 Task: Select the on option in the preference including package JSON auto import.
Action: Mouse moved to (66, 550)
Screenshot: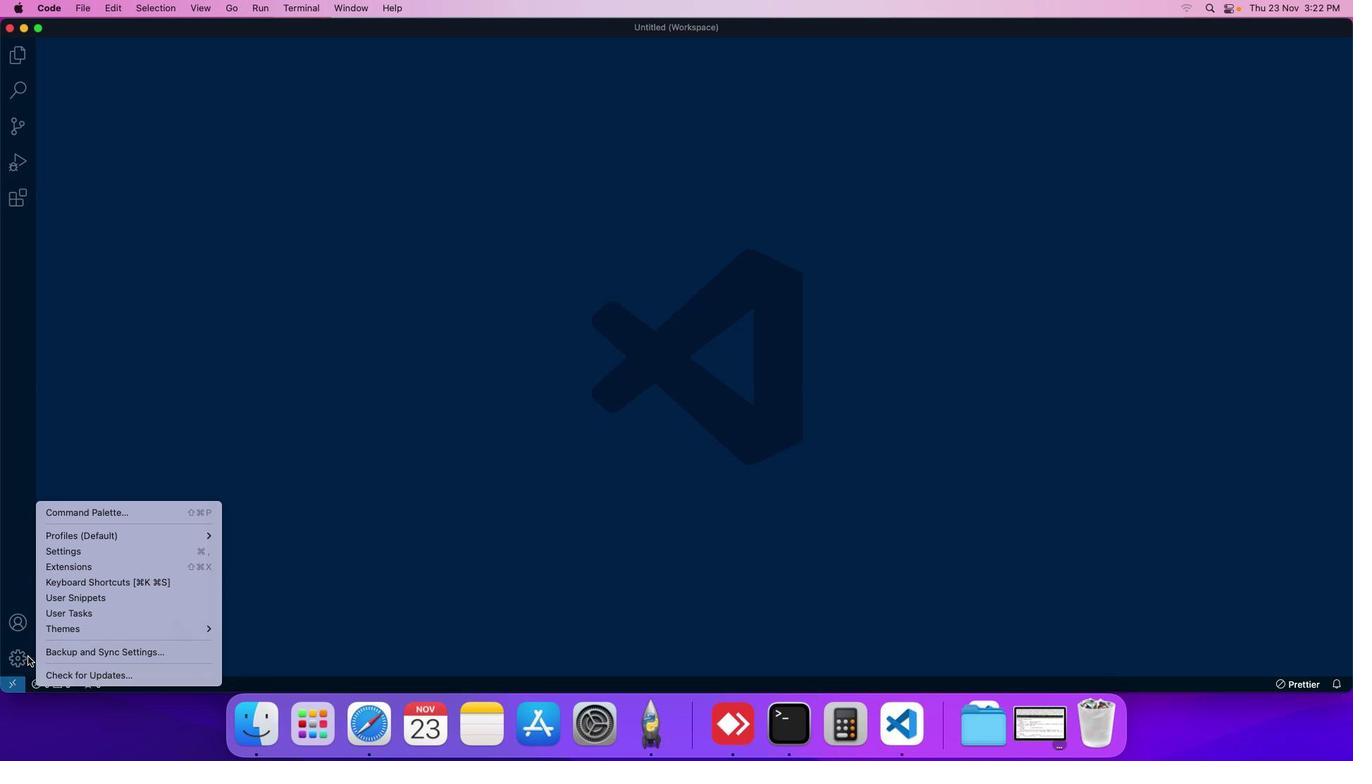 
Action: Mouse pressed left at (66, 550)
Screenshot: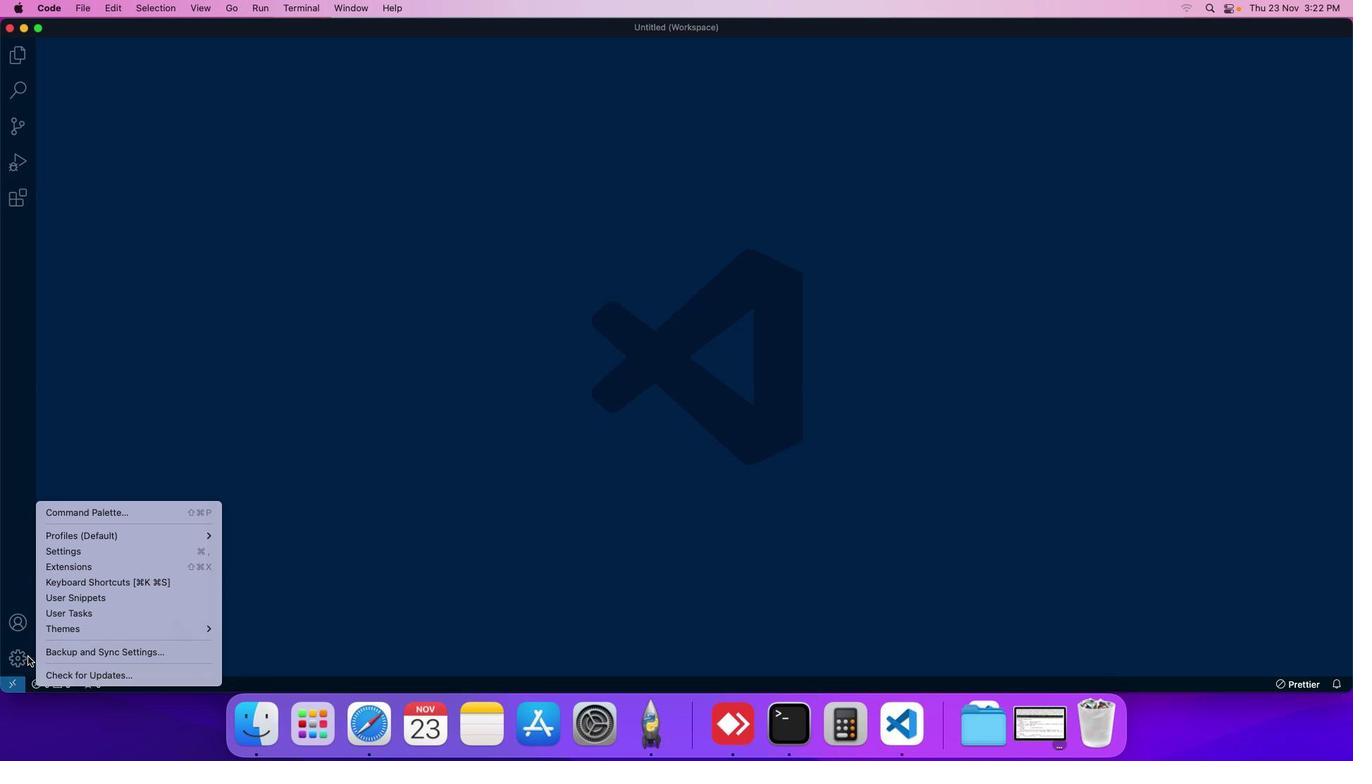 
Action: Mouse moved to (107, 480)
Screenshot: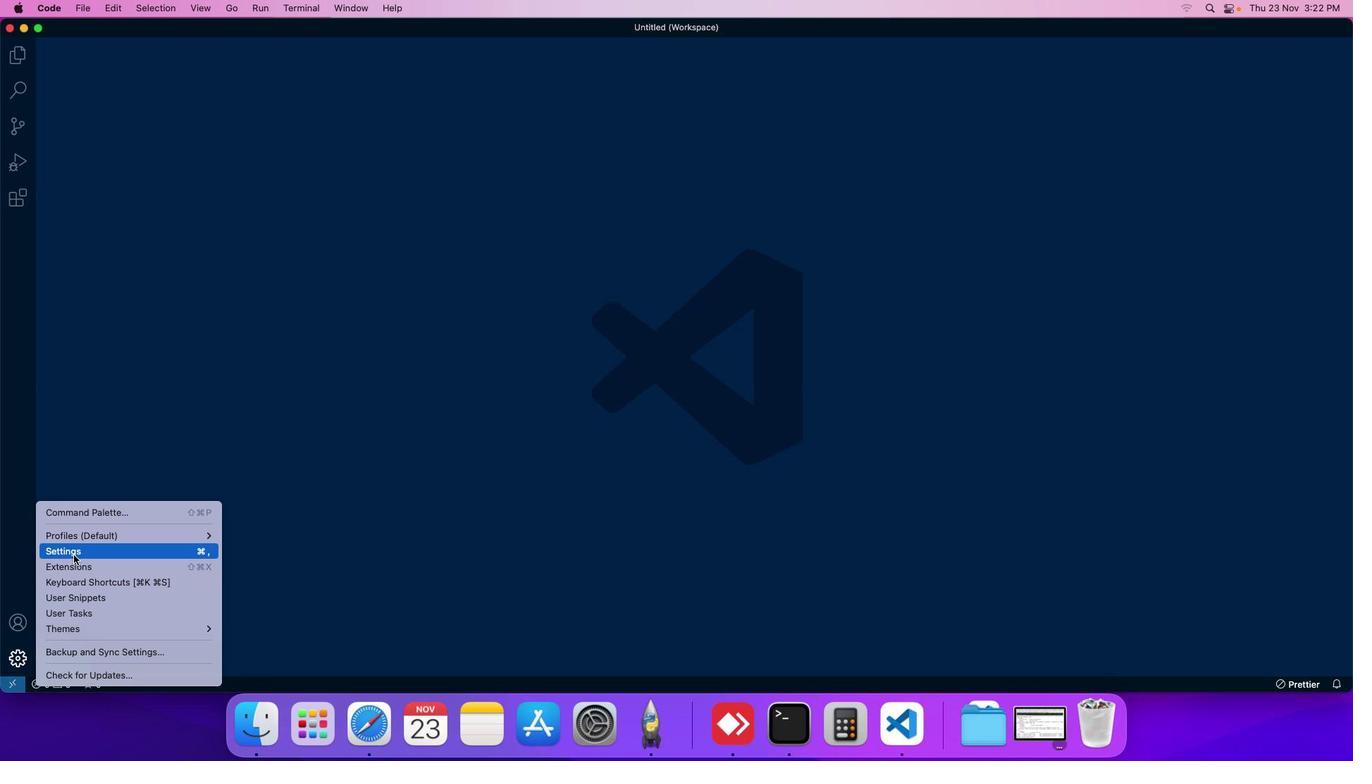 
Action: Mouse pressed left at (107, 480)
Screenshot: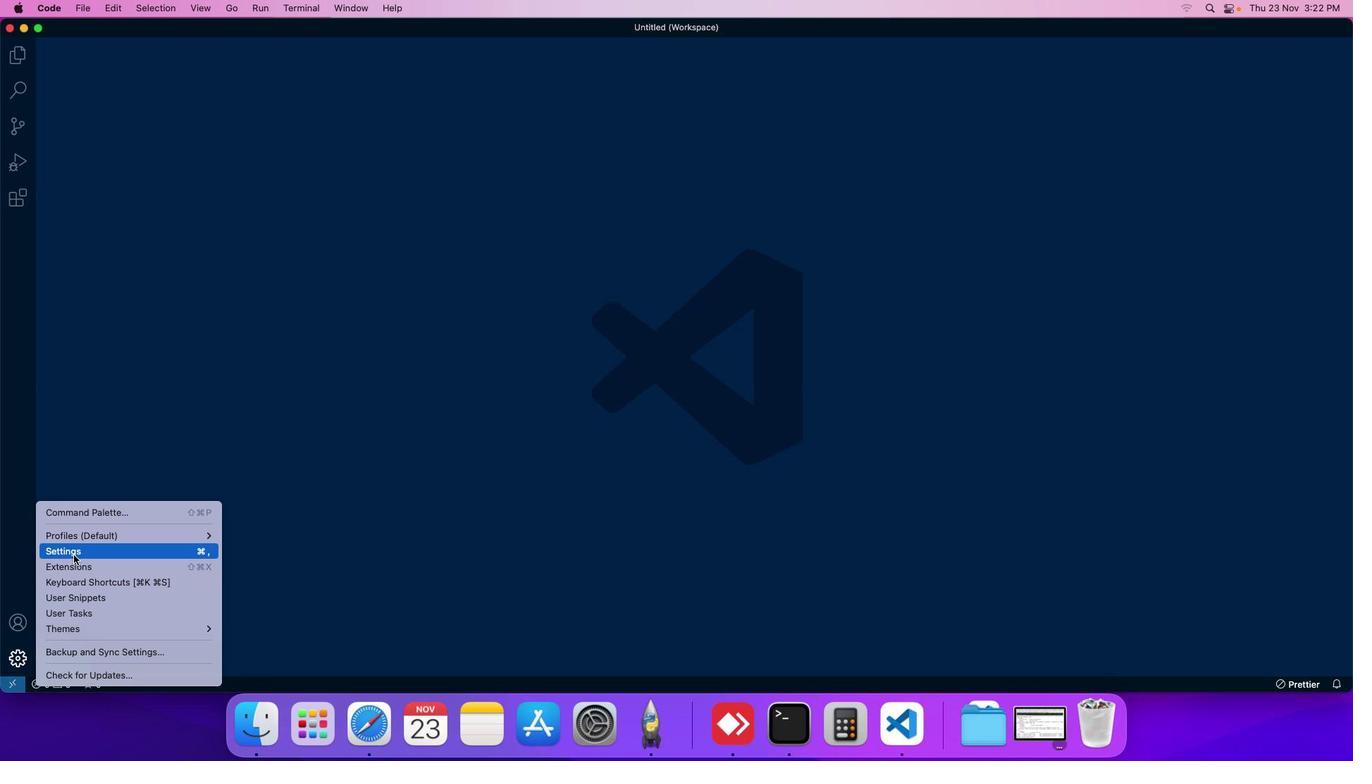 
Action: Mouse moved to (325, 177)
Screenshot: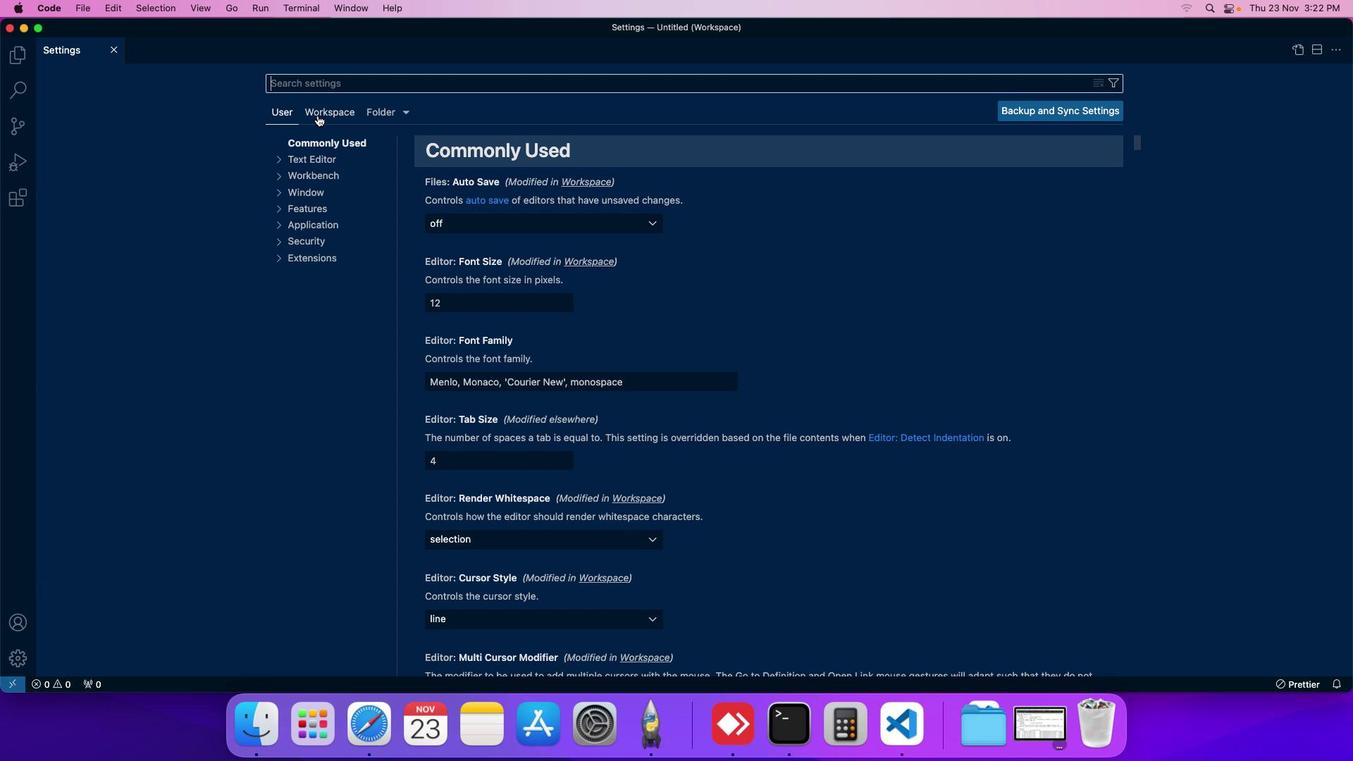 
Action: Mouse pressed left at (325, 177)
Screenshot: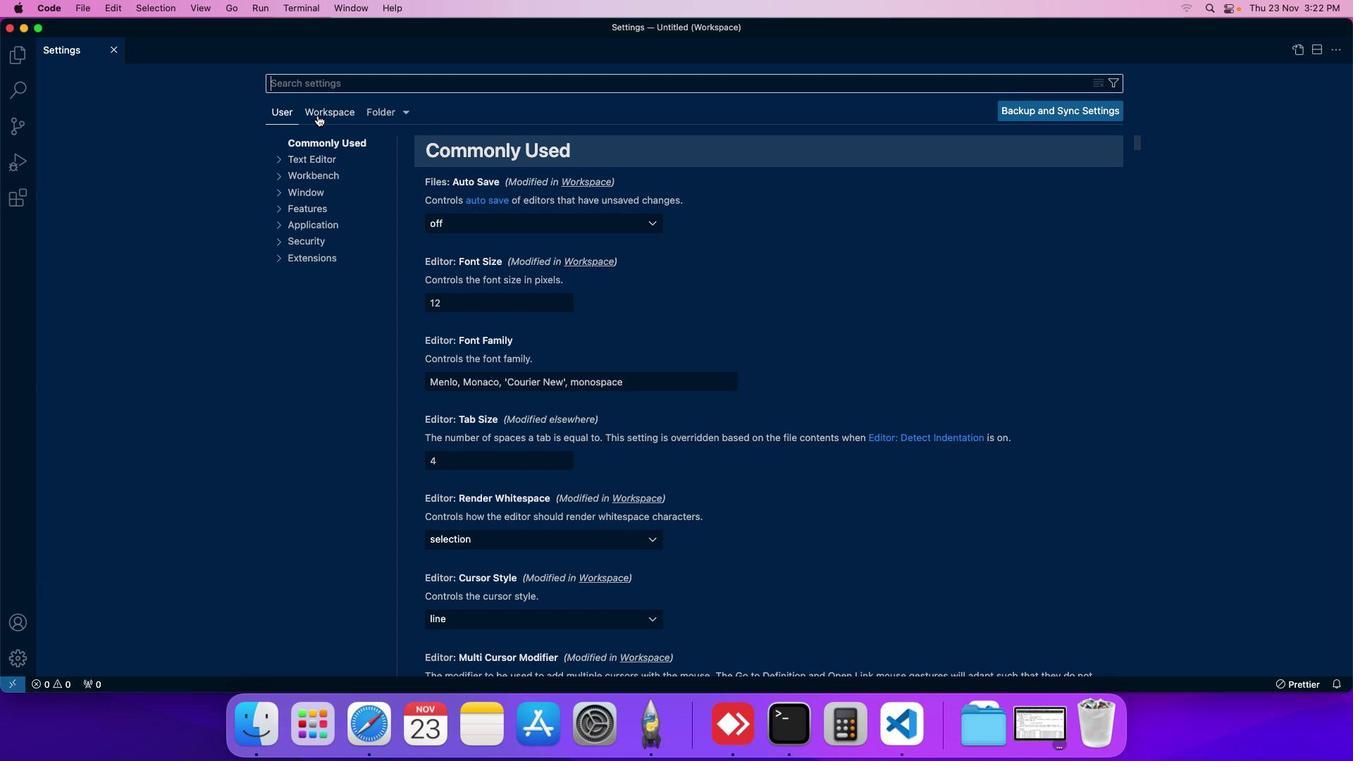 
Action: Mouse moved to (328, 262)
Screenshot: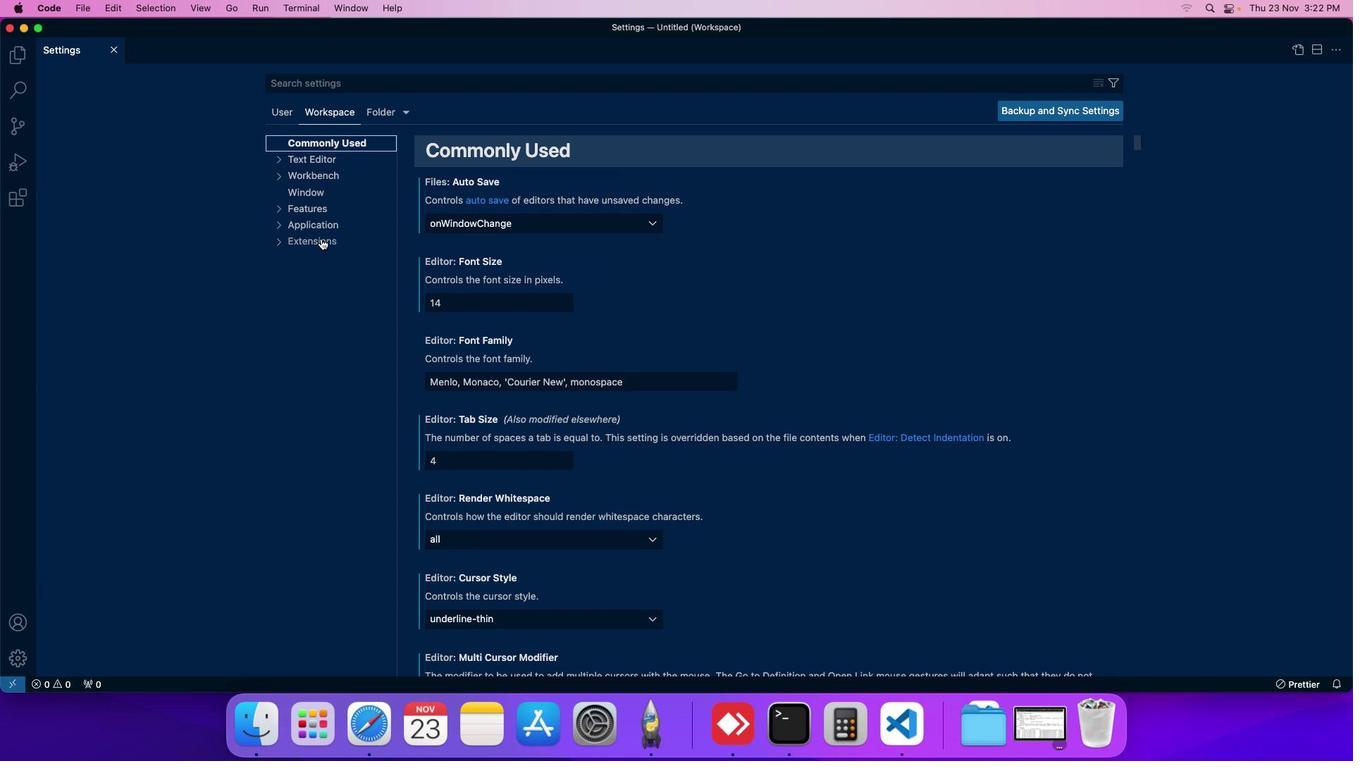 
Action: Mouse pressed left at (328, 262)
Screenshot: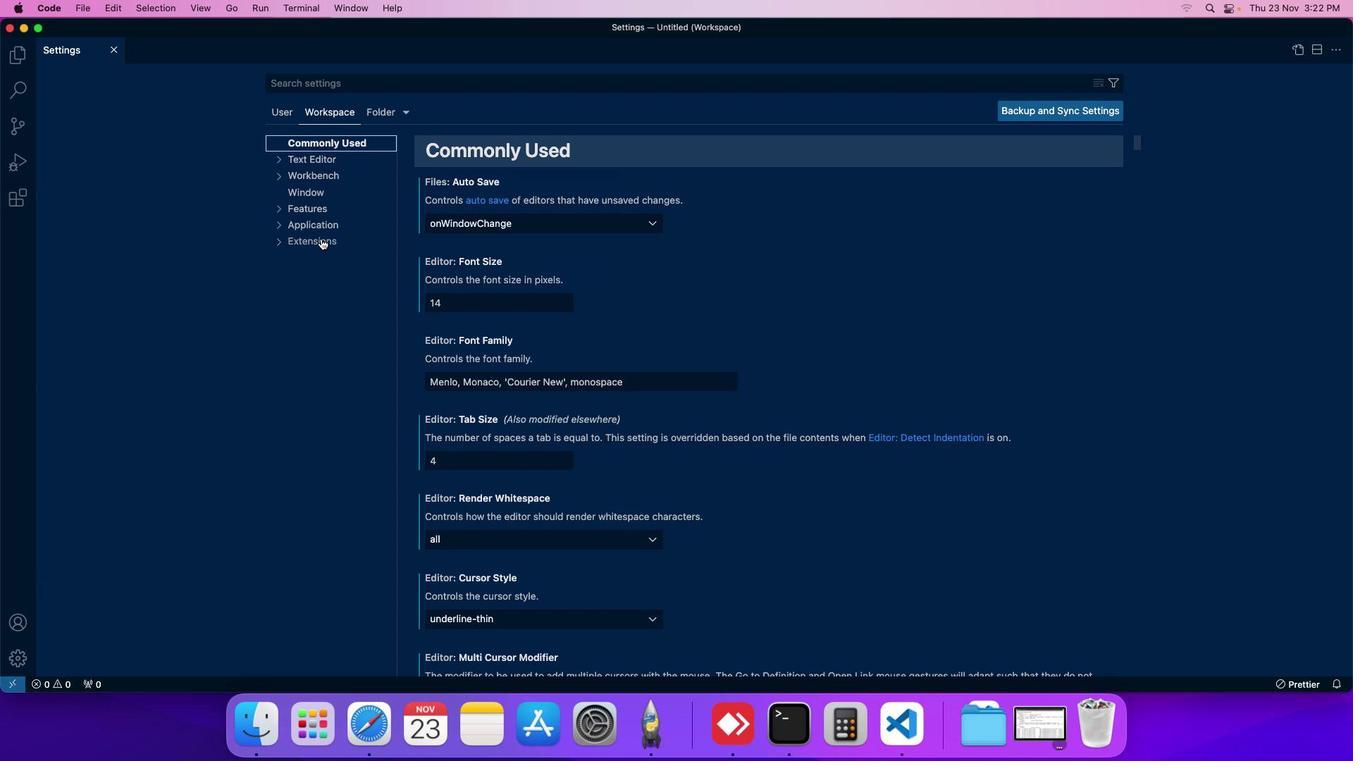 
Action: Mouse moved to (332, 513)
Screenshot: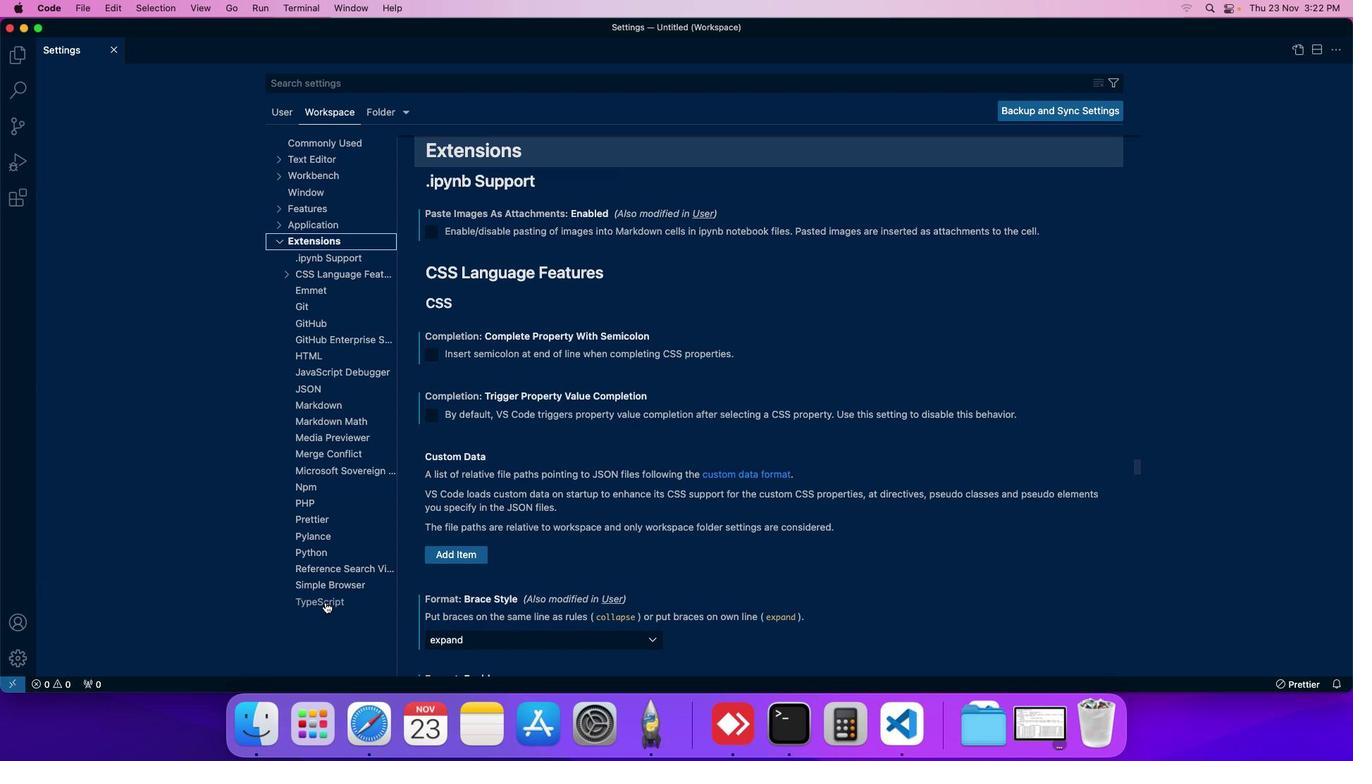 
Action: Mouse pressed left at (332, 513)
Screenshot: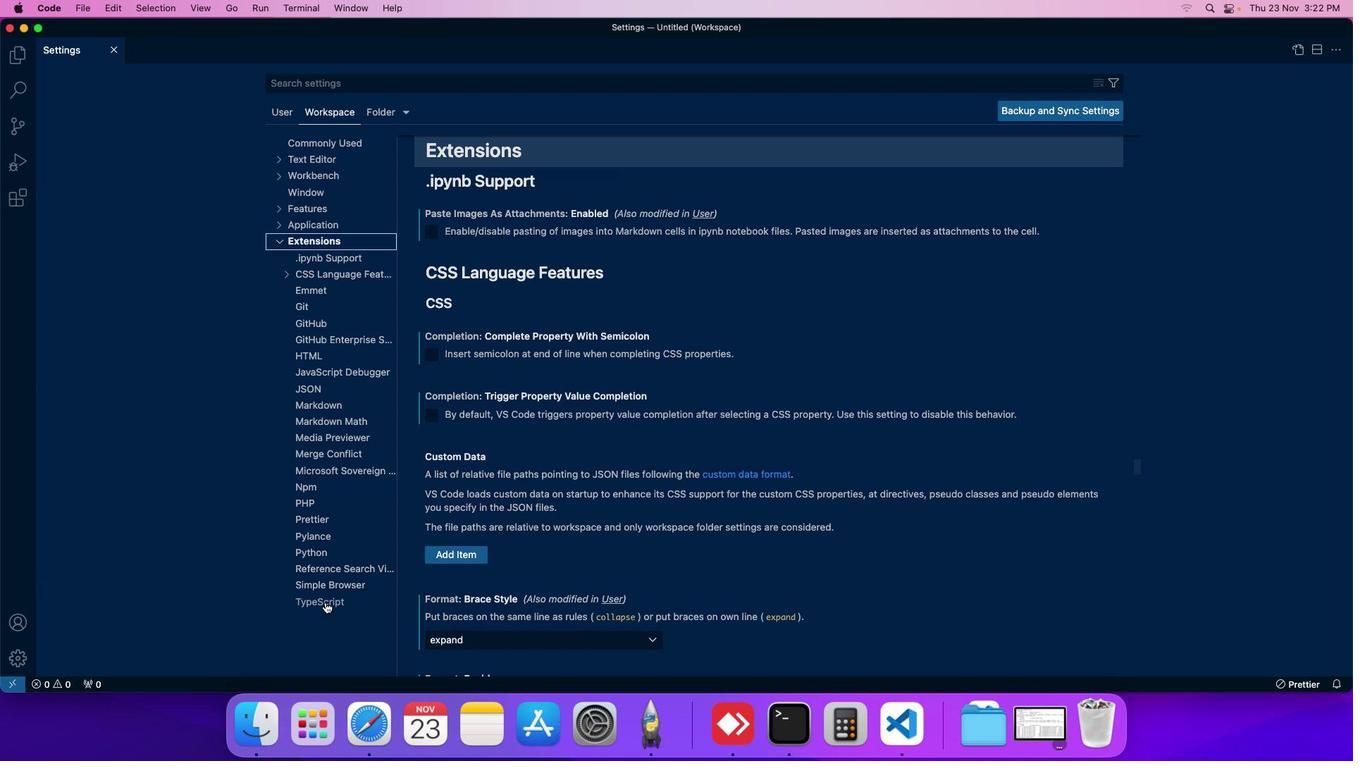 
Action: Mouse moved to (475, 262)
Screenshot: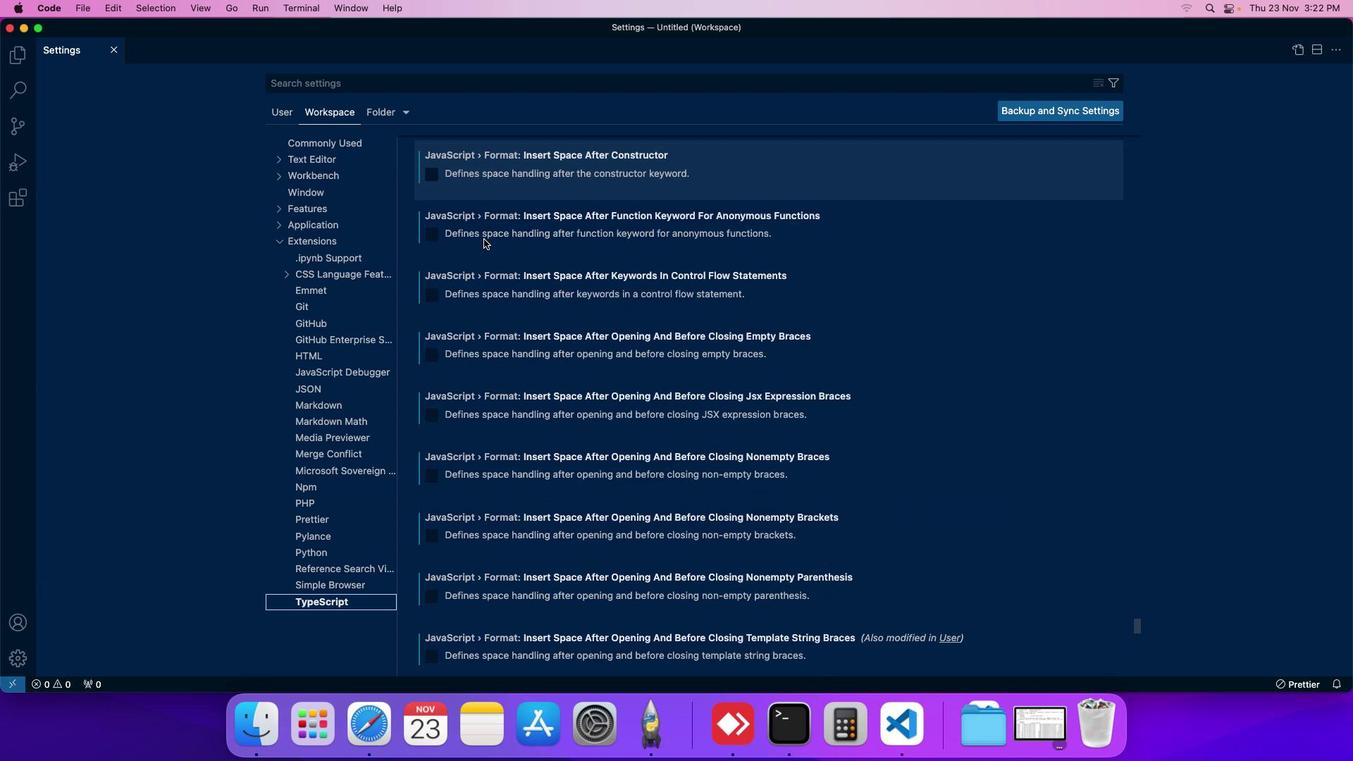 
Action: Mouse scrolled (475, 262) with delta (40, 97)
Screenshot: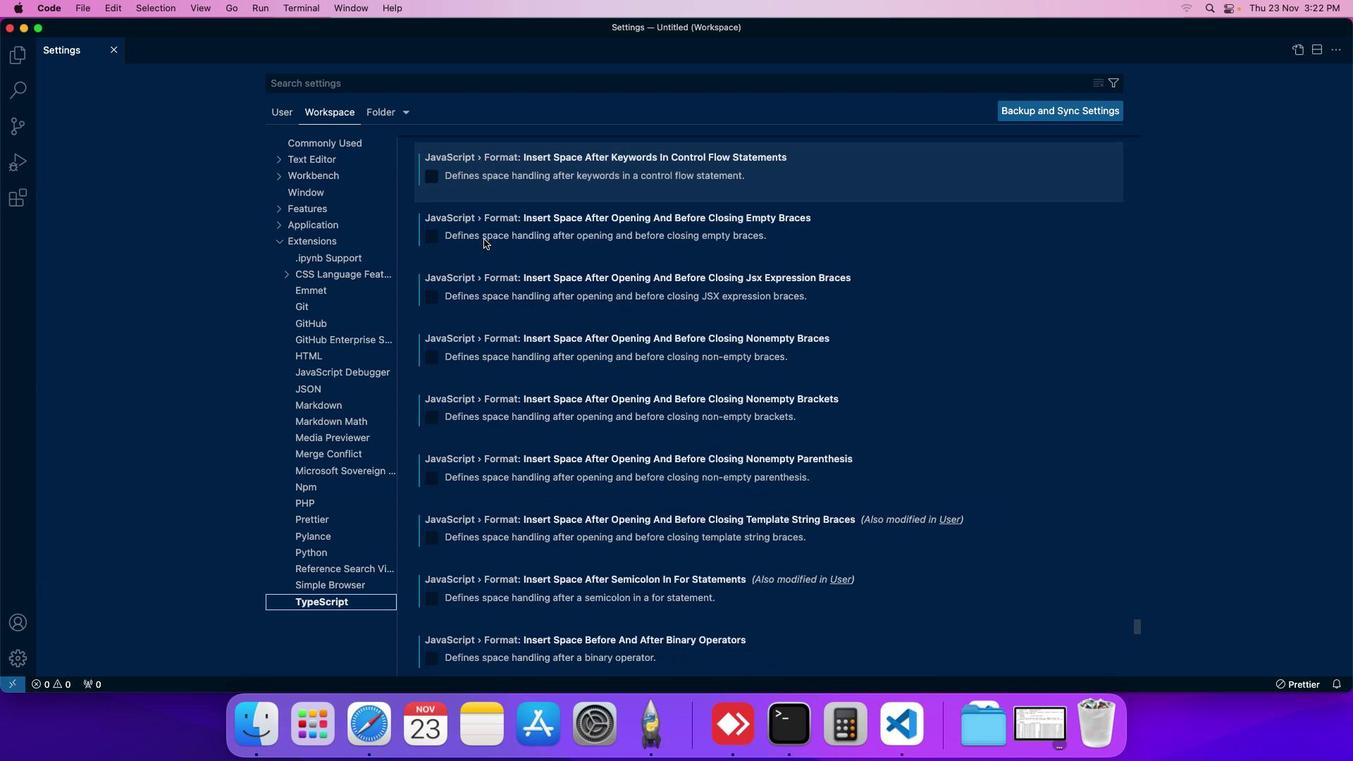 
Action: Mouse scrolled (475, 262) with delta (40, 97)
Screenshot: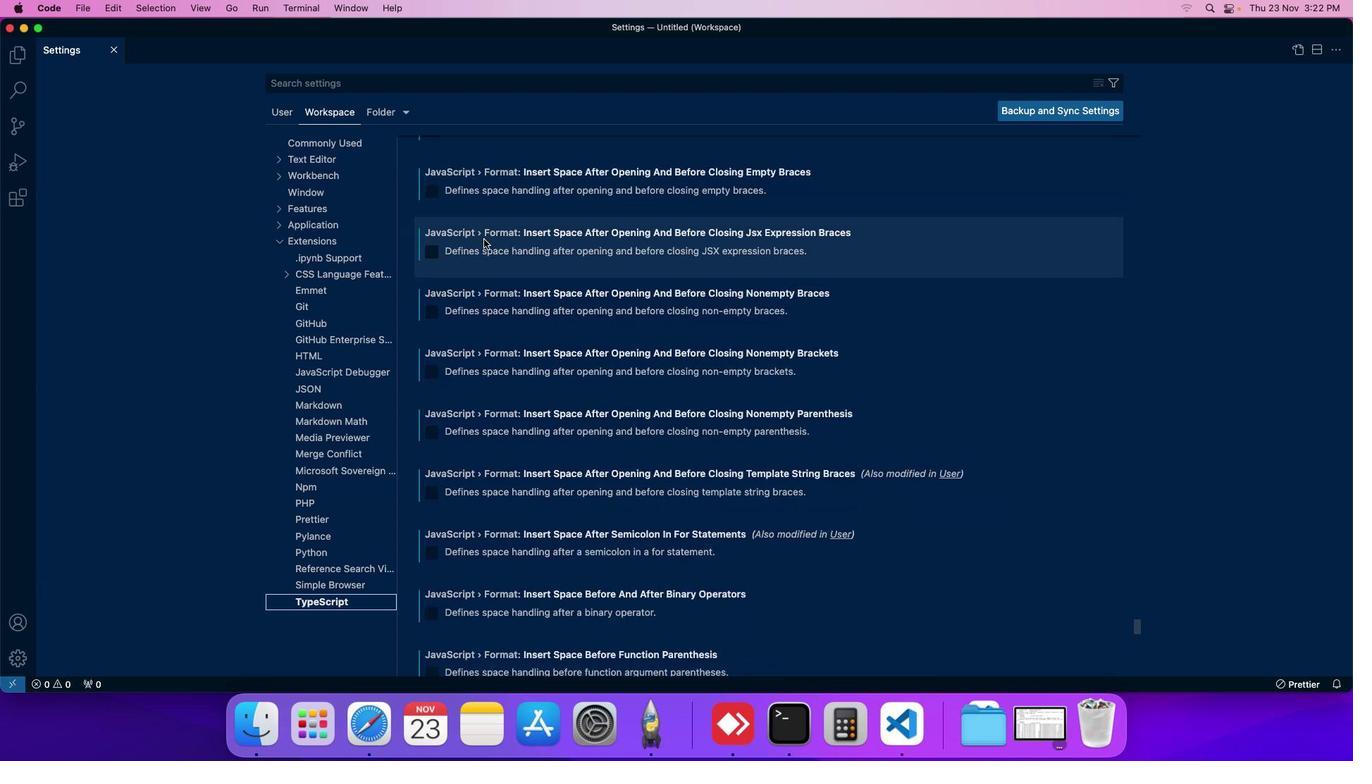
Action: Mouse moved to (475, 262)
Screenshot: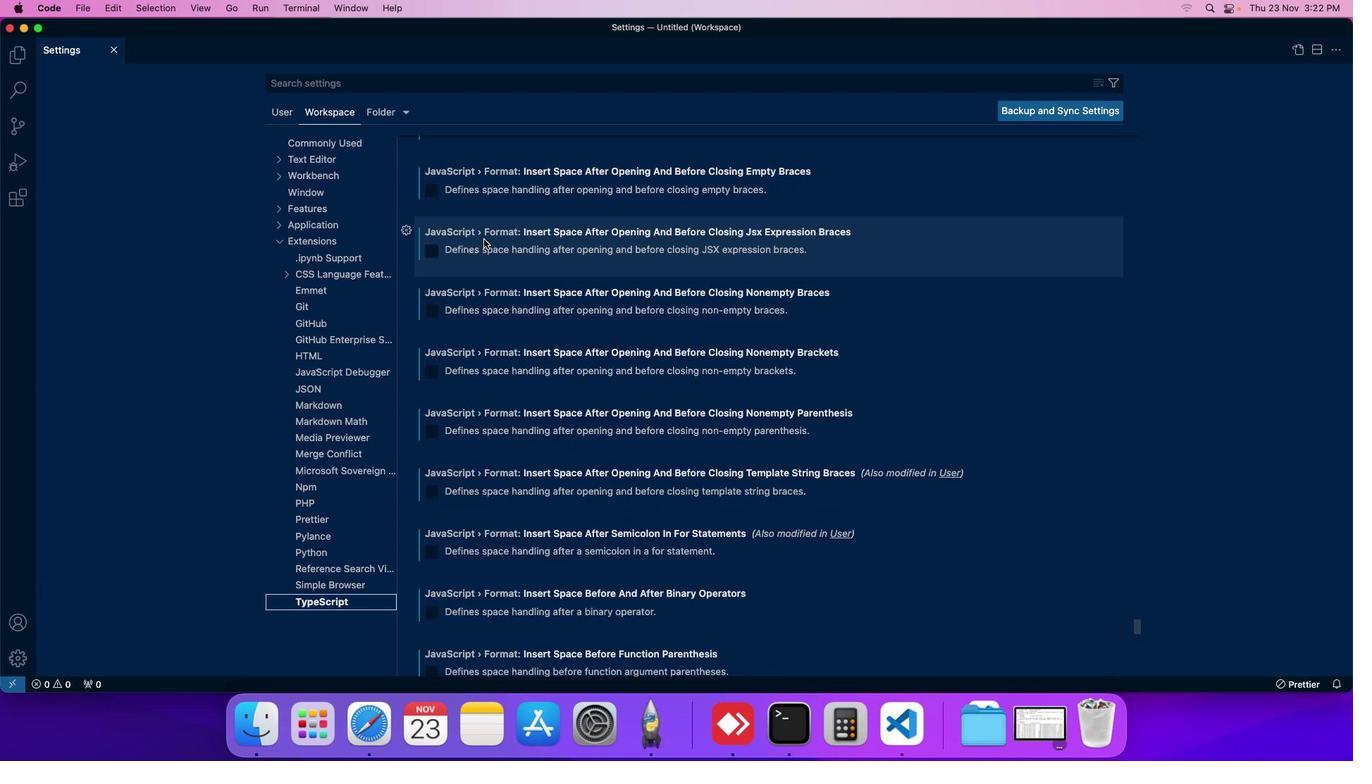 
Action: Mouse scrolled (475, 262) with delta (40, 97)
Screenshot: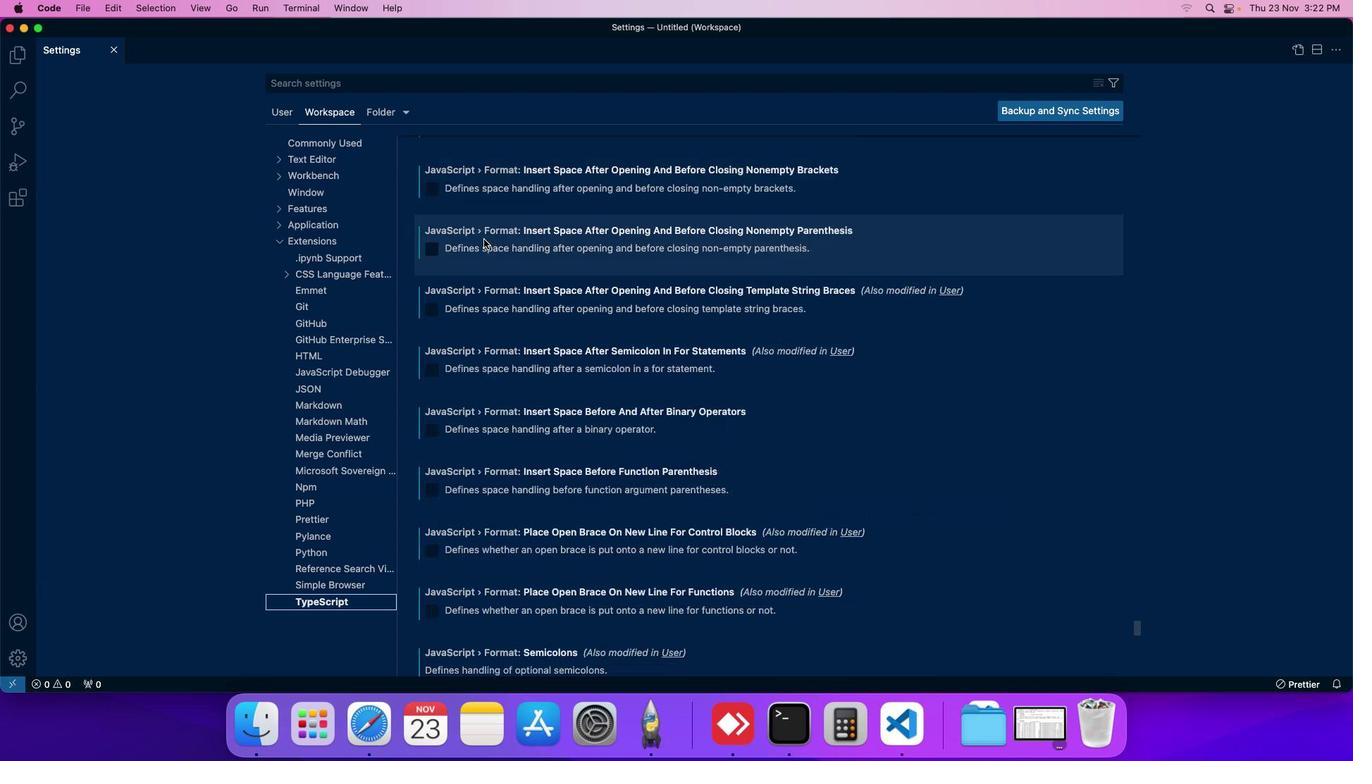 
Action: Mouse scrolled (475, 262) with delta (40, 97)
Screenshot: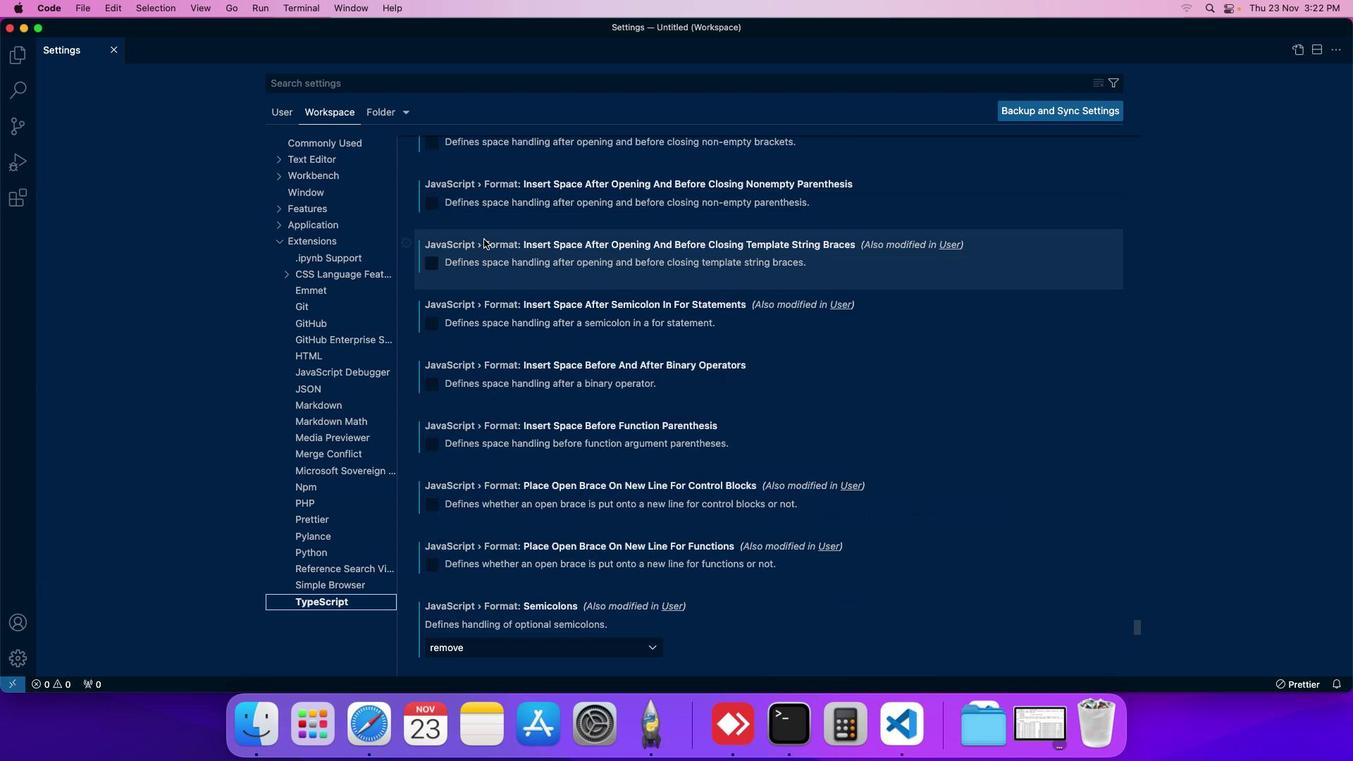 
Action: Mouse scrolled (475, 262) with delta (40, 97)
Screenshot: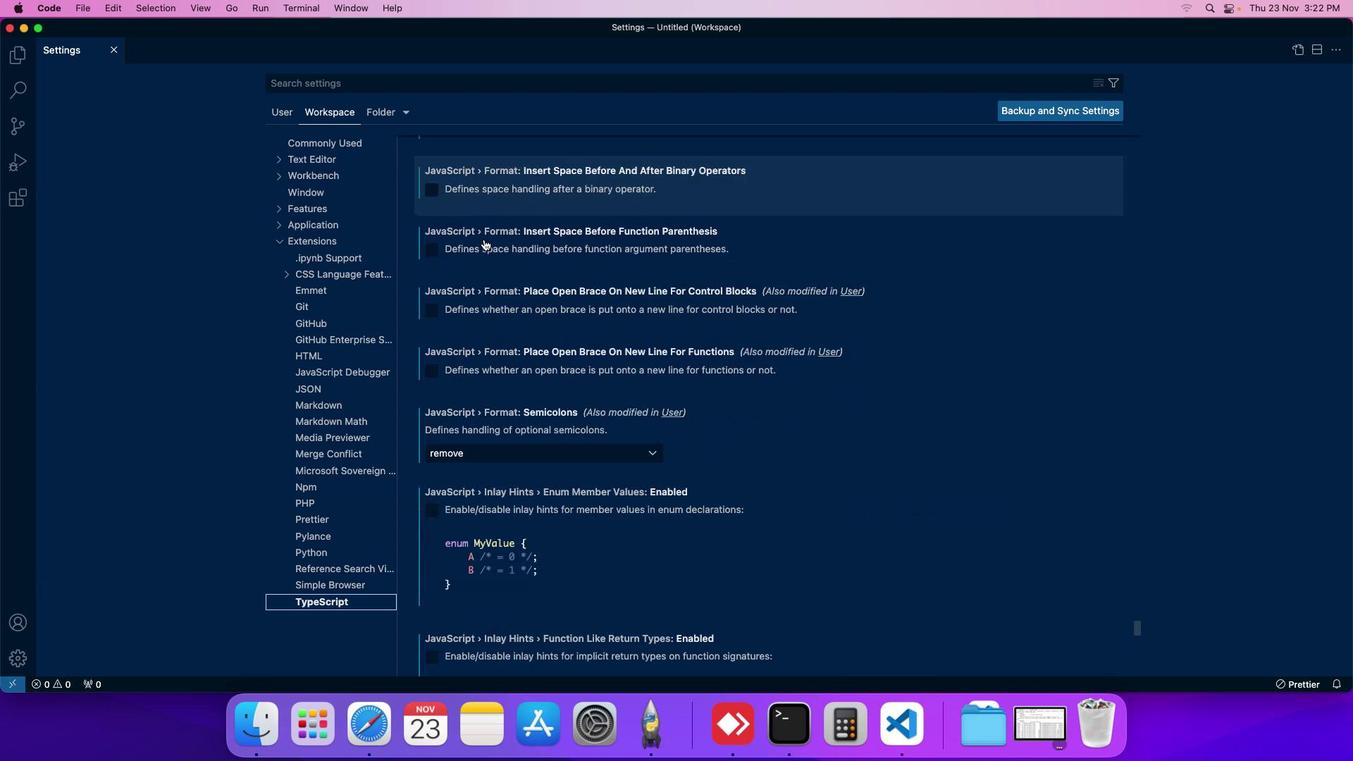 
Action: Mouse scrolled (475, 262) with delta (40, 97)
Screenshot: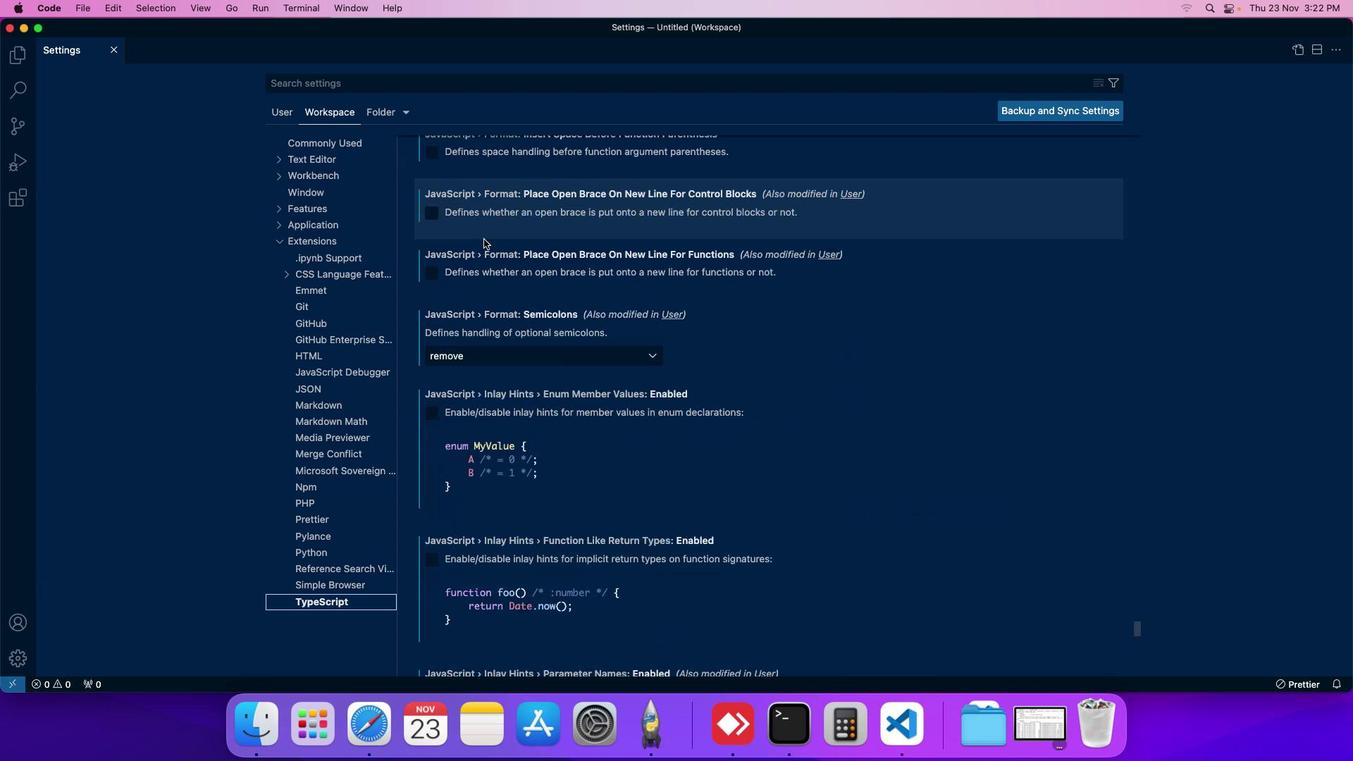 
Action: Mouse scrolled (475, 262) with delta (40, 97)
Screenshot: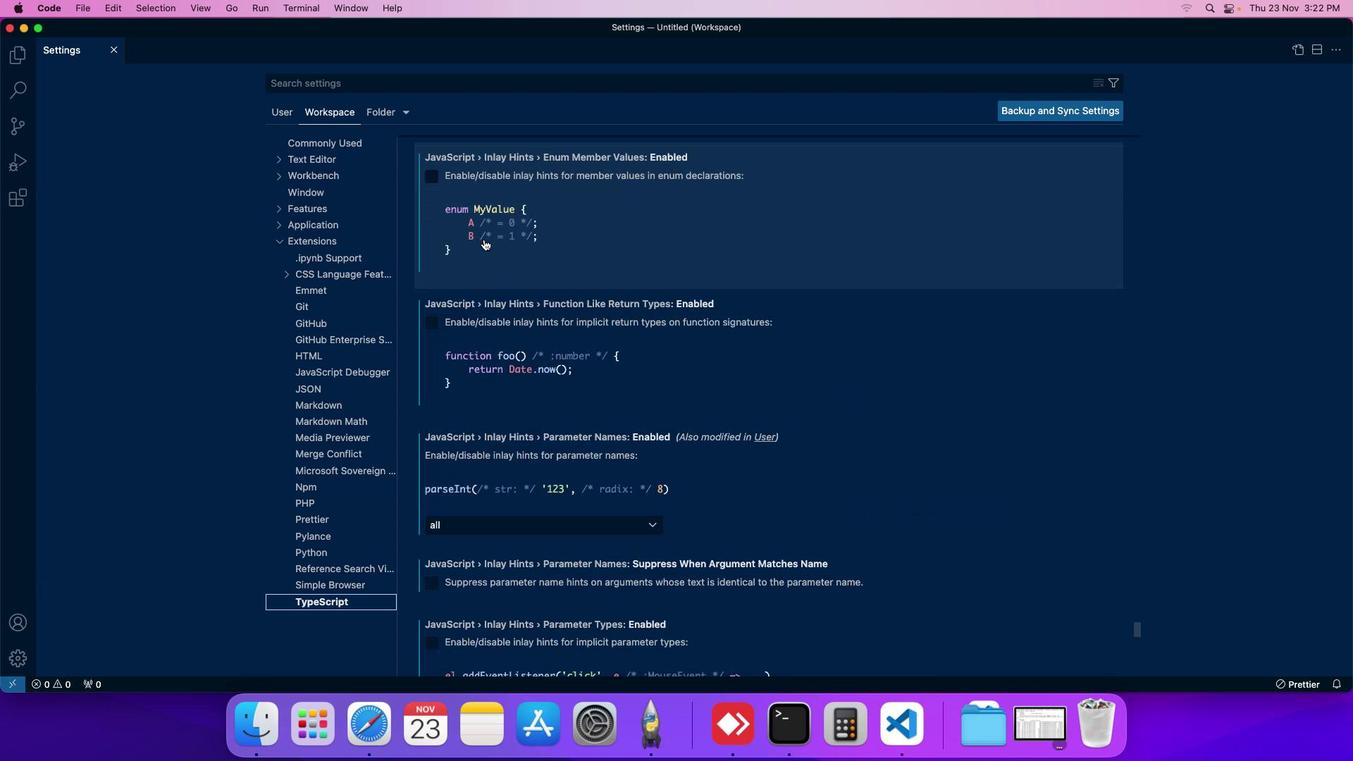 
Action: Mouse scrolled (475, 262) with delta (40, 97)
Screenshot: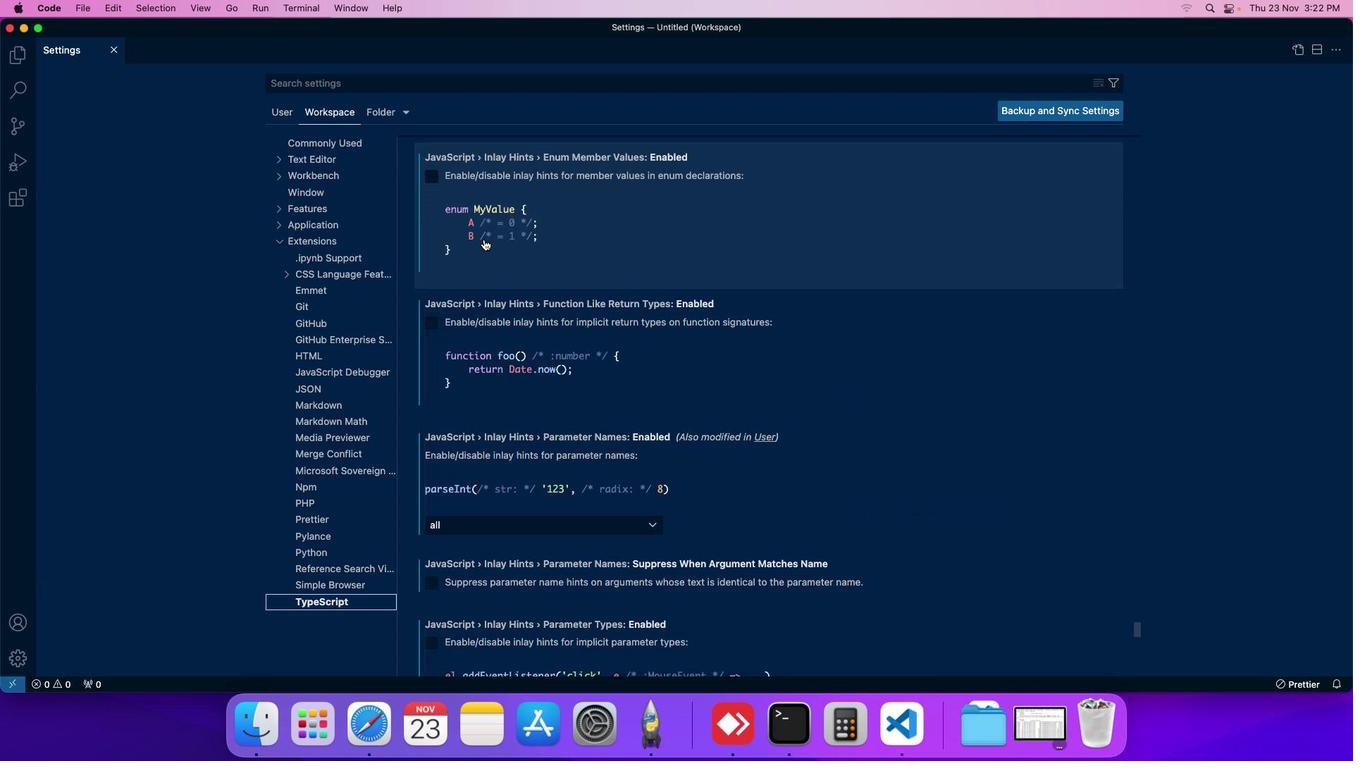 
Action: Mouse scrolled (475, 262) with delta (40, 97)
Screenshot: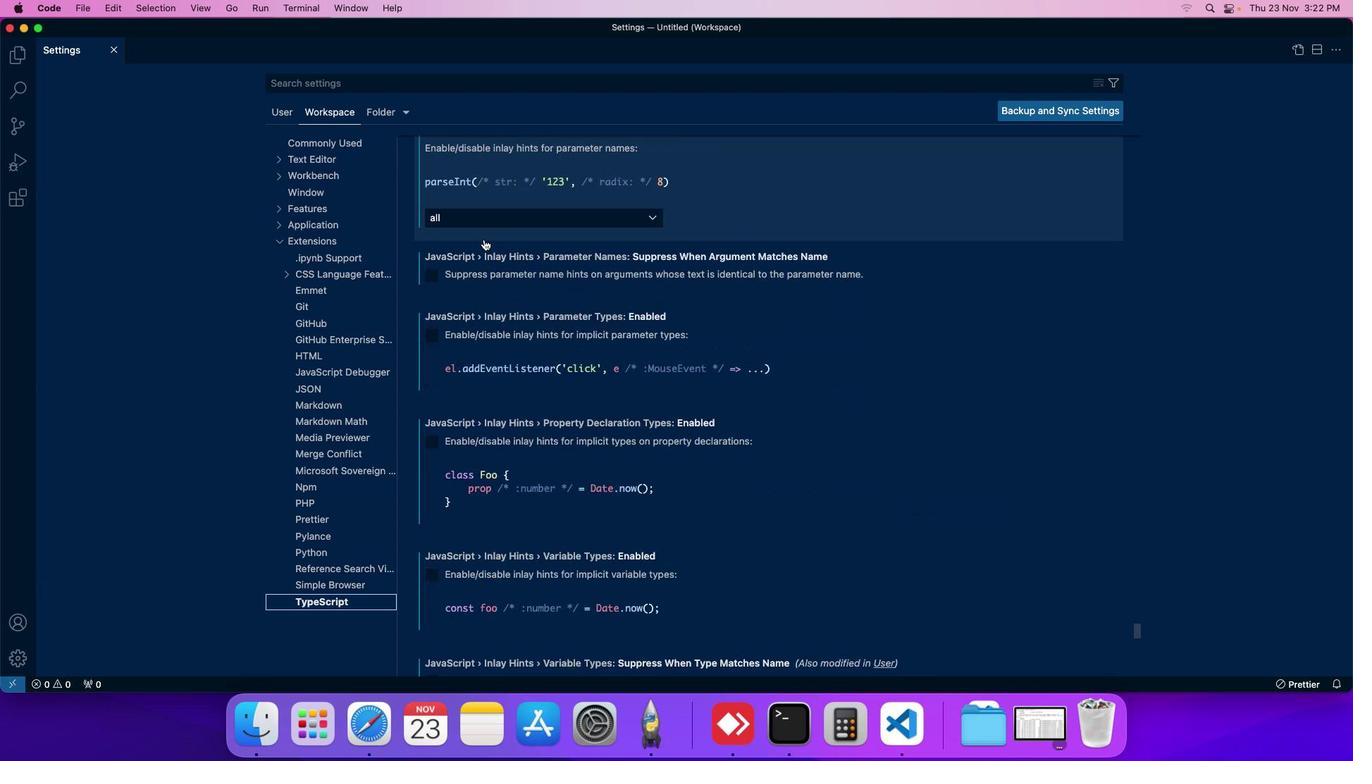 
Action: Mouse scrolled (475, 262) with delta (40, 97)
Screenshot: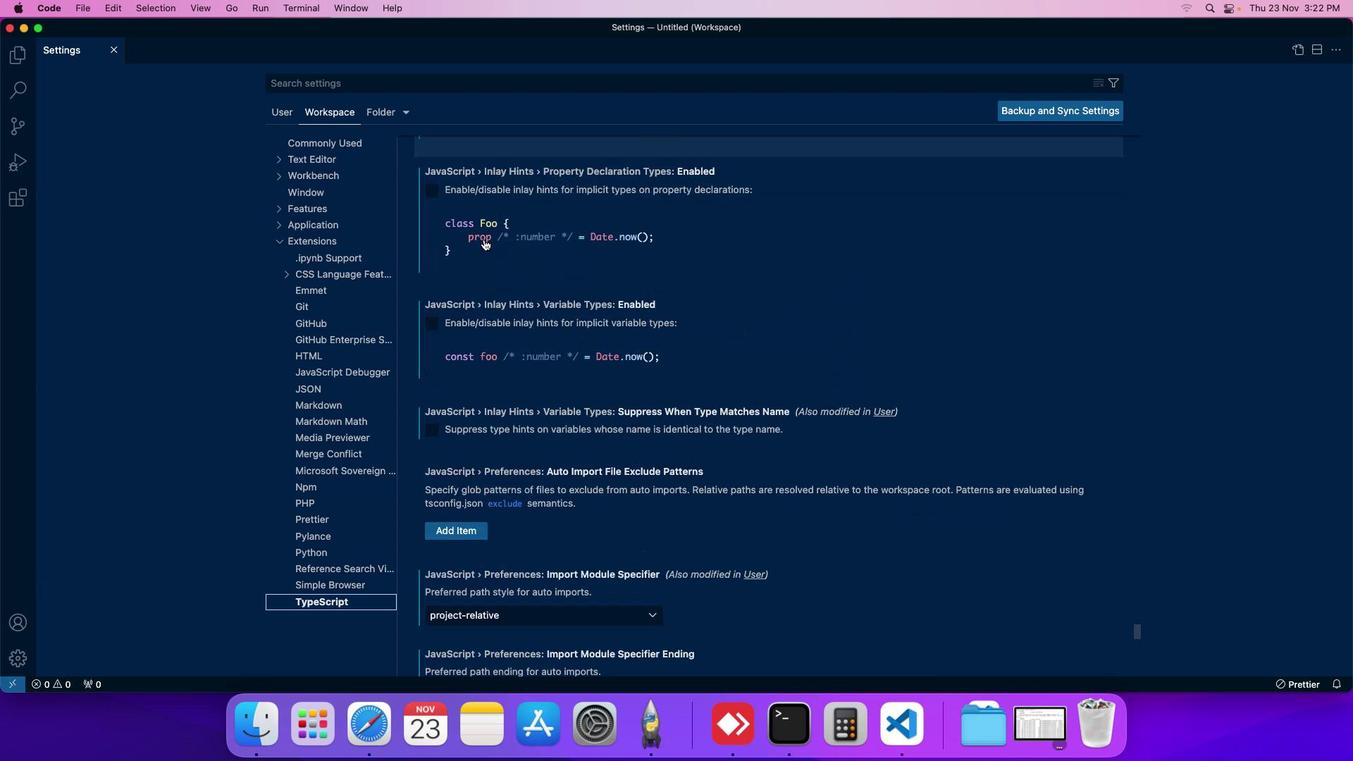 
Action: Mouse scrolled (475, 262) with delta (40, 96)
Screenshot: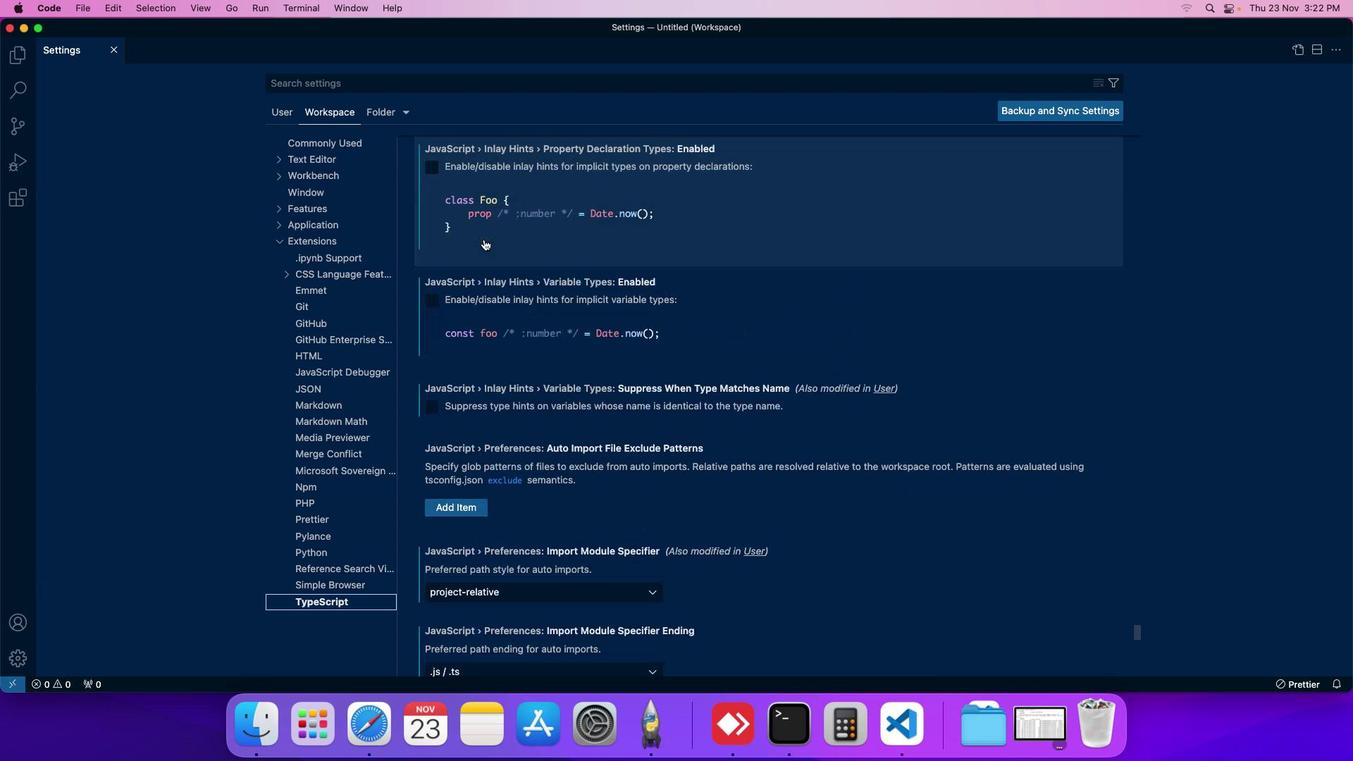 
Action: Mouse scrolled (475, 262) with delta (40, 97)
Screenshot: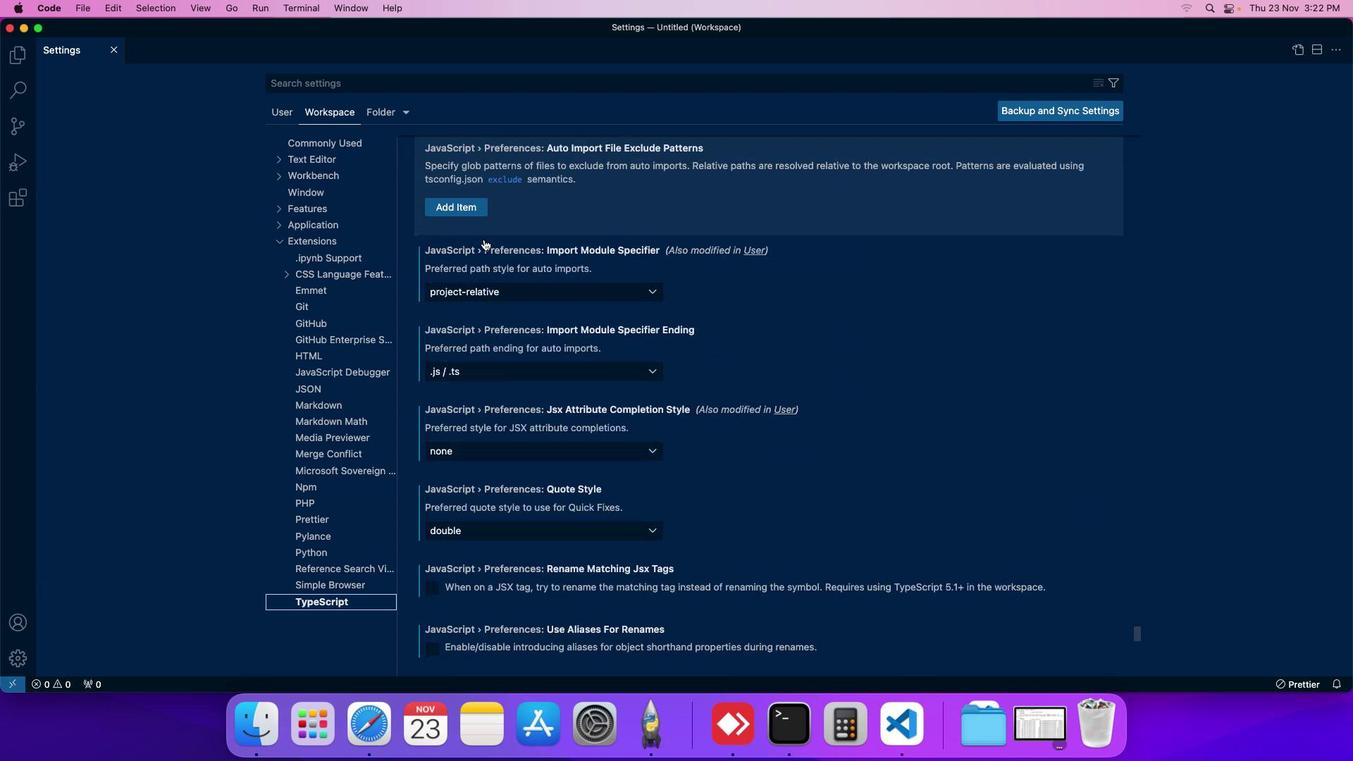 
Action: Mouse scrolled (475, 262) with delta (40, 97)
Screenshot: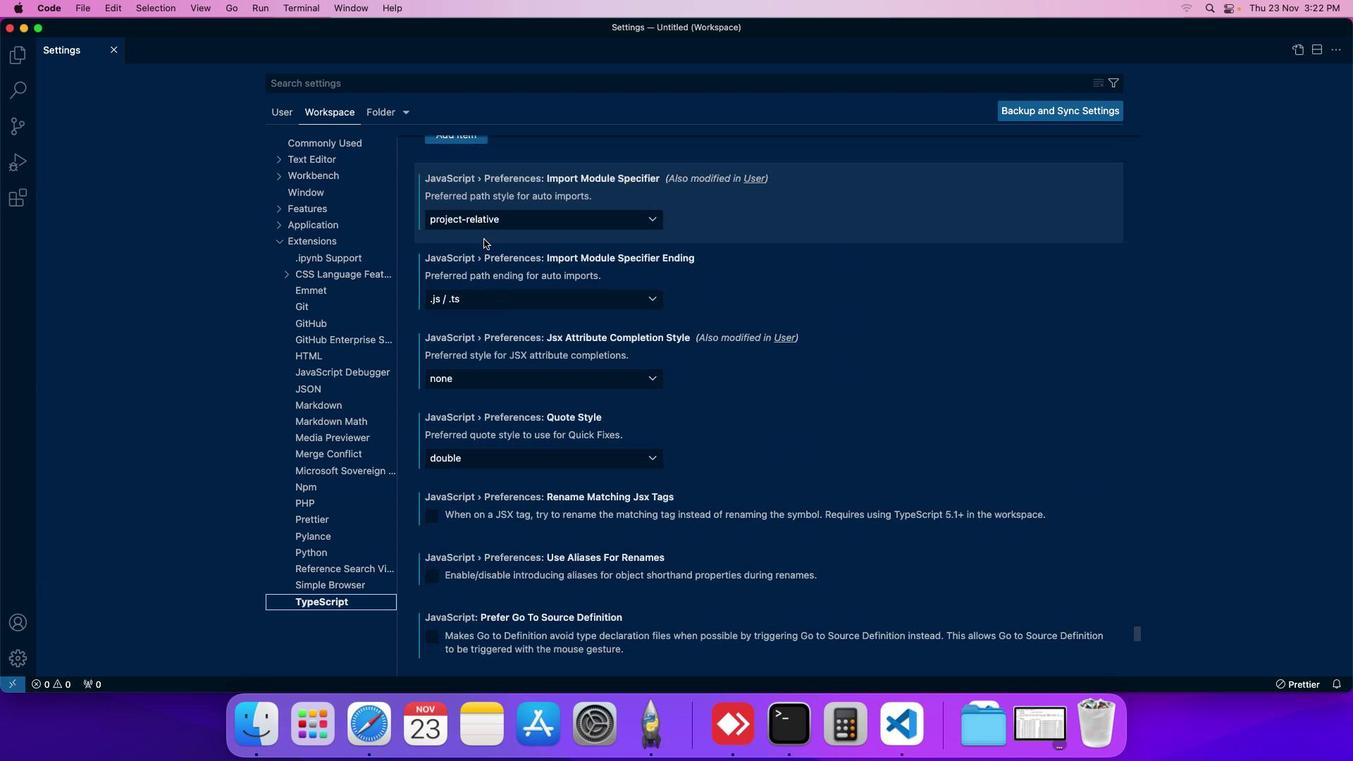 
Action: Mouse scrolled (475, 262) with delta (40, 97)
Screenshot: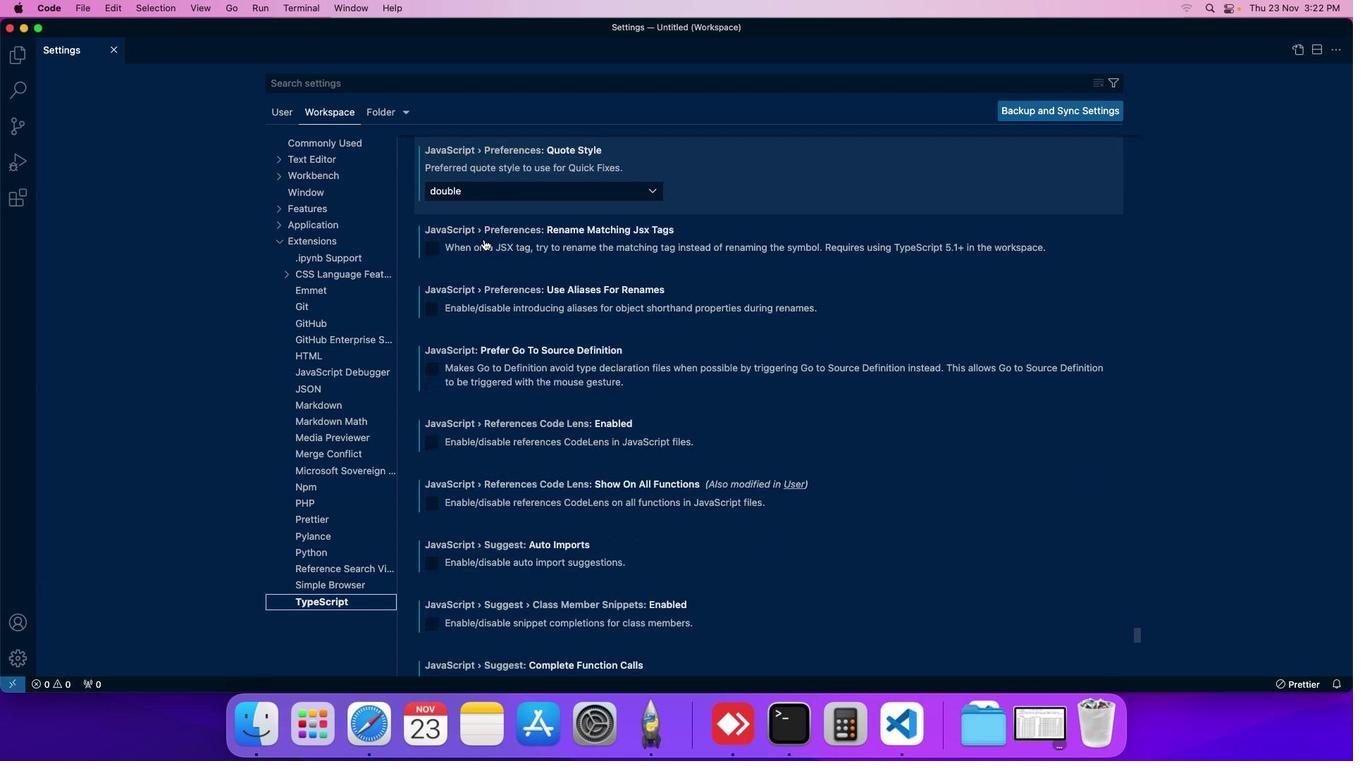 
Action: Mouse scrolled (475, 262) with delta (40, 97)
Screenshot: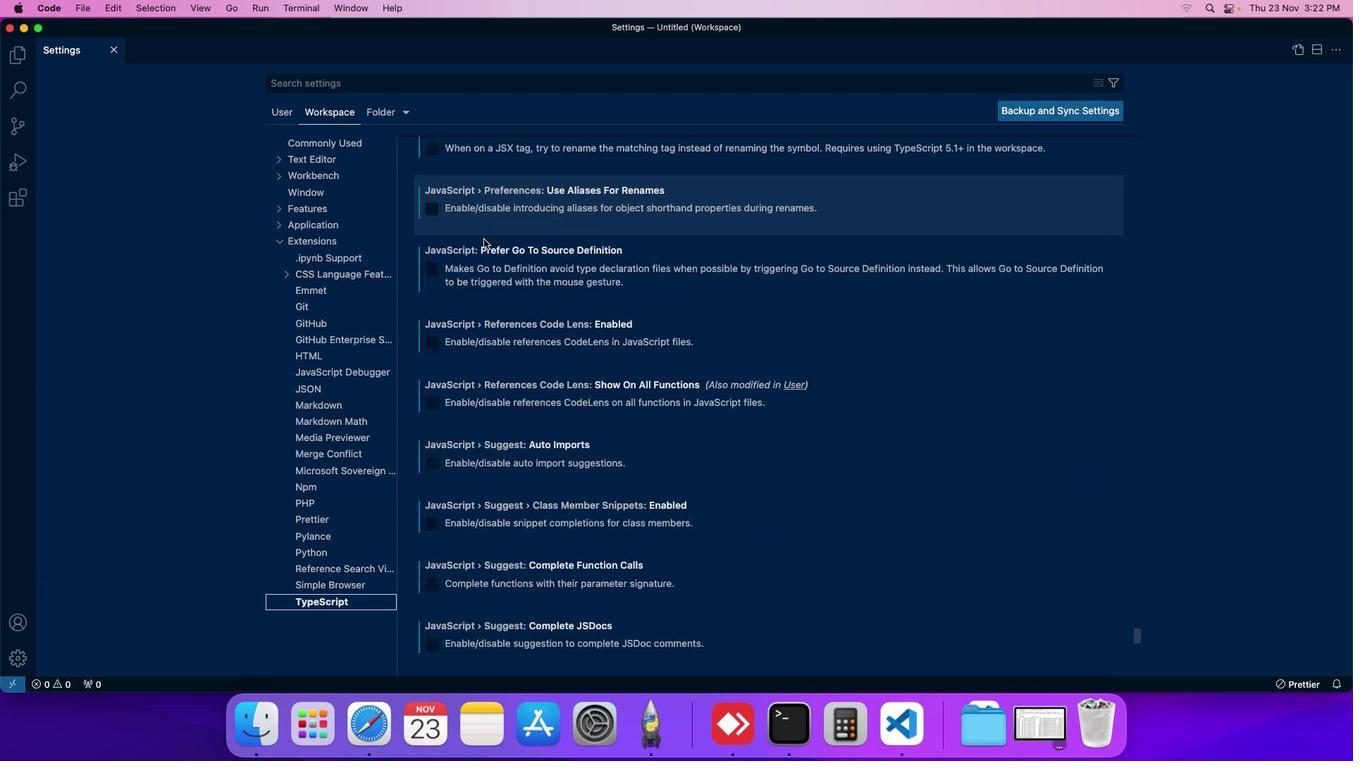 
Action: Mouse scrolled (475, 262) with delta (40, 97)
Screenshot: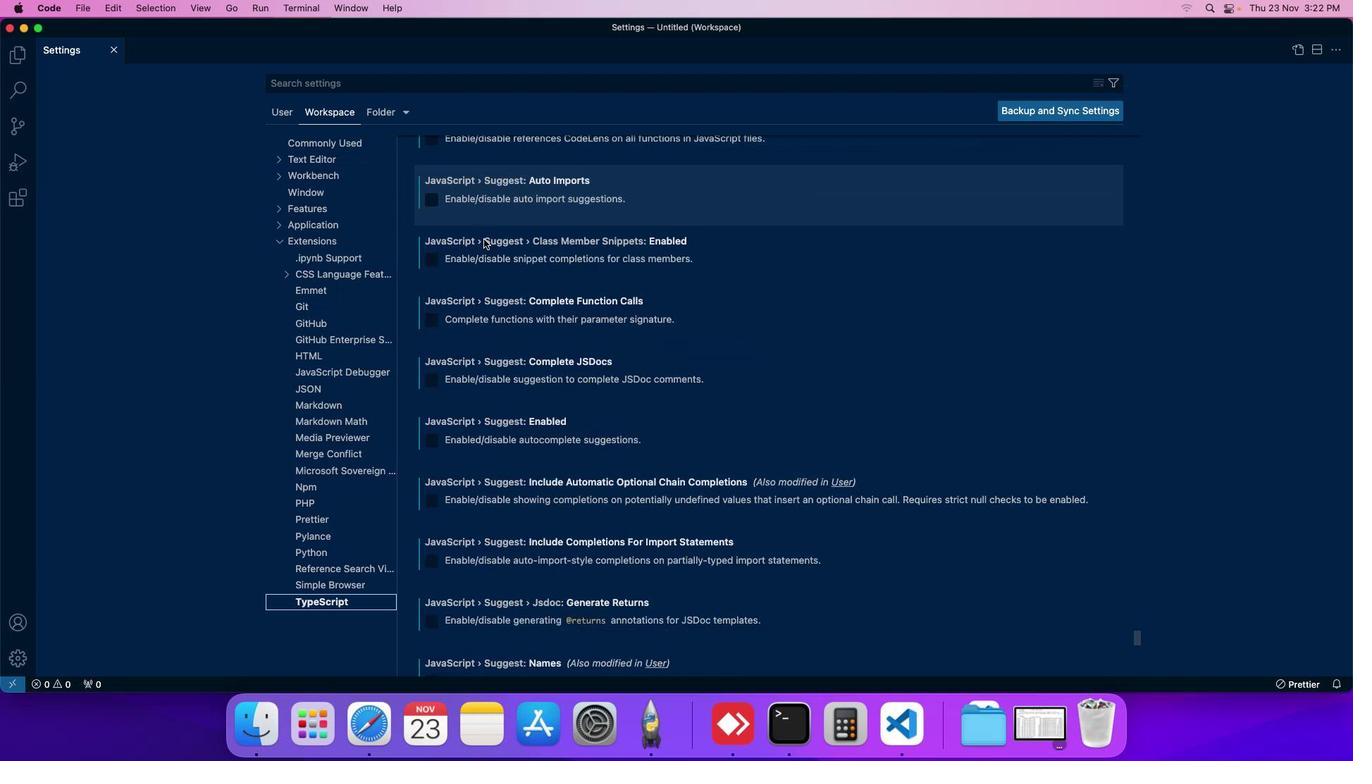 
Action: Mouse scrolled (475, 262) with delta (40, 97)
Screenshot: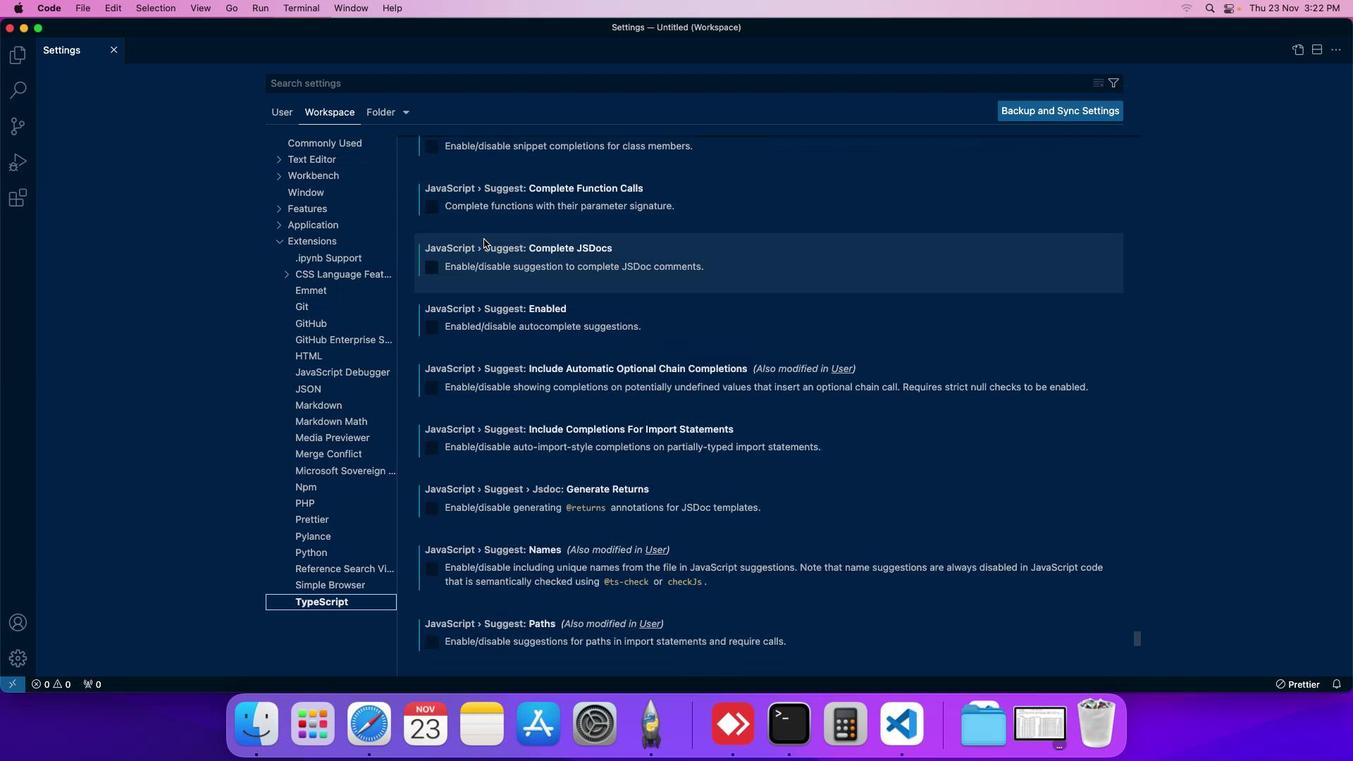 
Action: Mouse scrolled (475, 262) with delta (40, 97)
Screenshot: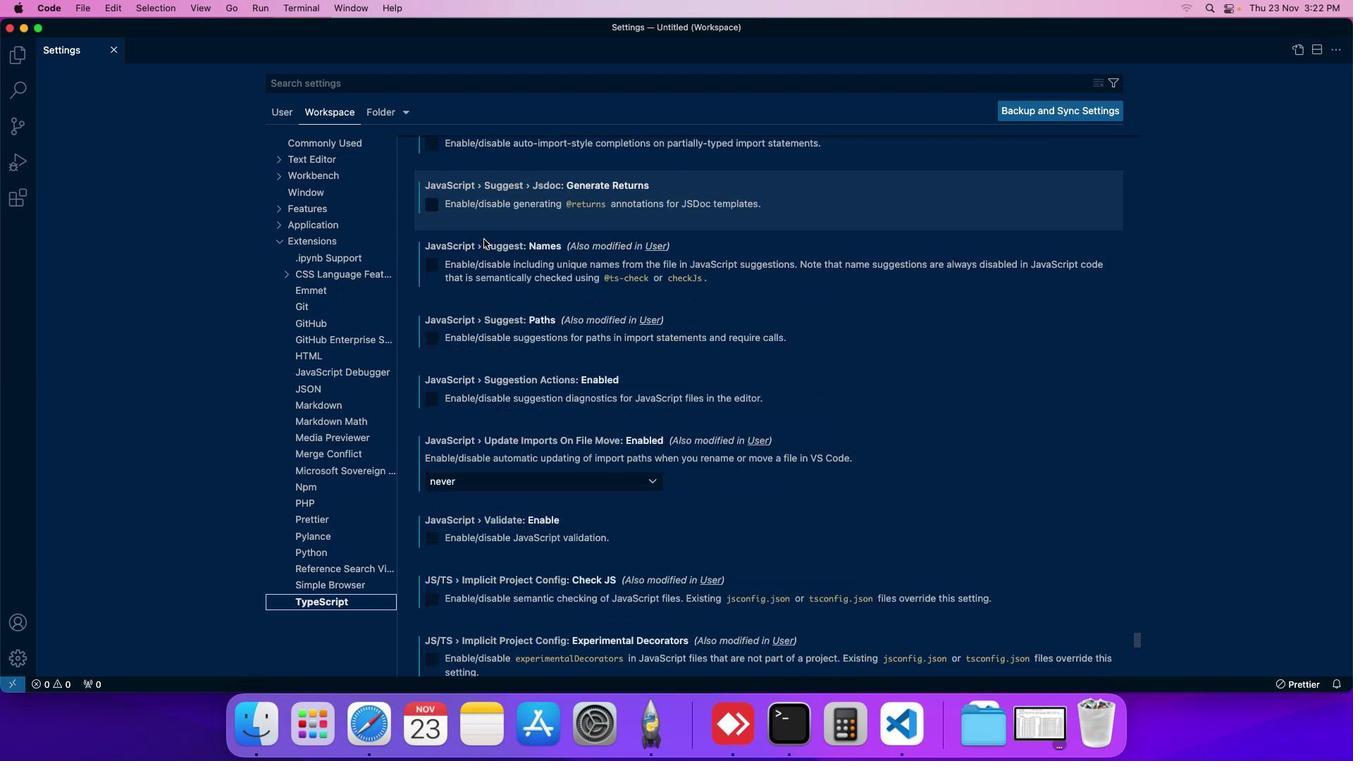
Action: Mouse scrolled (475, 262) with delta (40, 97)
Screenshot: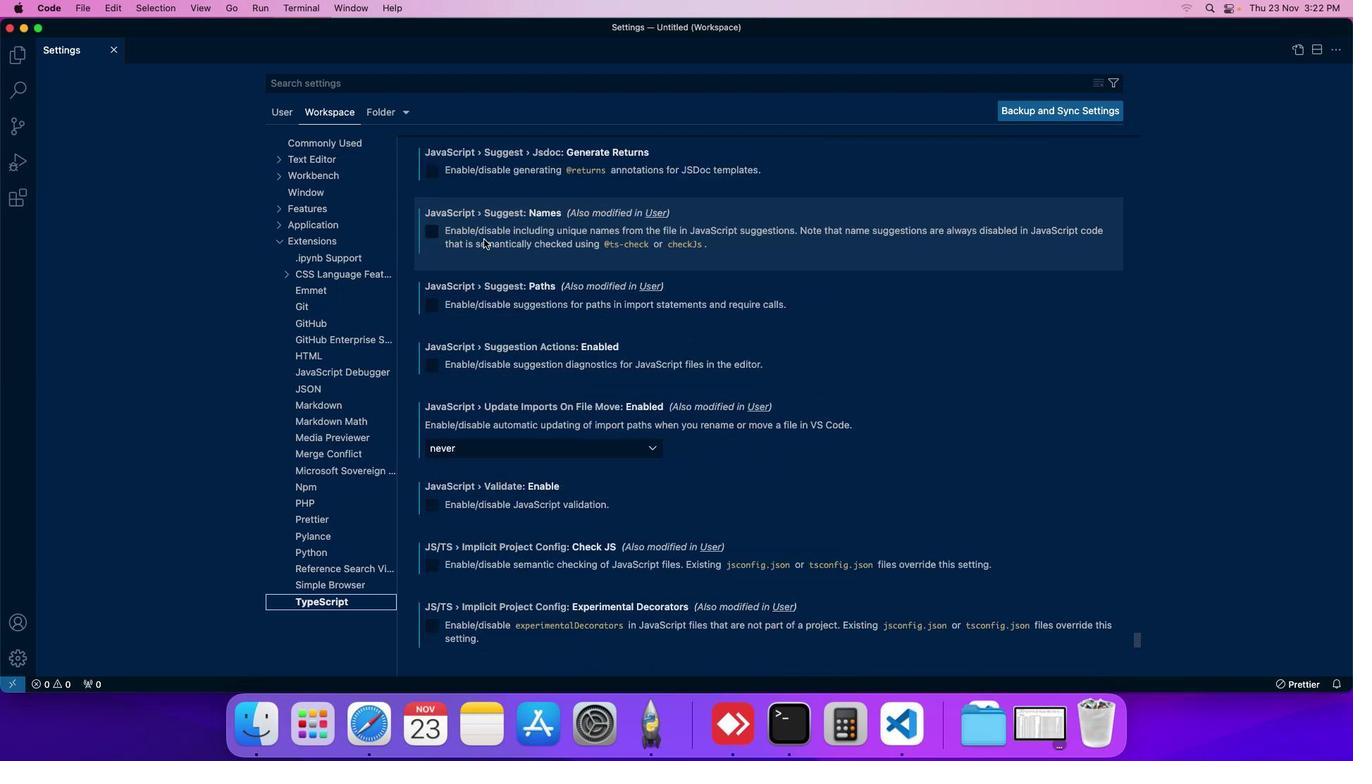 
Action: Mouse moved to (475, 276)
Screenshot: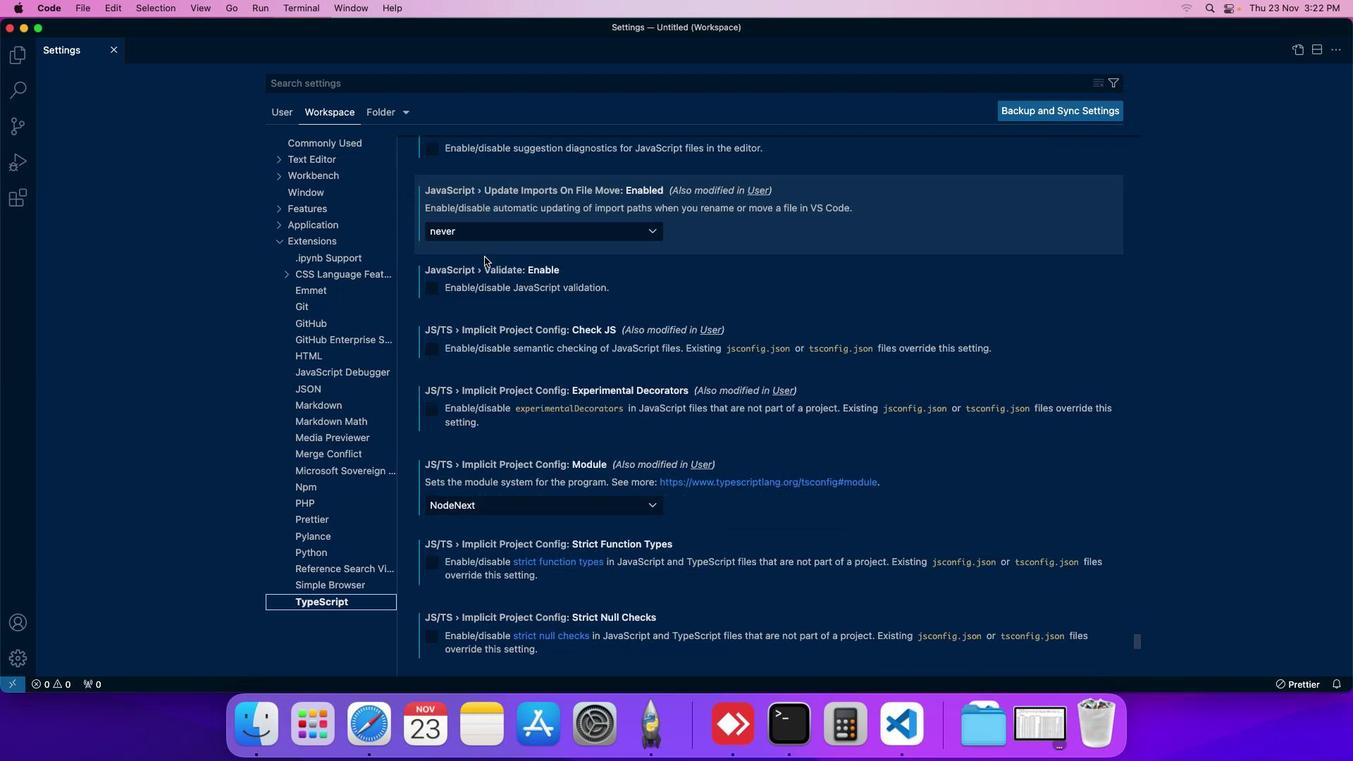 
Action: Mouse scrolled (475, 276) with delta (40, 97)
Screenshot: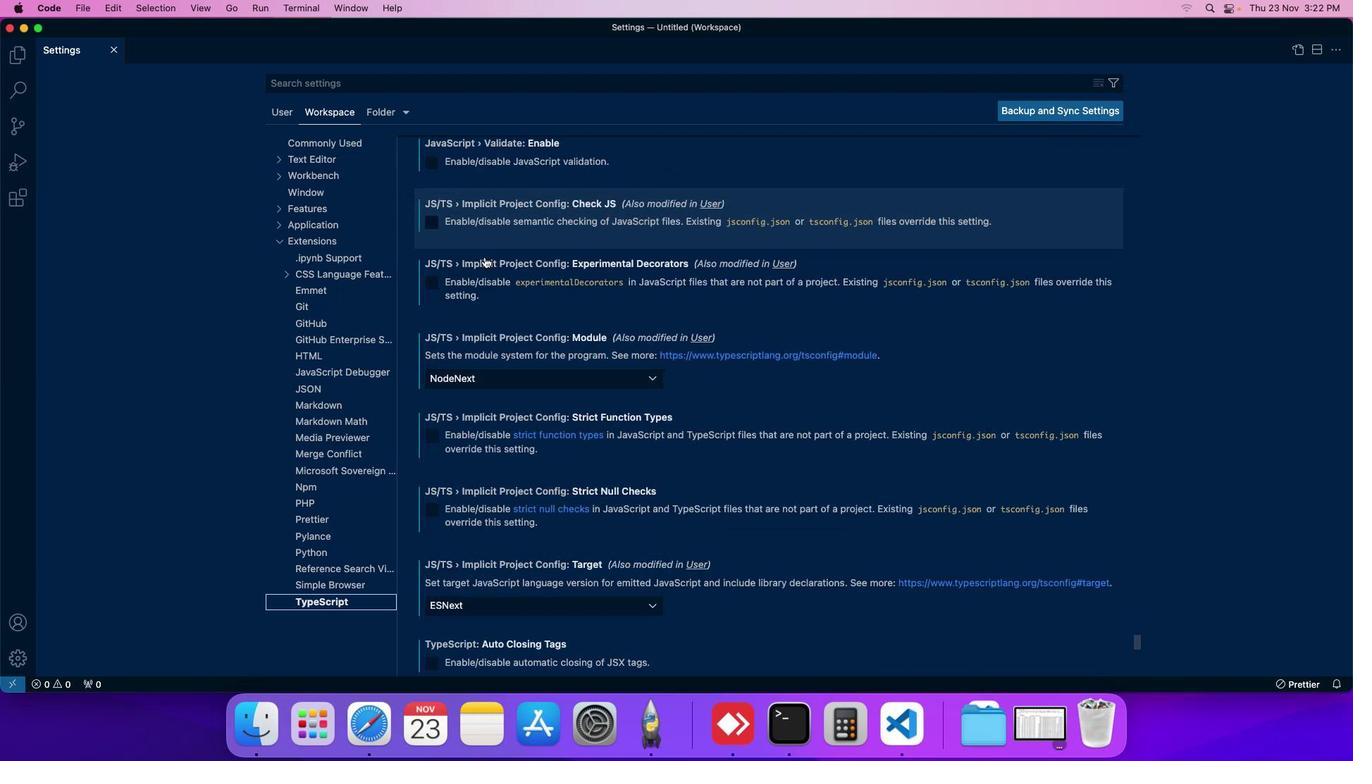 
Action: Mouse moved to (475, 275)
Screenshot: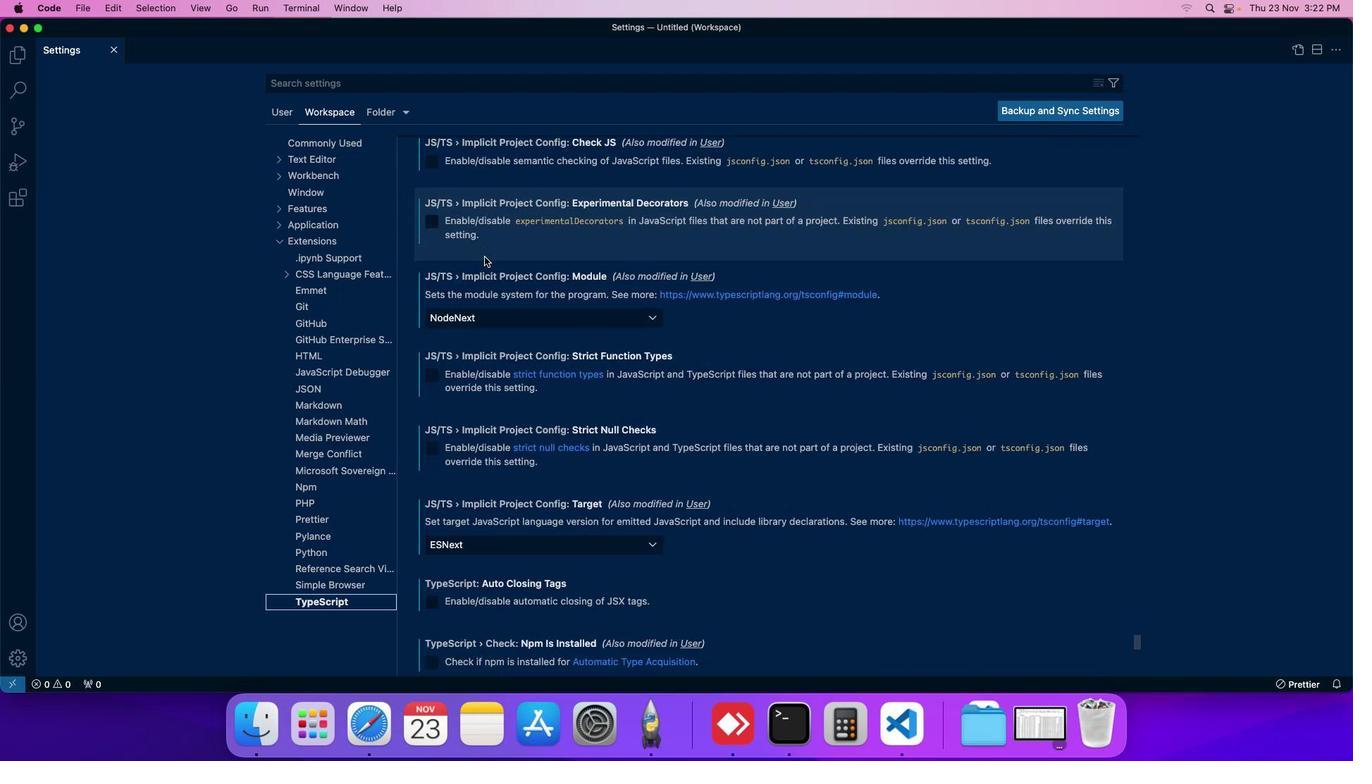 
Action: Mouse scrolled (475, 275) with delta (40, 97)
Screenshot: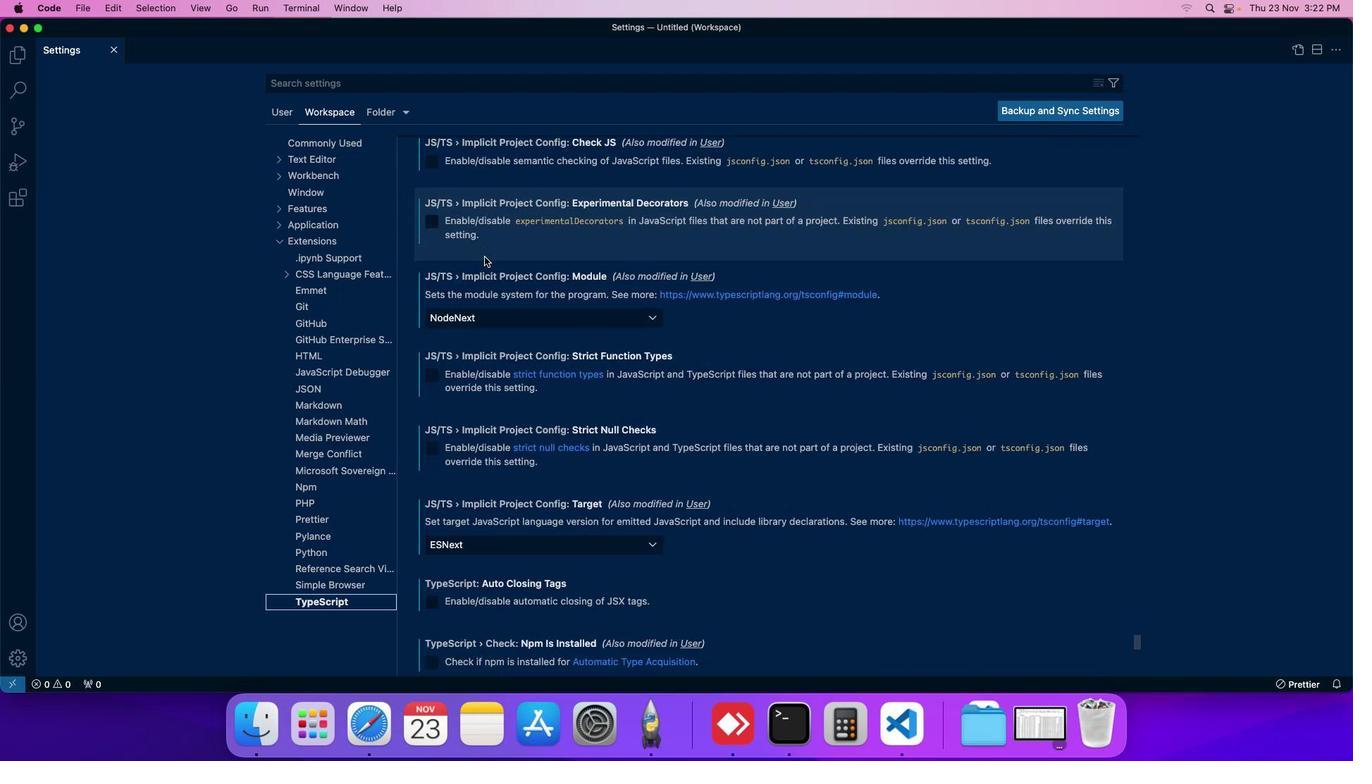 
Action: Mouse moved to (476, 275)
Screenshot: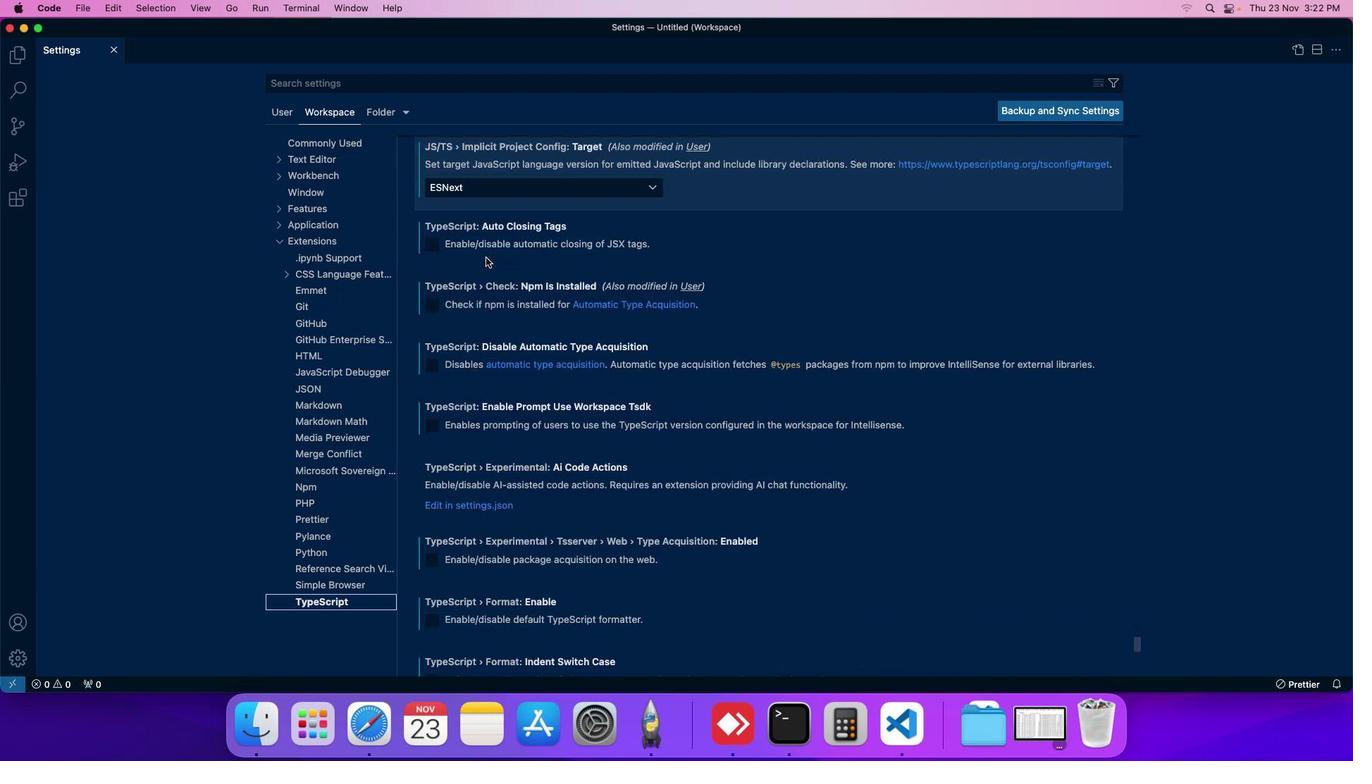 
Action: Mouse scrolled (476, 275) with delta (40, 97)
Screenshot: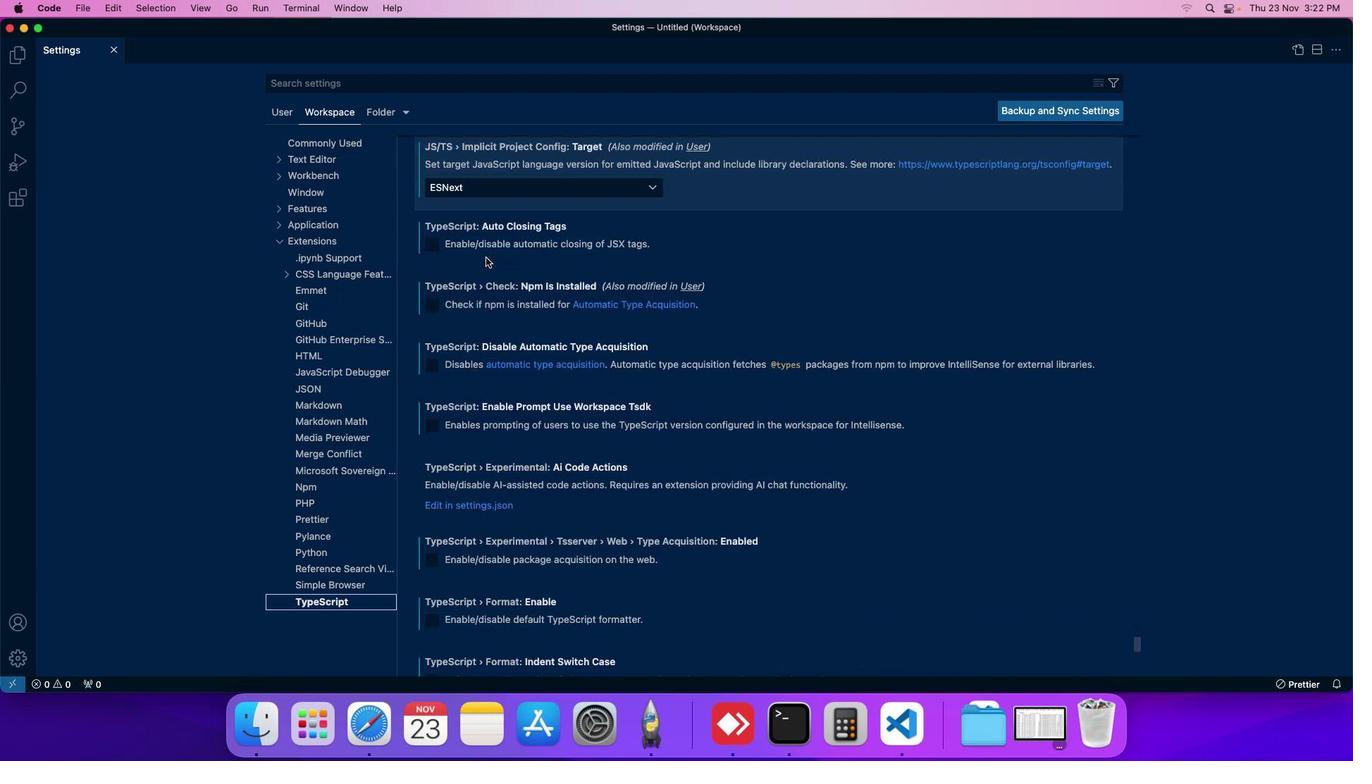
Action: Mouse scrolled (476, 275) with delta (40, 97)
Screenshot: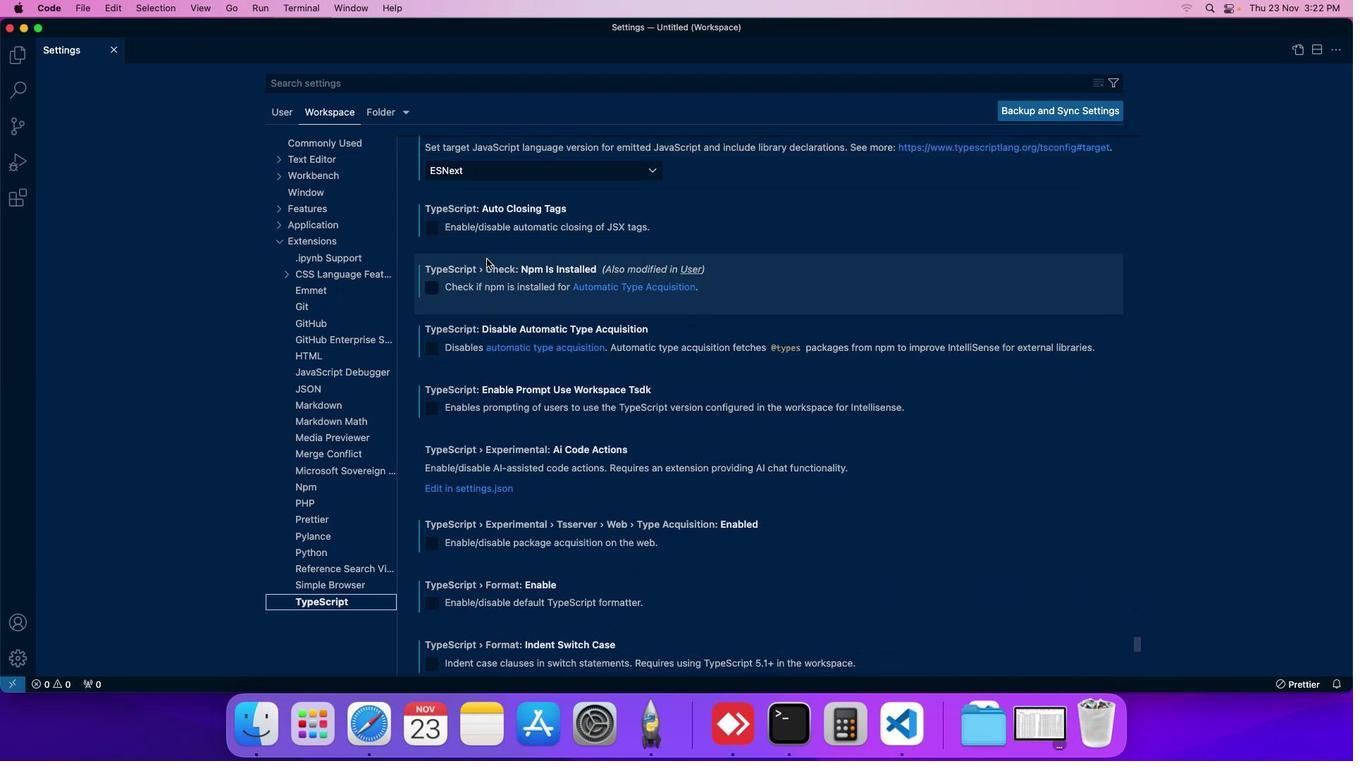 
Action: Mouse moved to (479, 286)
Screenshot: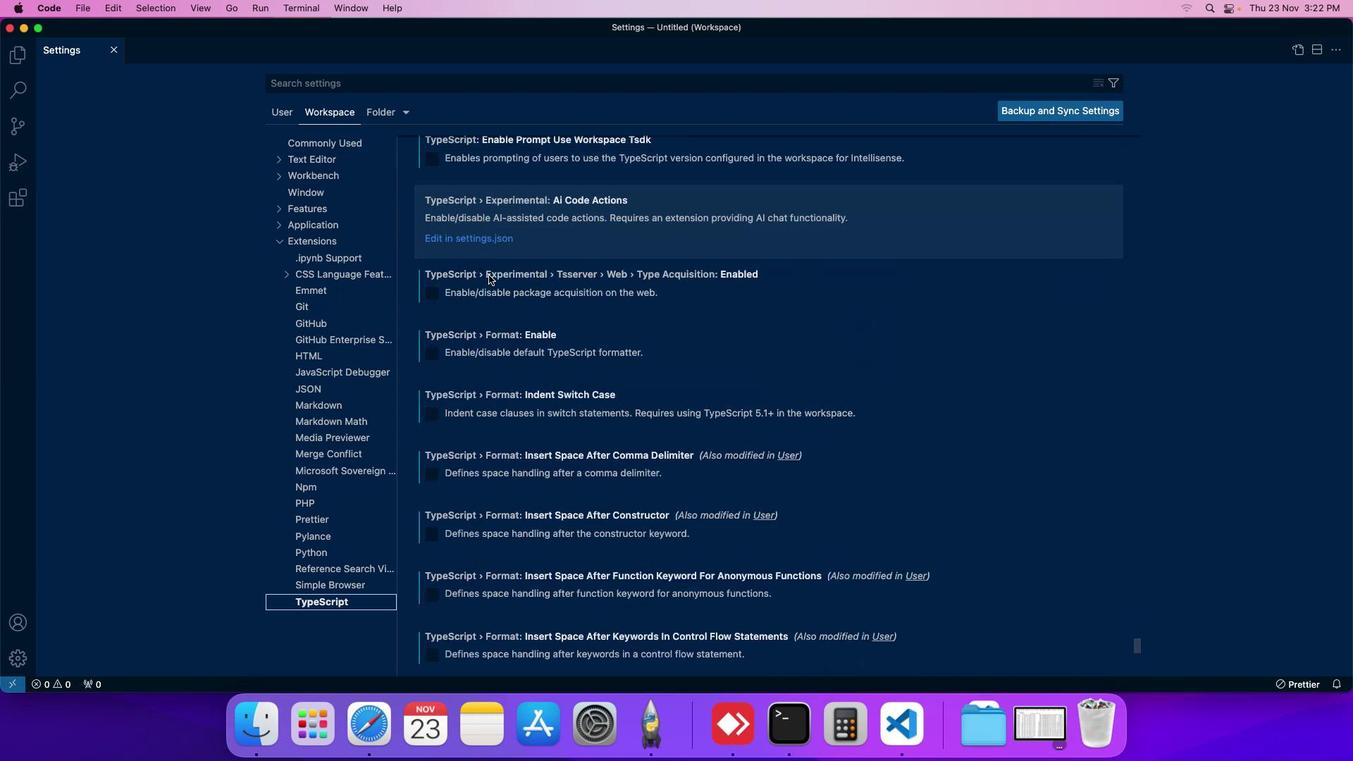 
Action: Mouse scrolled (479, 286) with delta (40, 97)
Screenshot: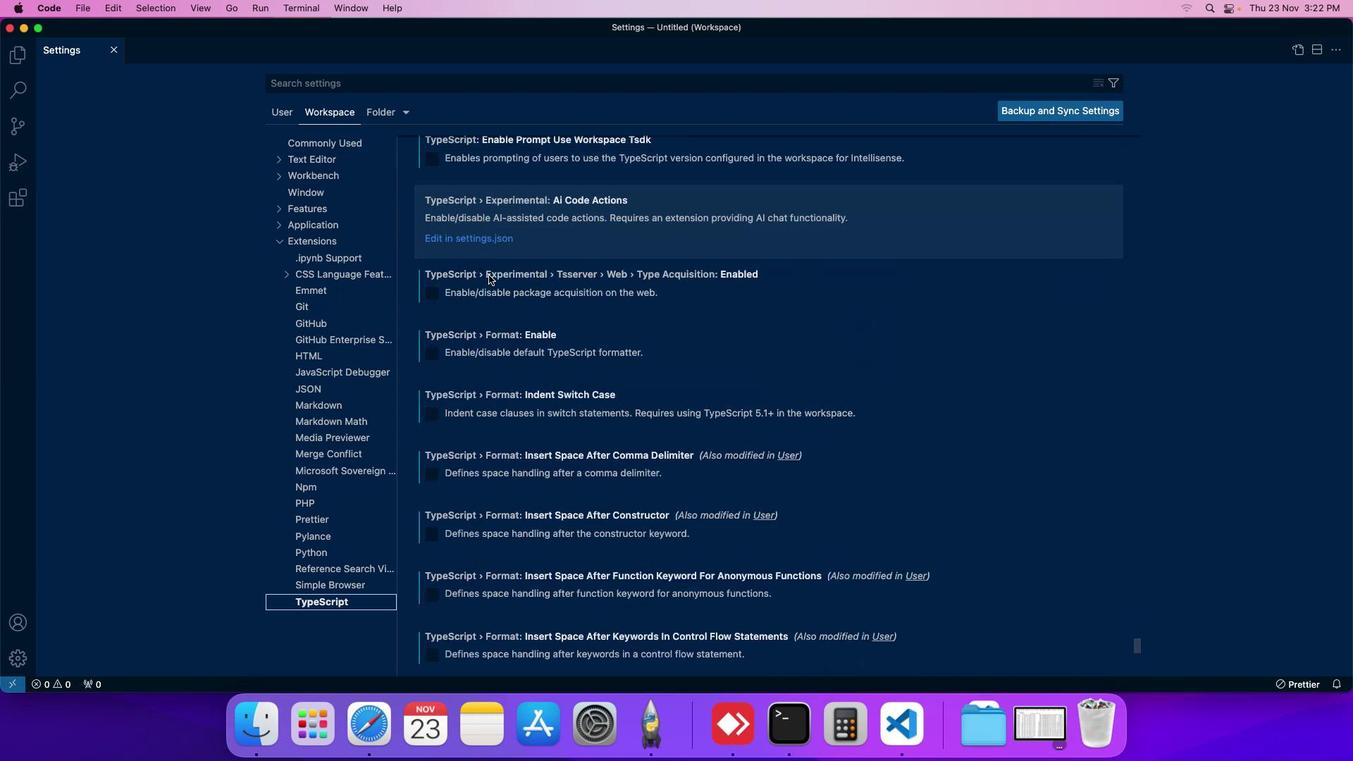 
Action: Mouse moved to (479, 287)
Screenshot: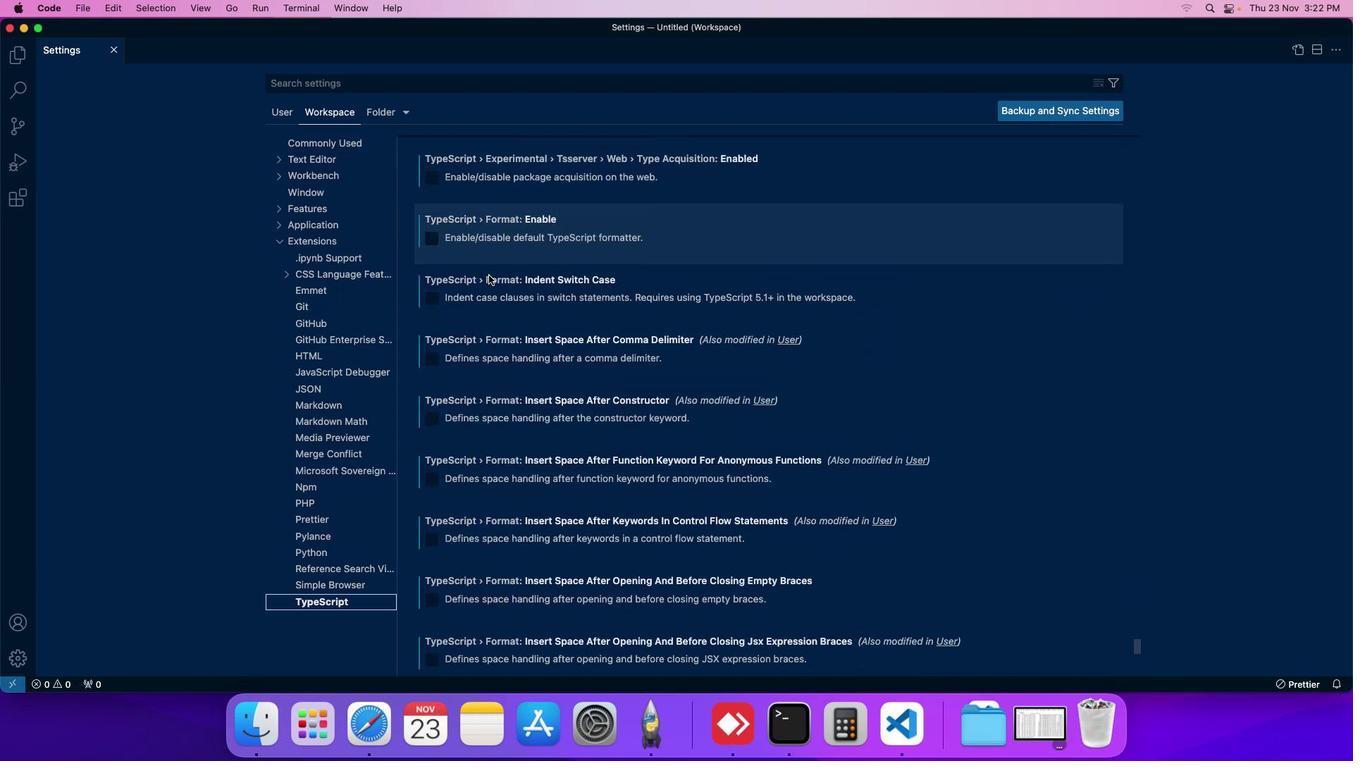 
Action: Mouse scrolled (479, 287) with delta (40, 97)
Screenshot: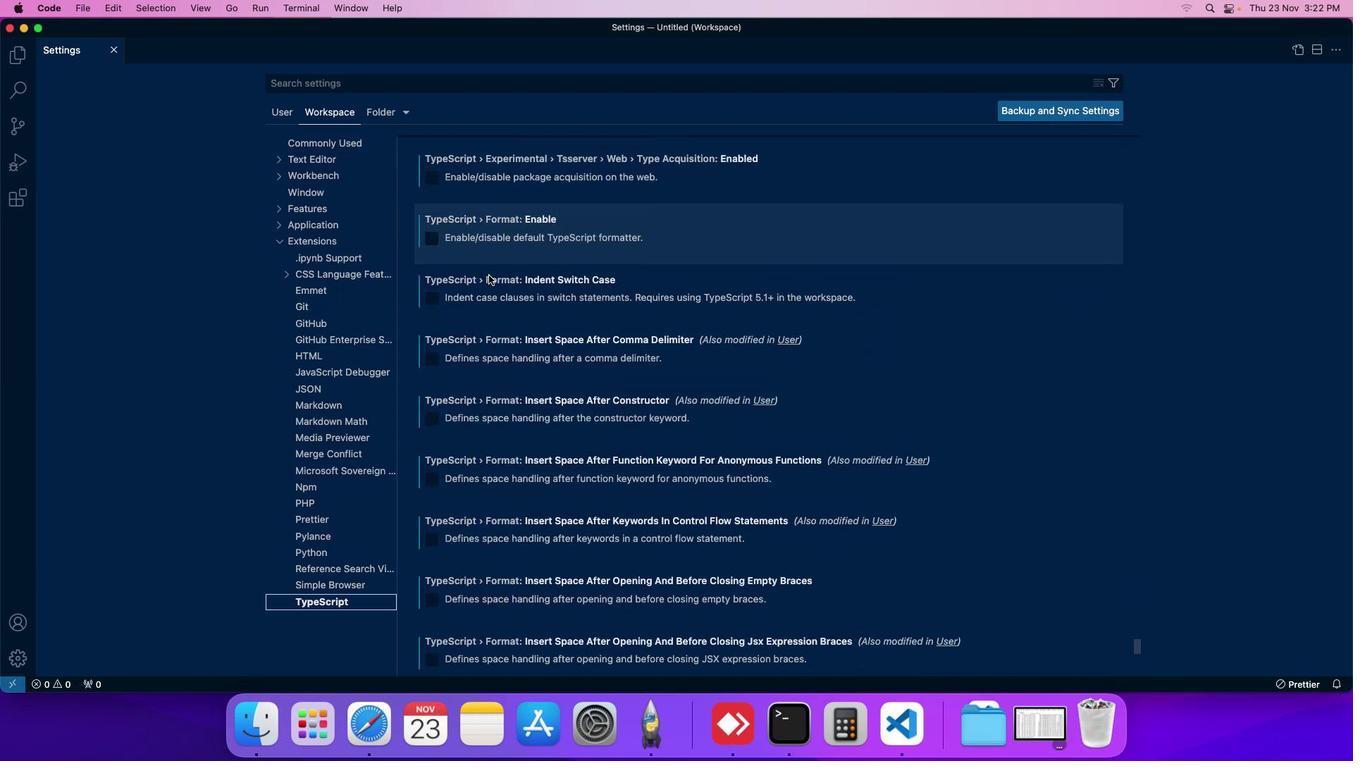 
Action: Mouse moved to (479, 289)
Screenshot: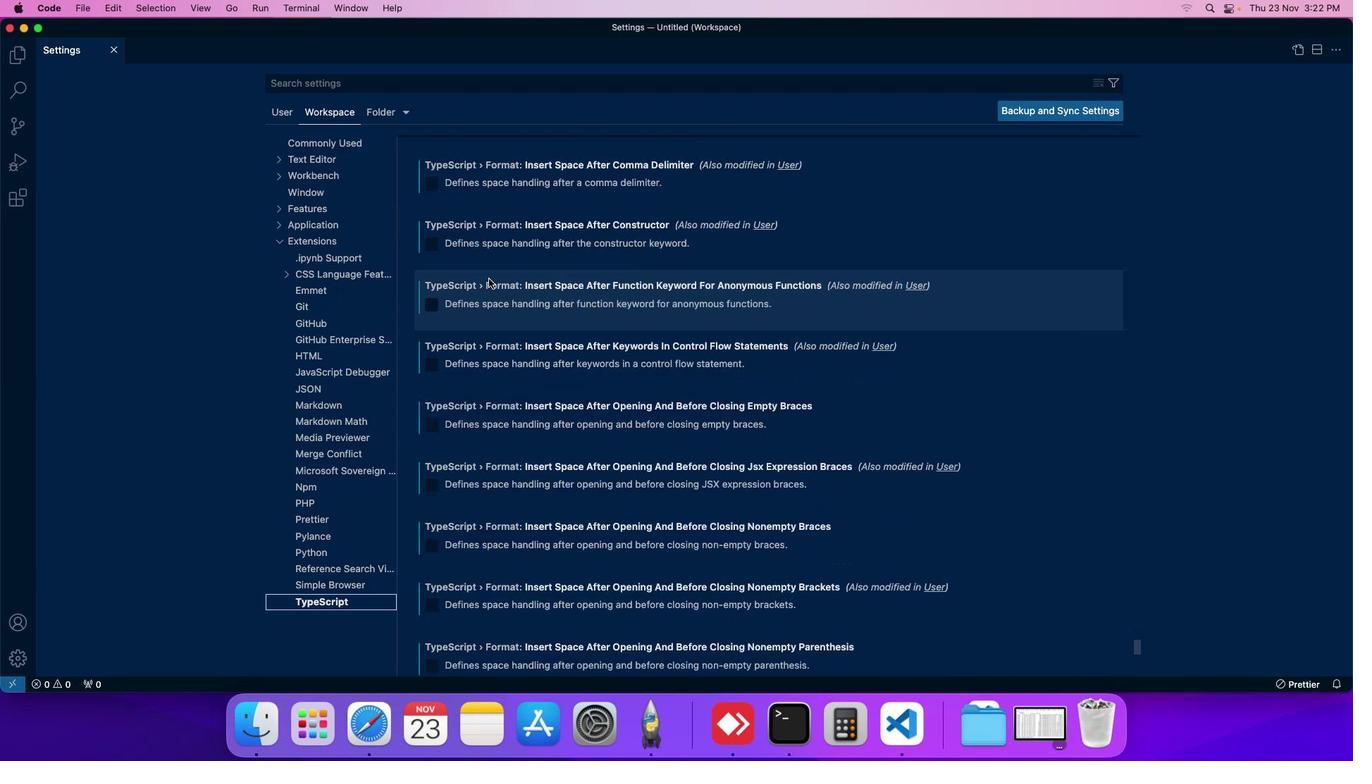 
Action: Mouse scrolled (479, 289) with delta (40, 97)
Screenshot: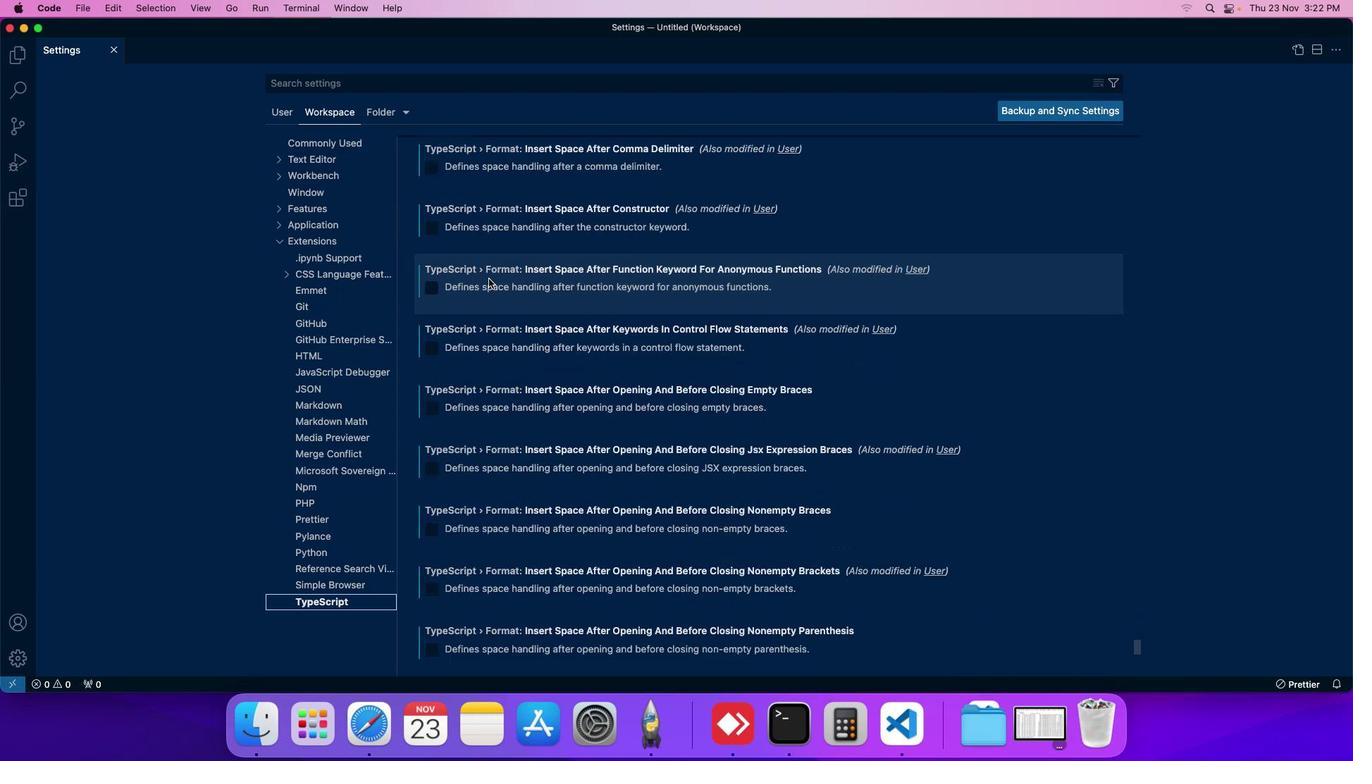 
Action: Mouse moved to (479, 289)
Screenshot: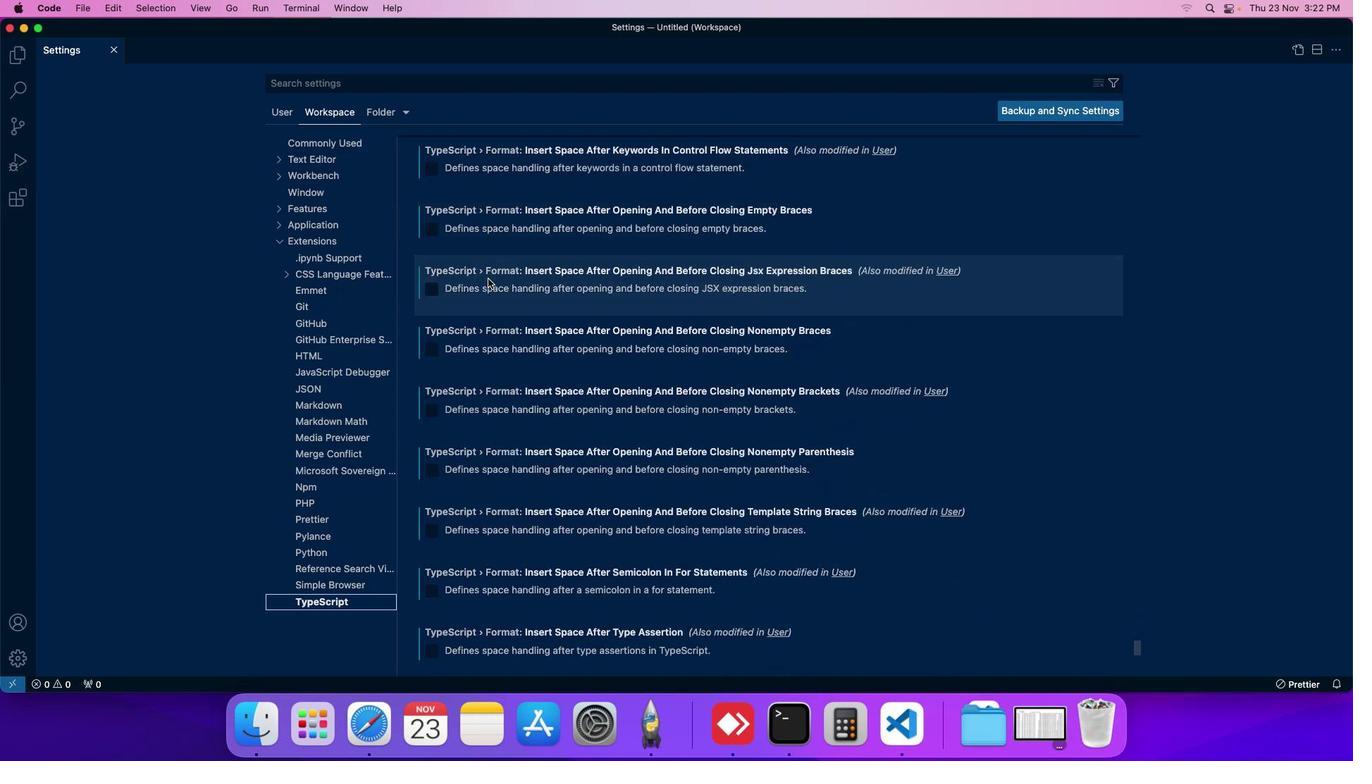 
Action: Mouse scrolled (479, 289) with delta (40, 97)
Screenshot: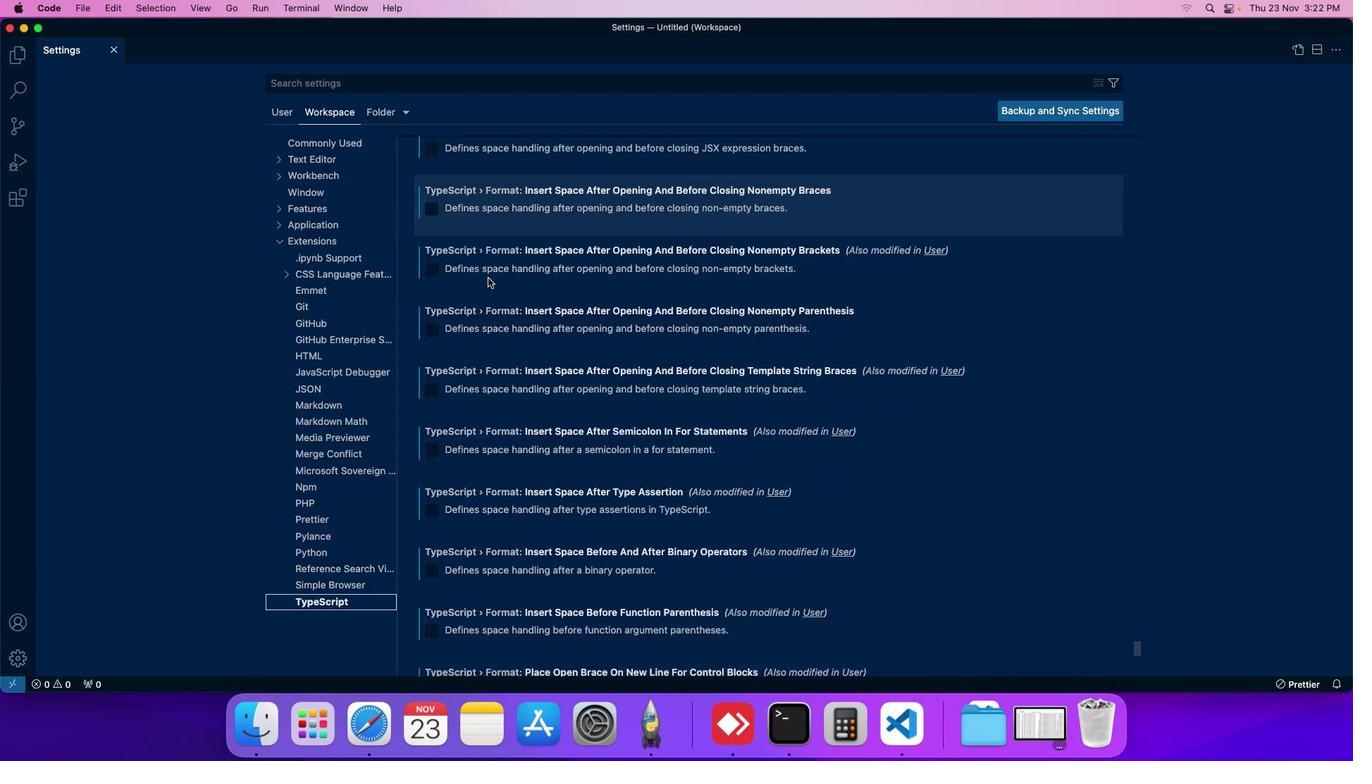 
Action: Mouse moved to (479, 289)
Screenshot: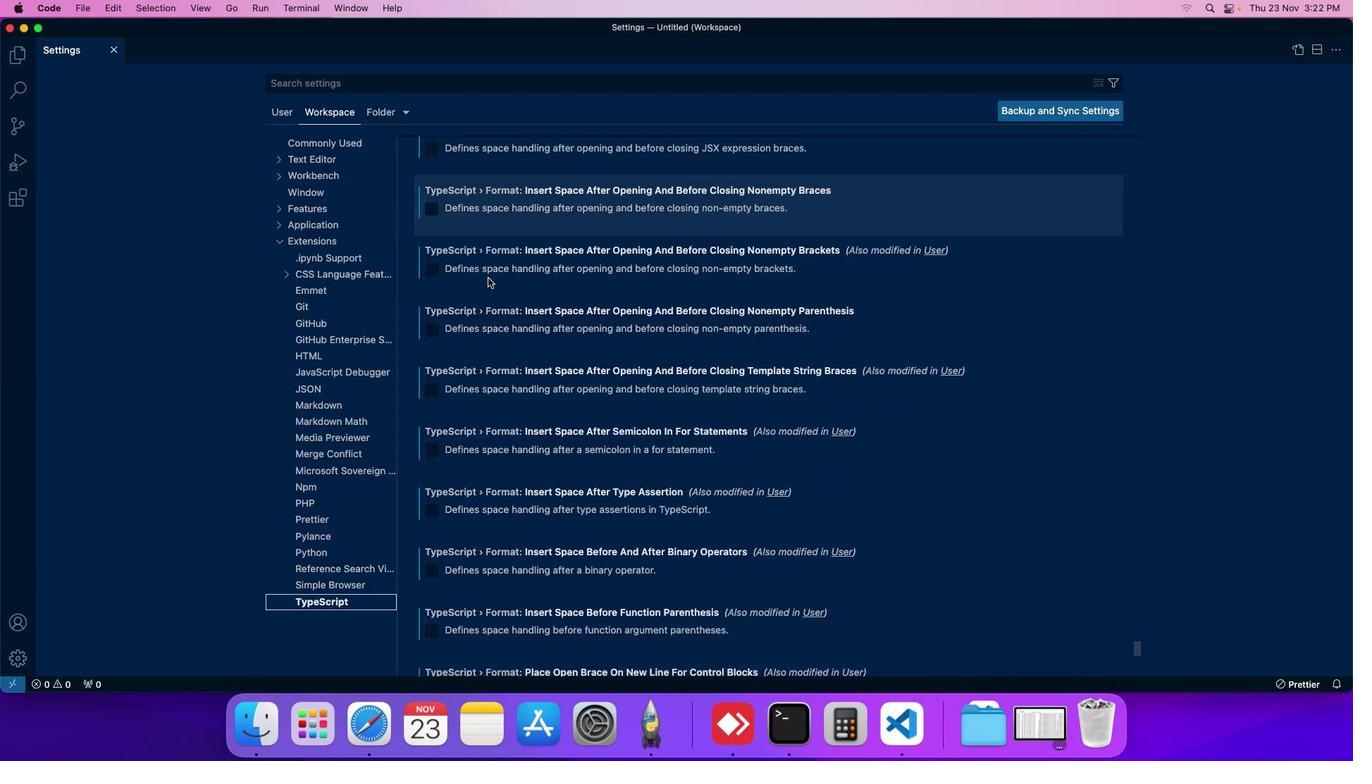 
Action: Mouse scrolled (479, 289) with delta (40, 97)
Screenshot: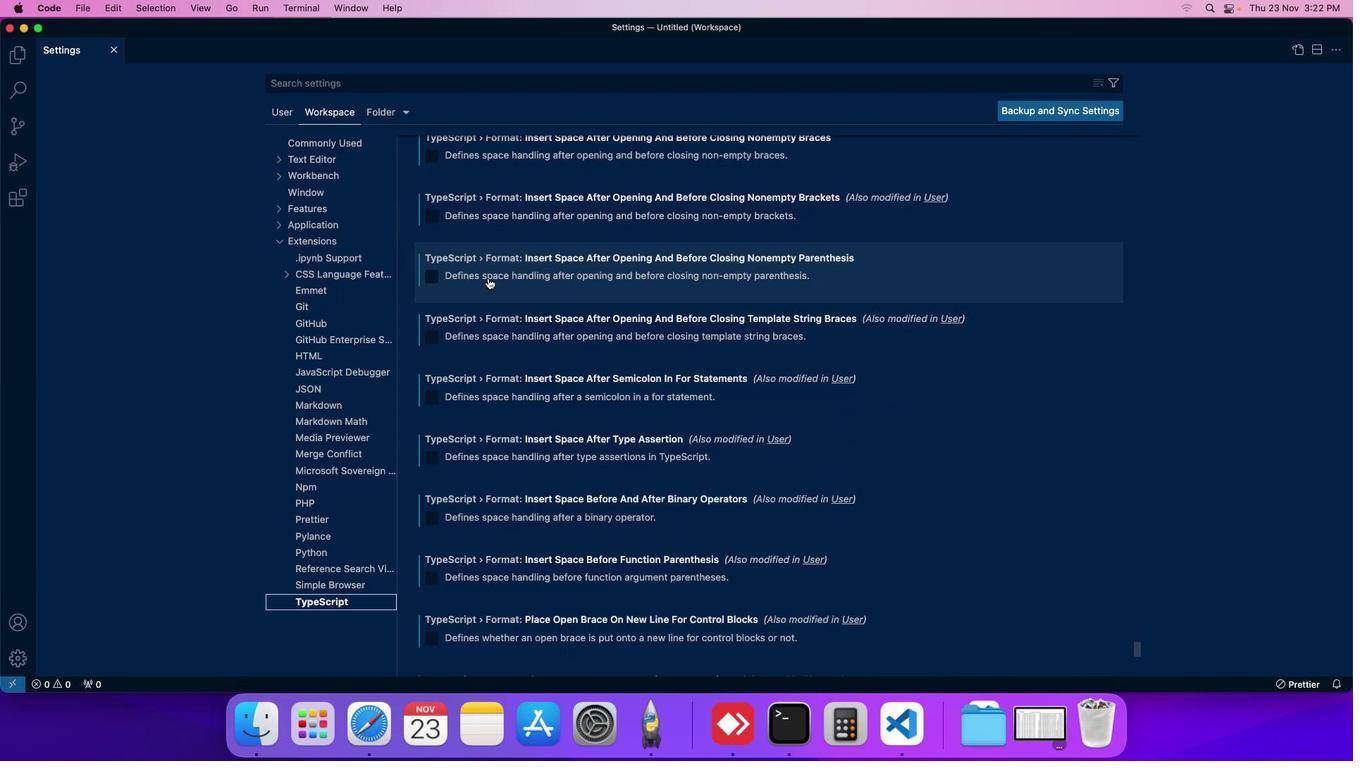
Action: Mouse moved to (479, 289)
Screenshot: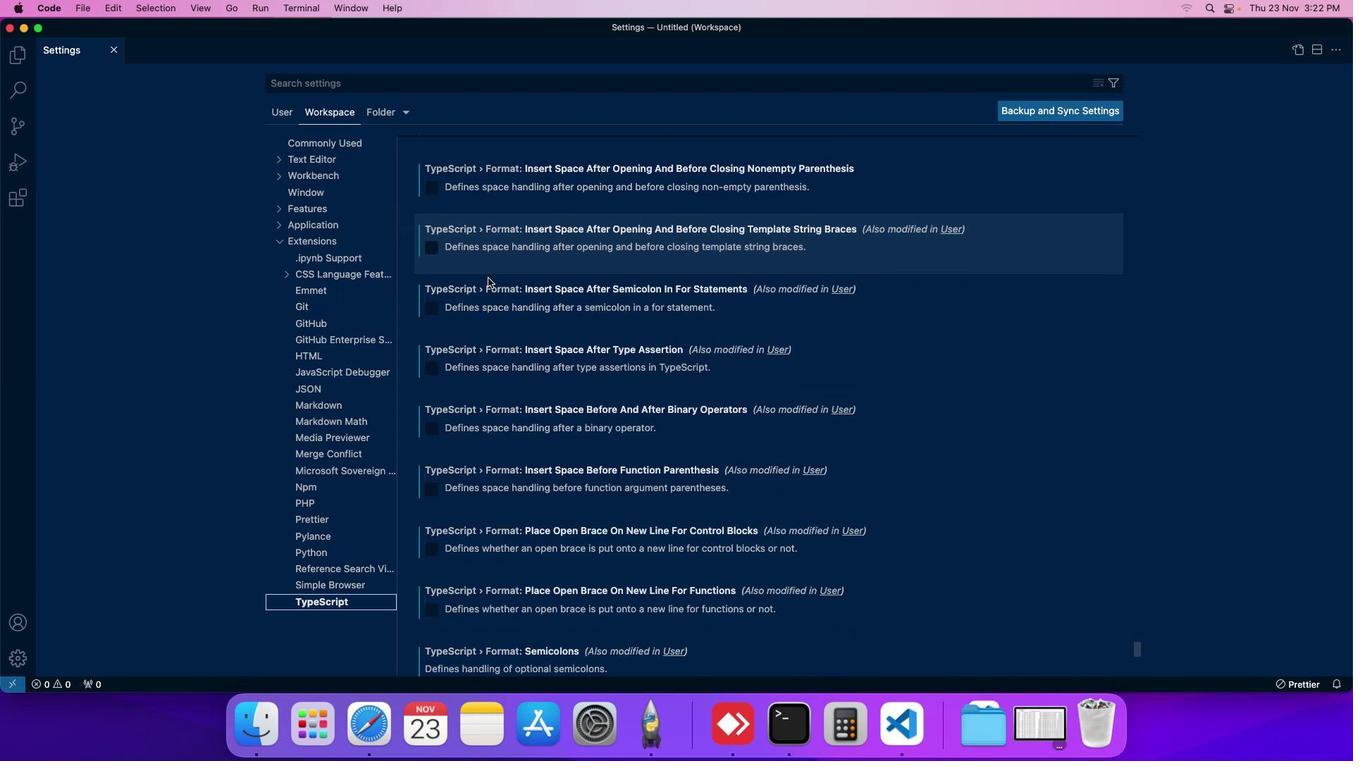 
Action: Mouse scrolled (479, 289) with delta (40, 97)
Screenshot: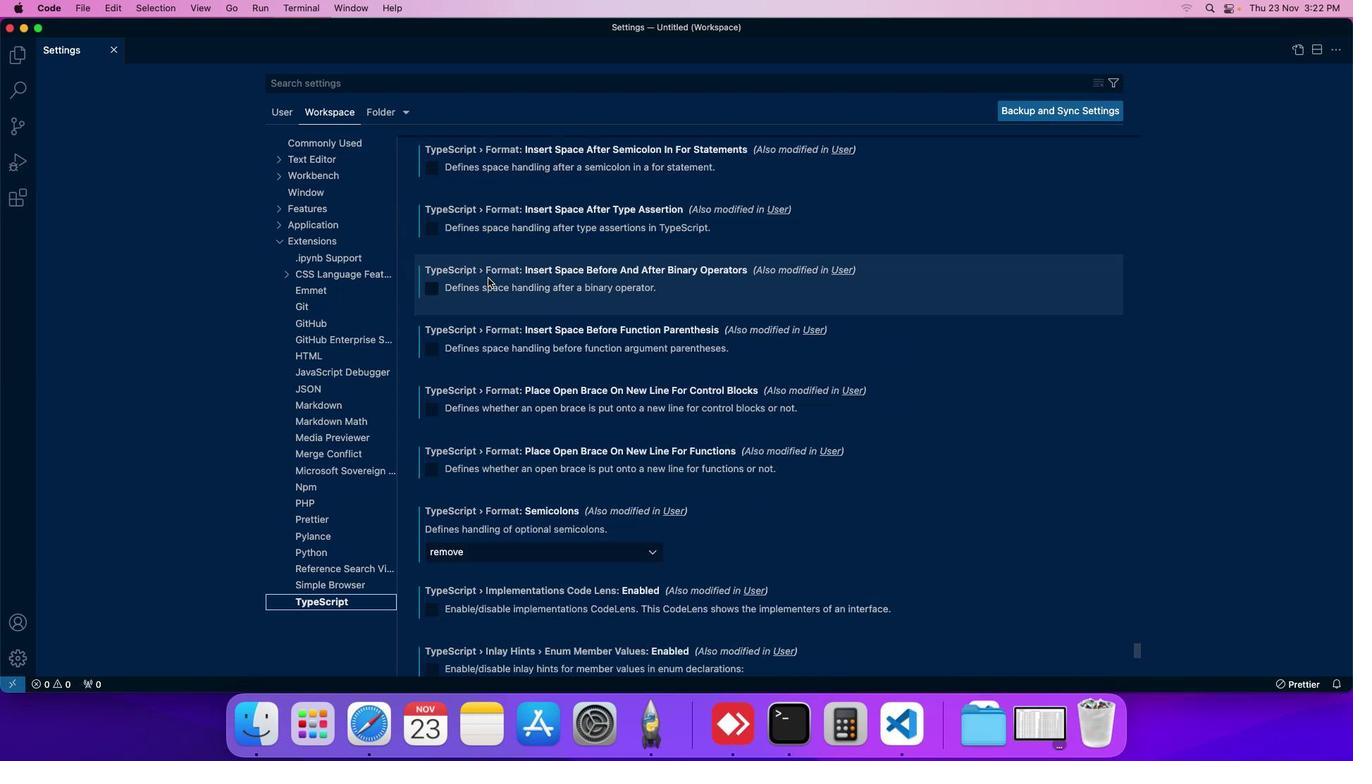
Action: Mouse scrolled (479, 289) with delta (40, 97)
Screenshot: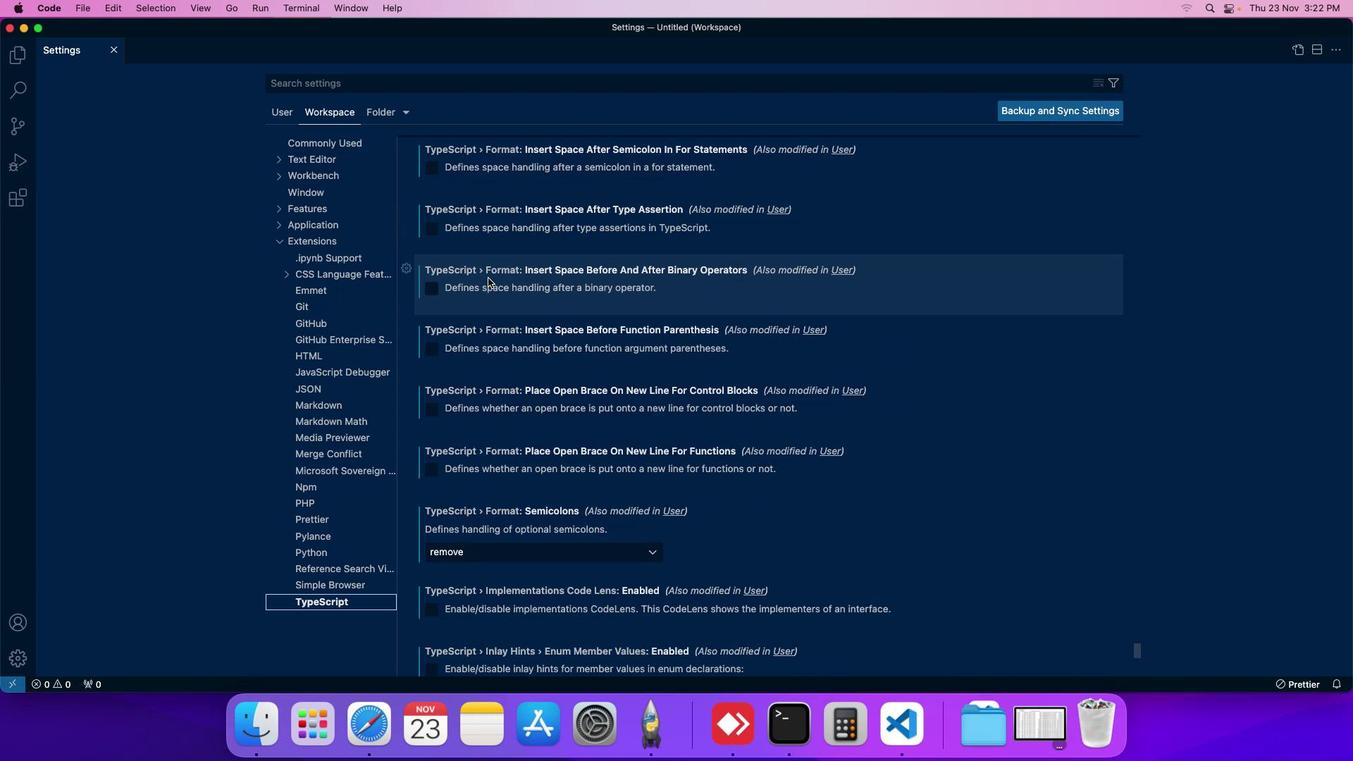 
Action: Mouse moved to (478, 289)
Screenshot: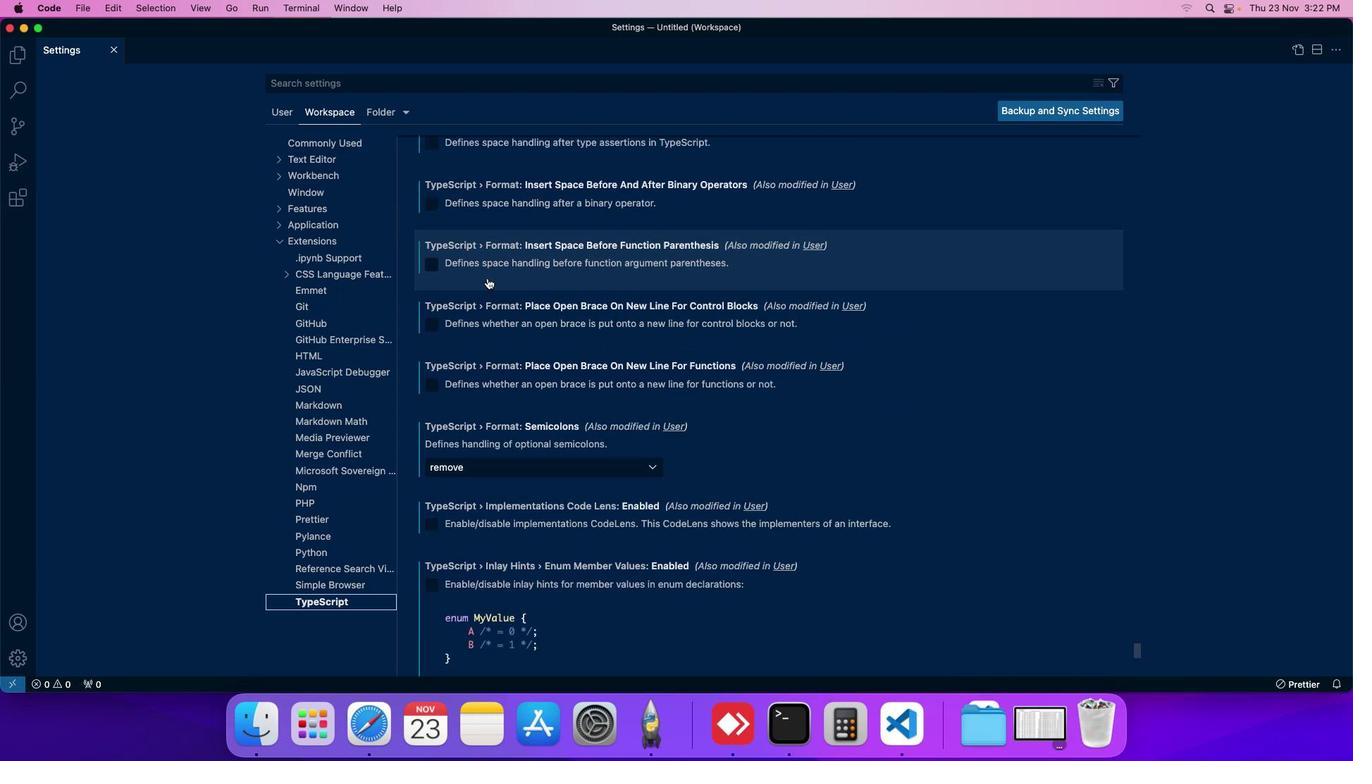 
Action: Mouse scrolled (478, 289) with delta (40, 97)
Screenshot: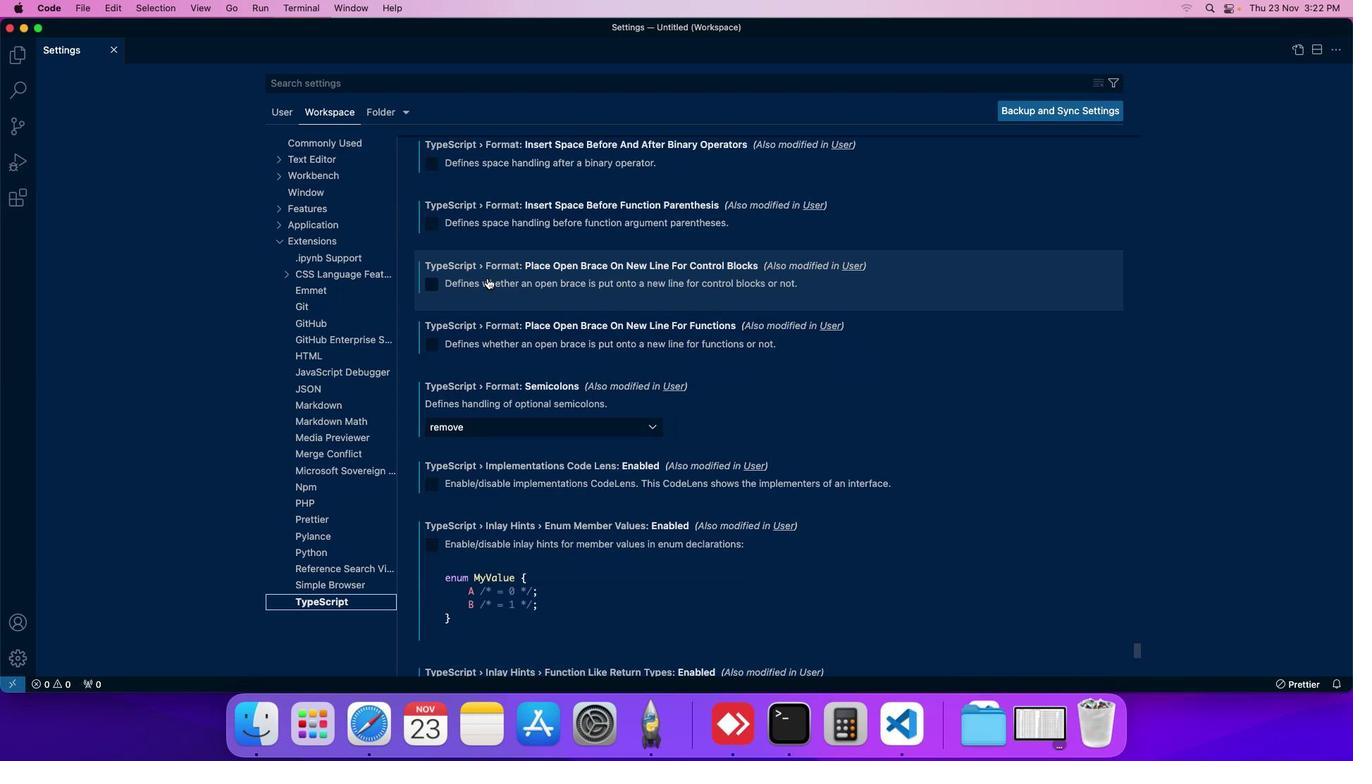 
Action: Mouse scrolled (478, 289) with delta (40, 97)
Screenshot: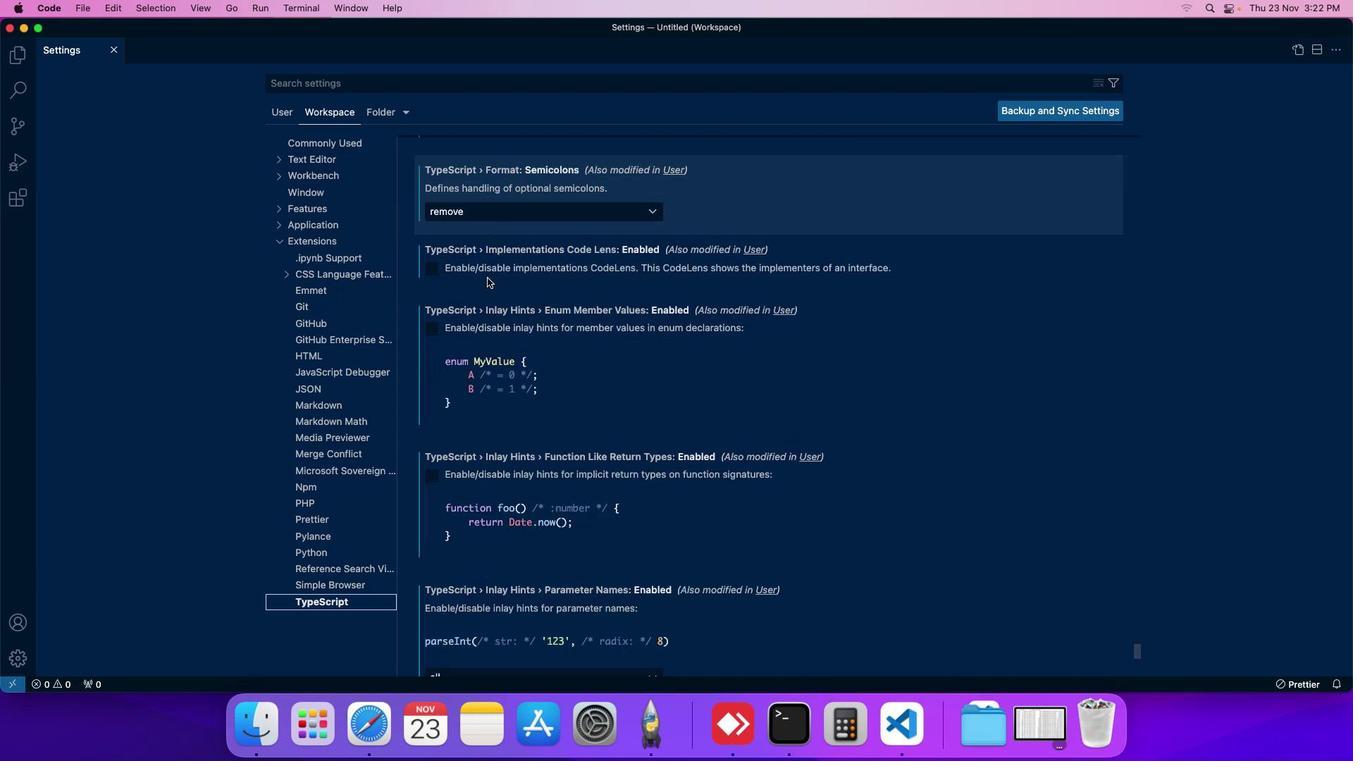 
Action: Mouse scrolled (478, 289) with delta (40, 97)
Screenshot: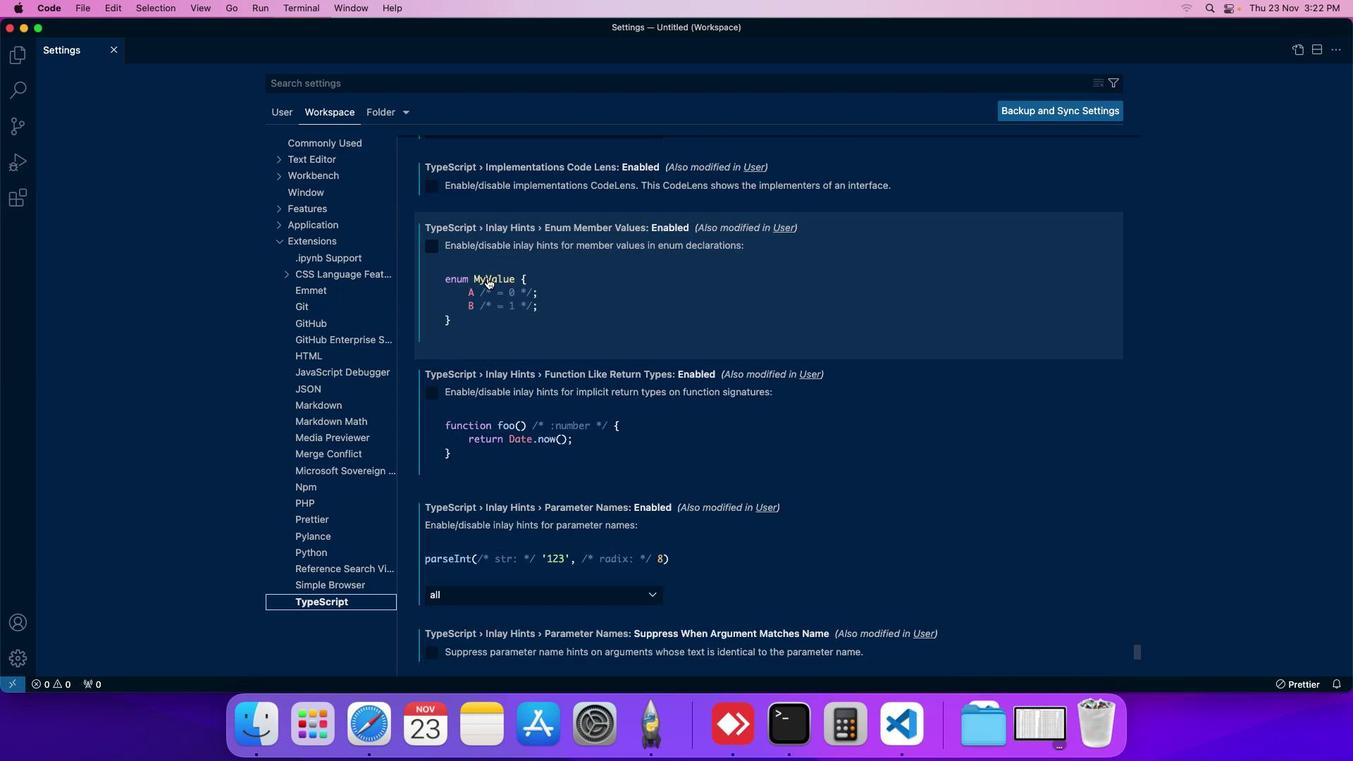 
Action: Mouse scrolled (478, 289) with delta (40, 97)
Screenshot: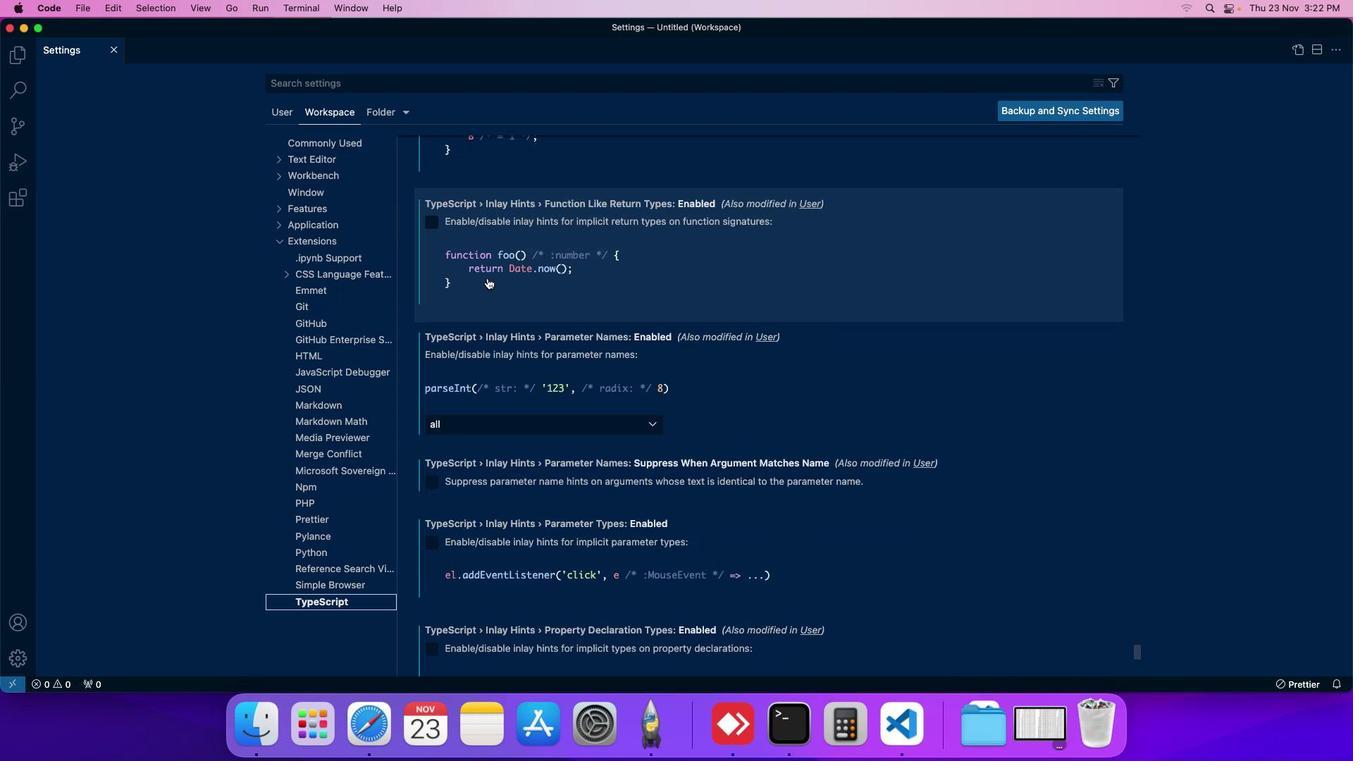 
Action: Mouse moved to (477, 289)
Screenshot: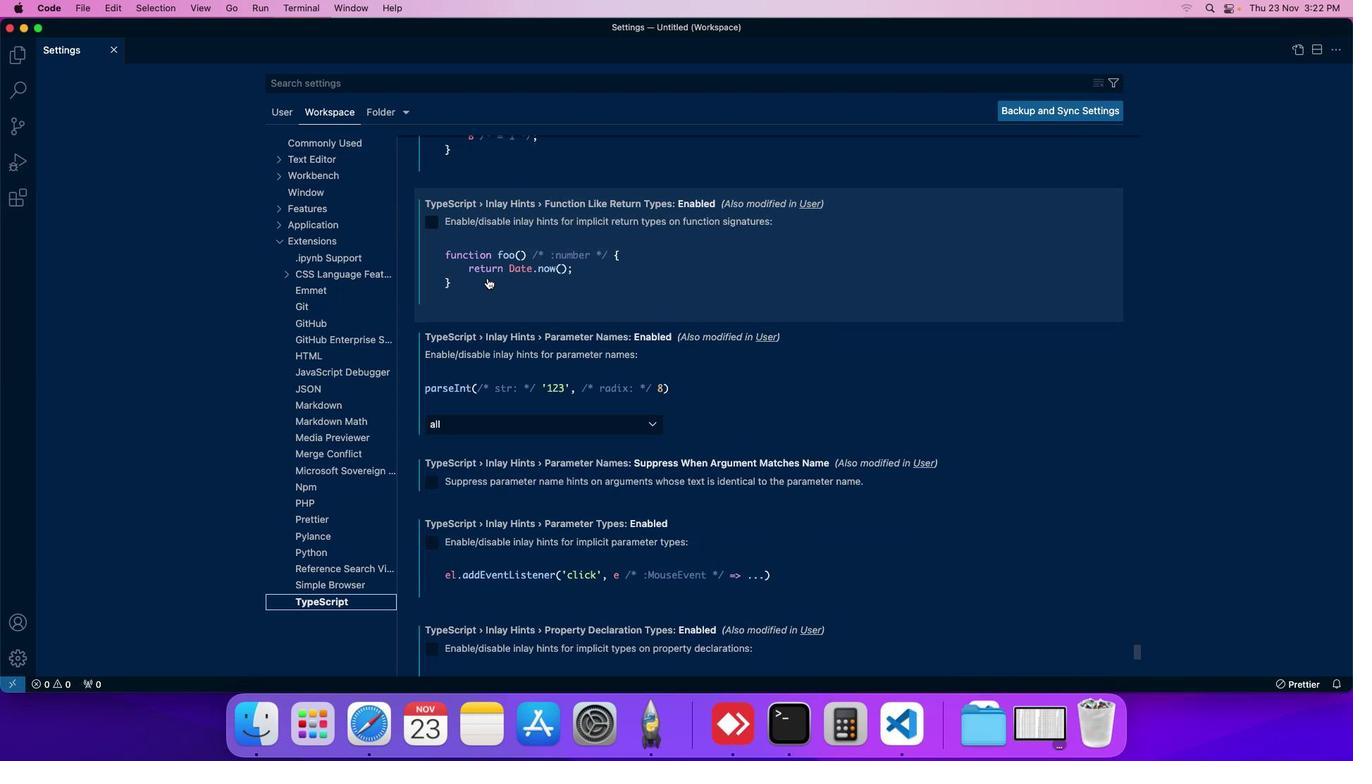 
Action: Mouse scrolled (477, 289) with delta (40, 97)
Screenshot: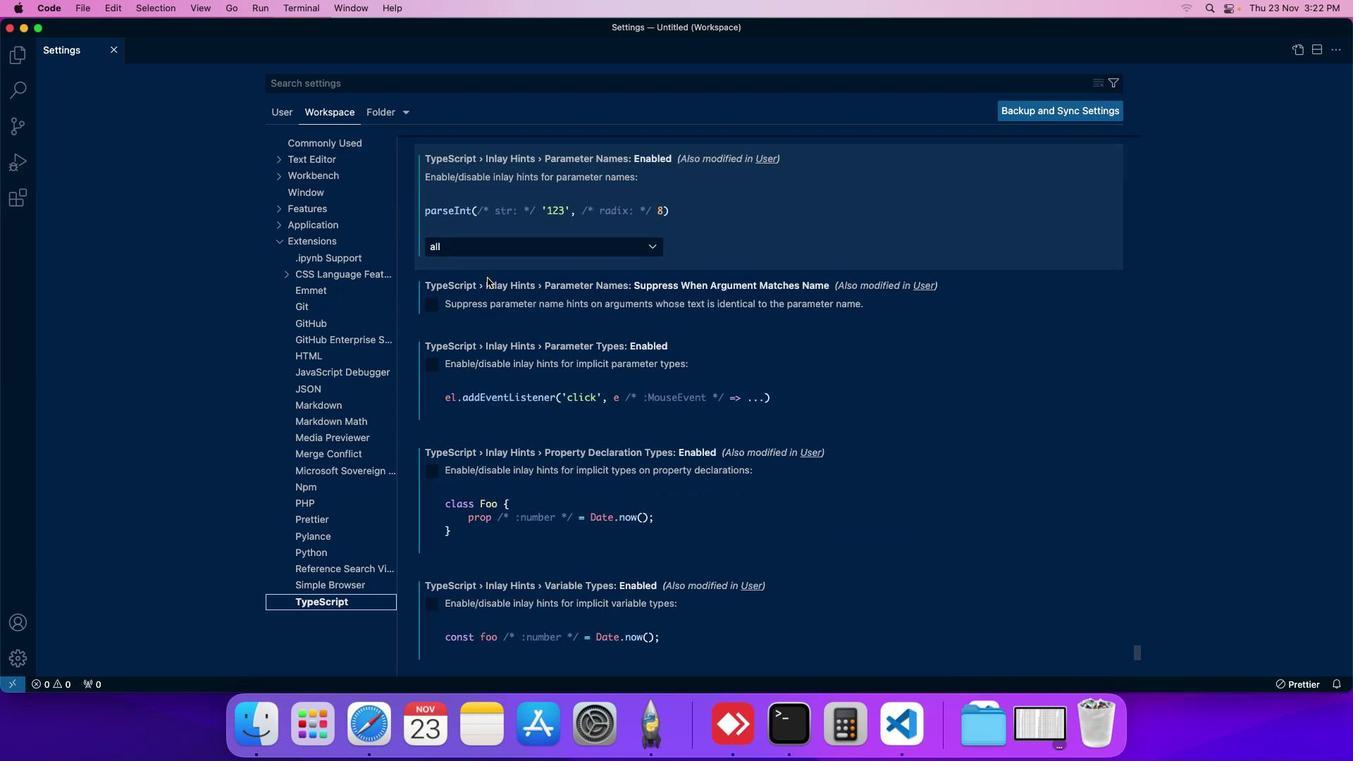 
Action: Mouse scrolled (477, 289) with delta (40, 97)
Screenshot: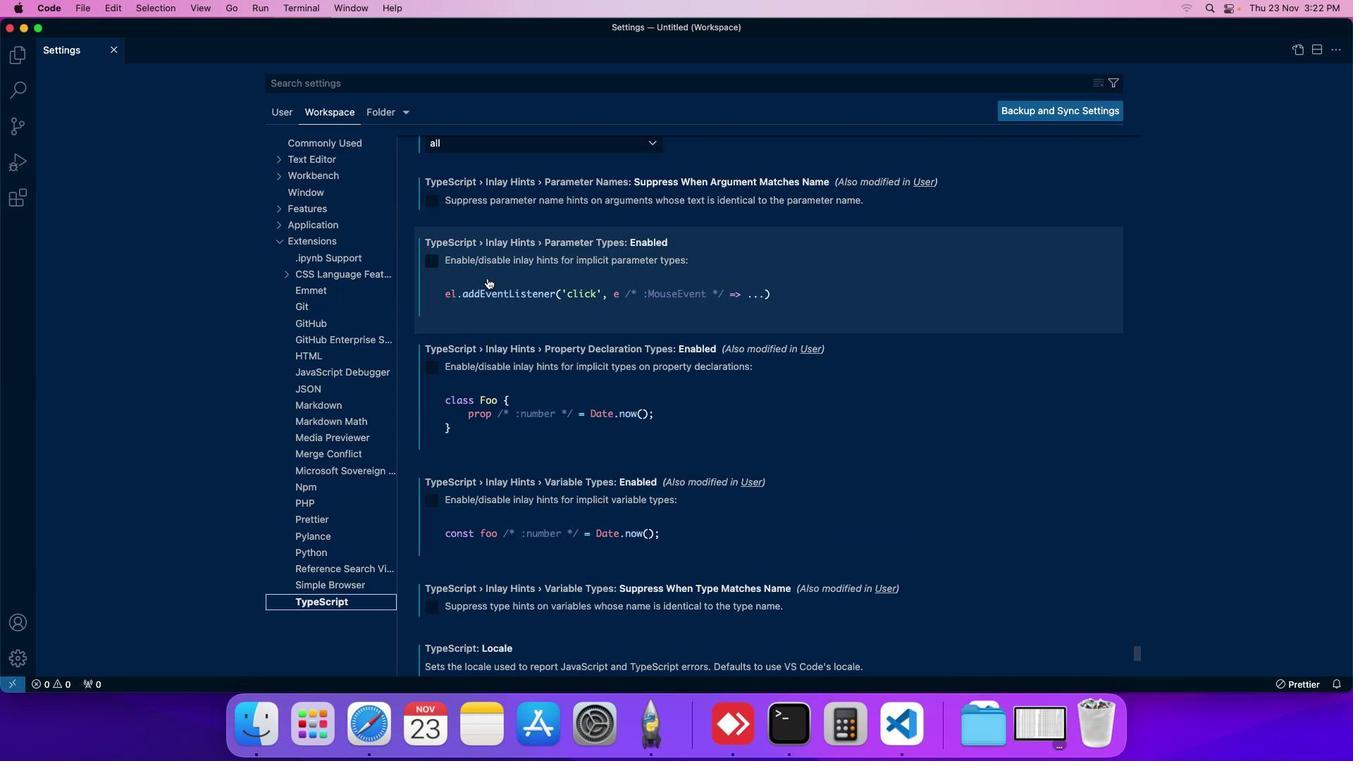 
Action: Mouse scrolled (477, 289) with delta (40, 97)
Screenshot: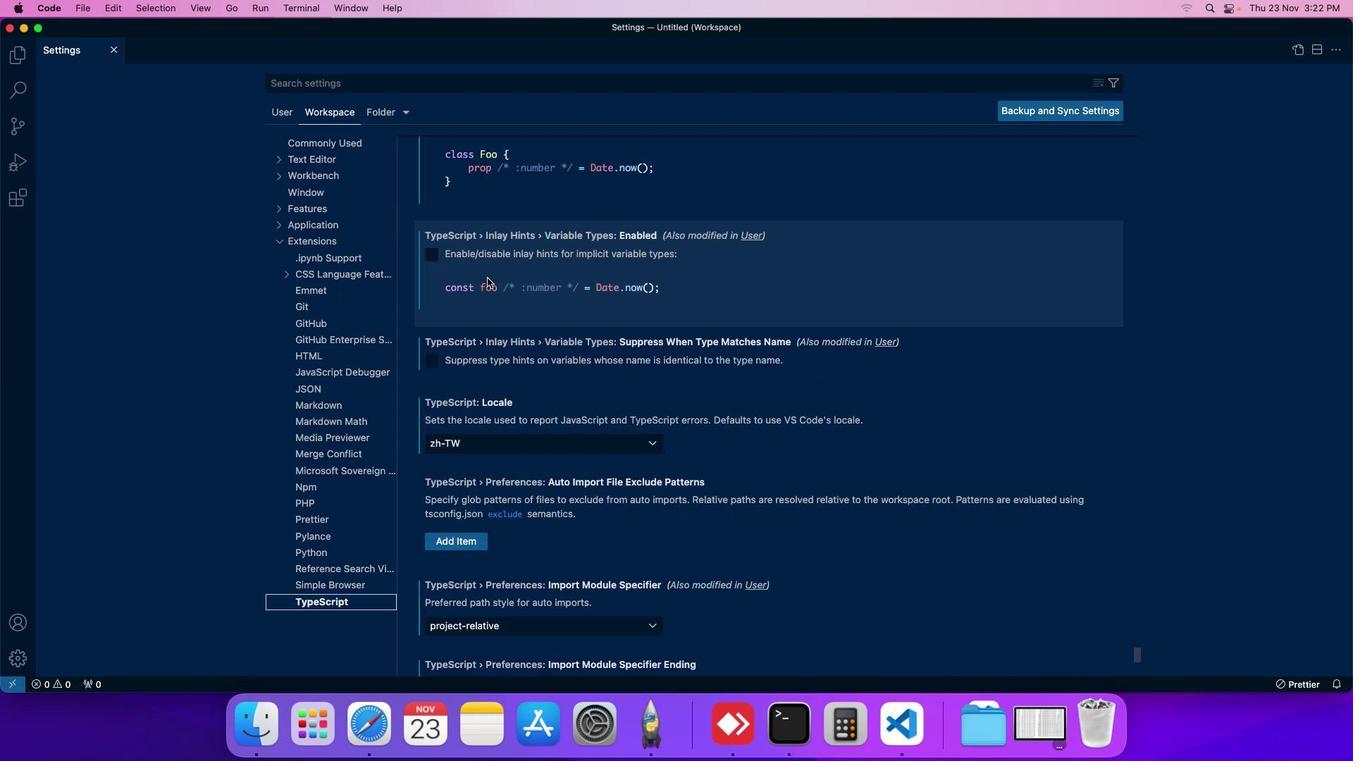 
Action: Mouse scrolled (477, 289) with delta (40, 97)
Screenshot: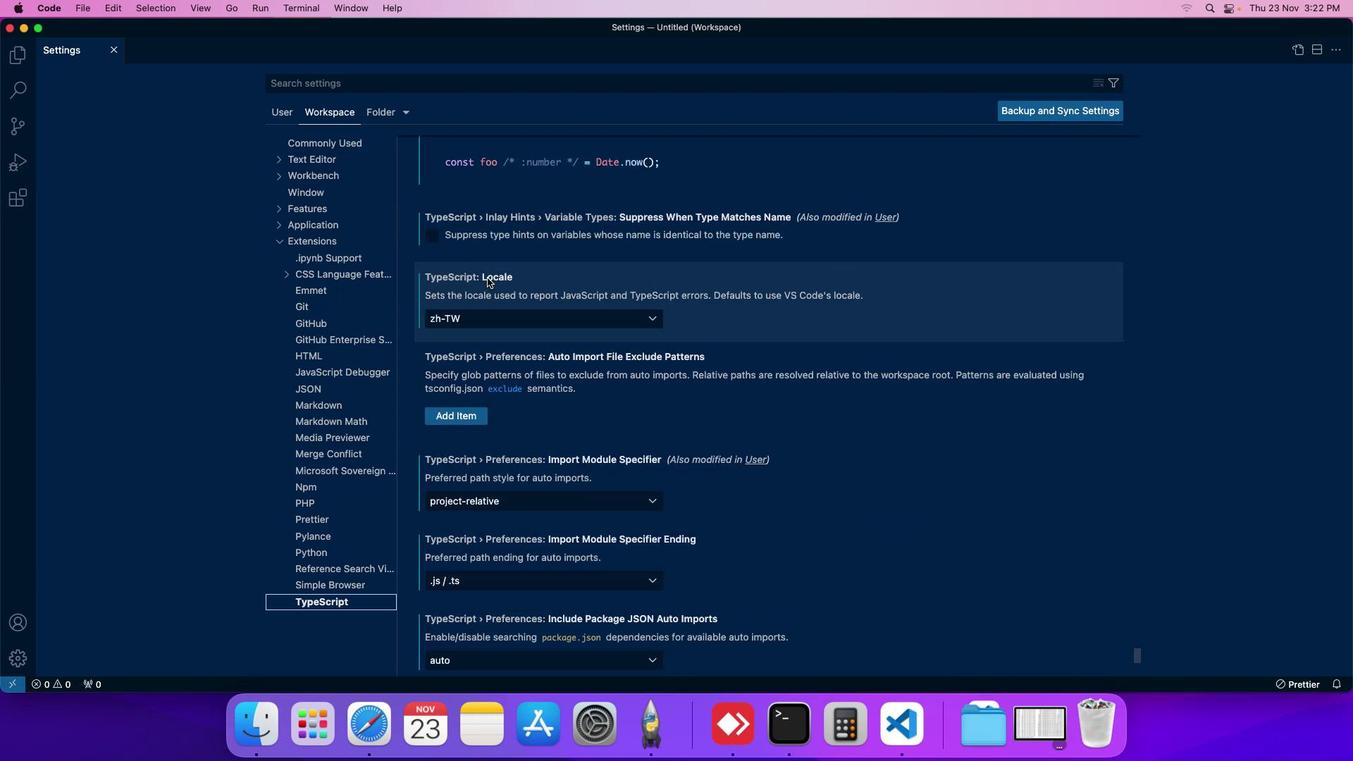 
Action: Mouse scrolled (477, 289) with delta (40, 97)
Screenshot: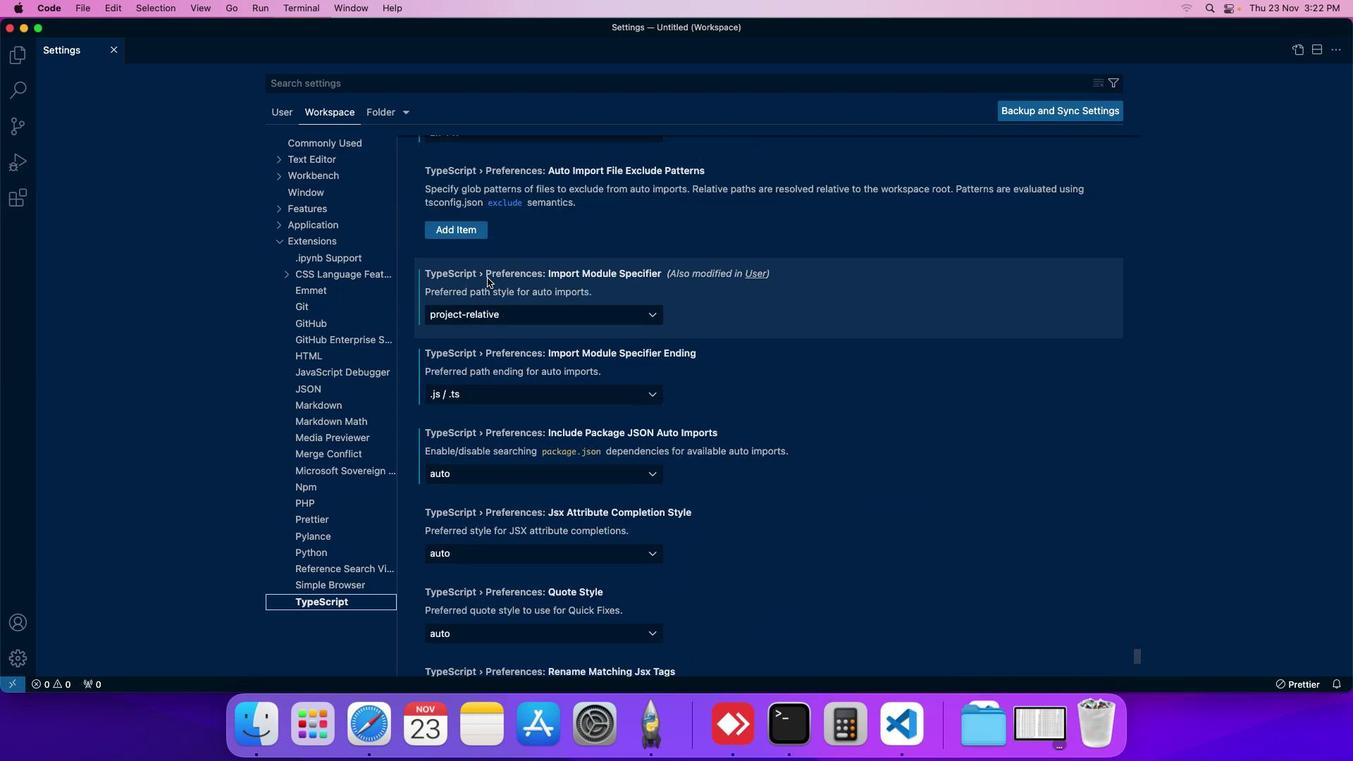 
Action: Mouse scrolled (477, 289) with delta (40, 97)
Screenshot: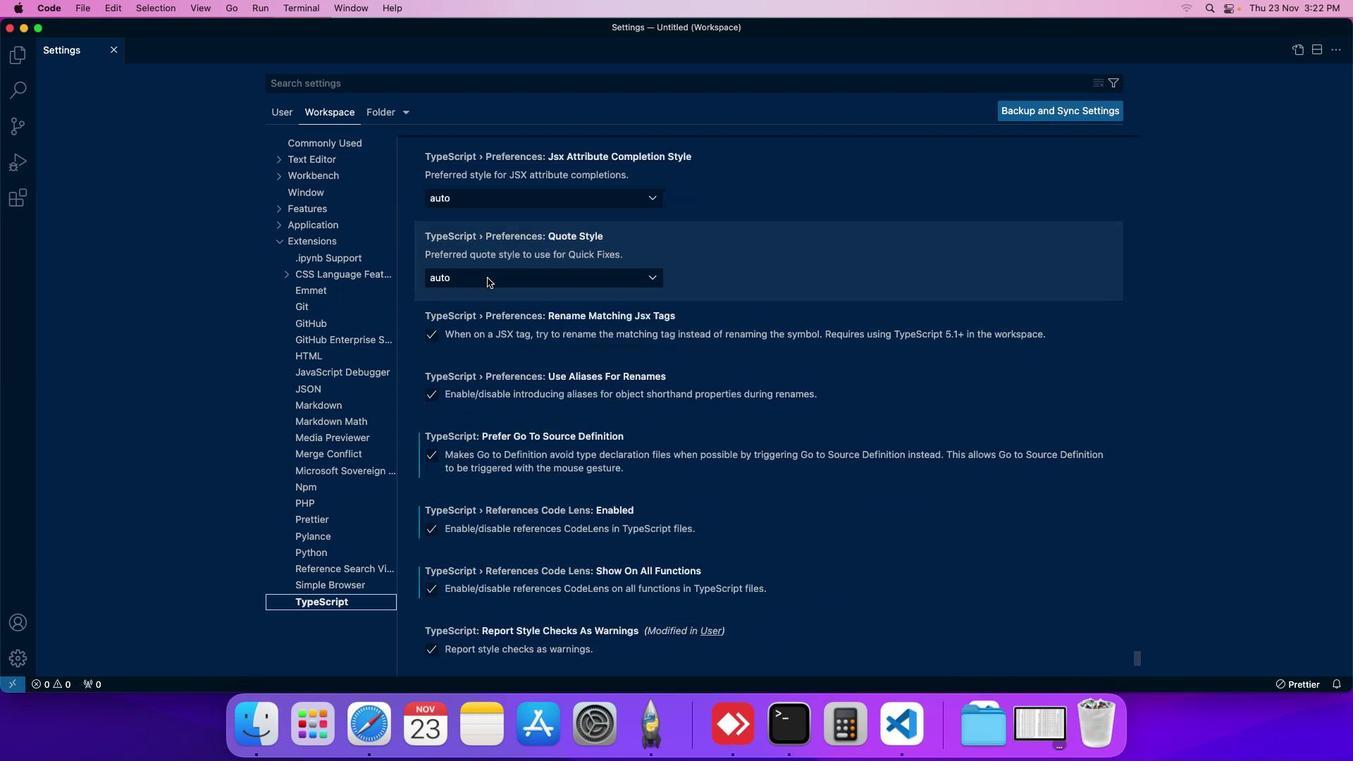 
Action: Mouse scrolled (477, 289) with delta (40, 97)
Screenshot: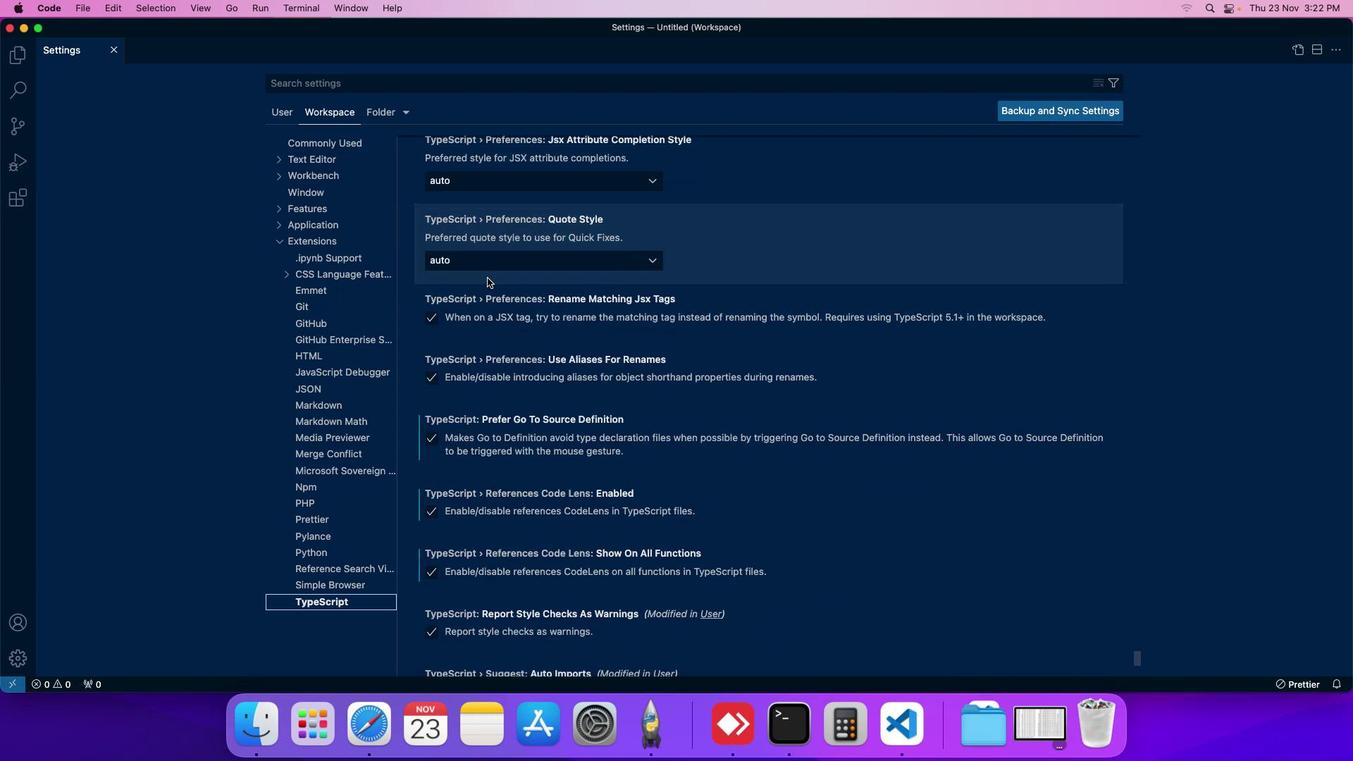 
Action: Mouse scrolled (477, 289) with delta (40, 97)
Screenshot: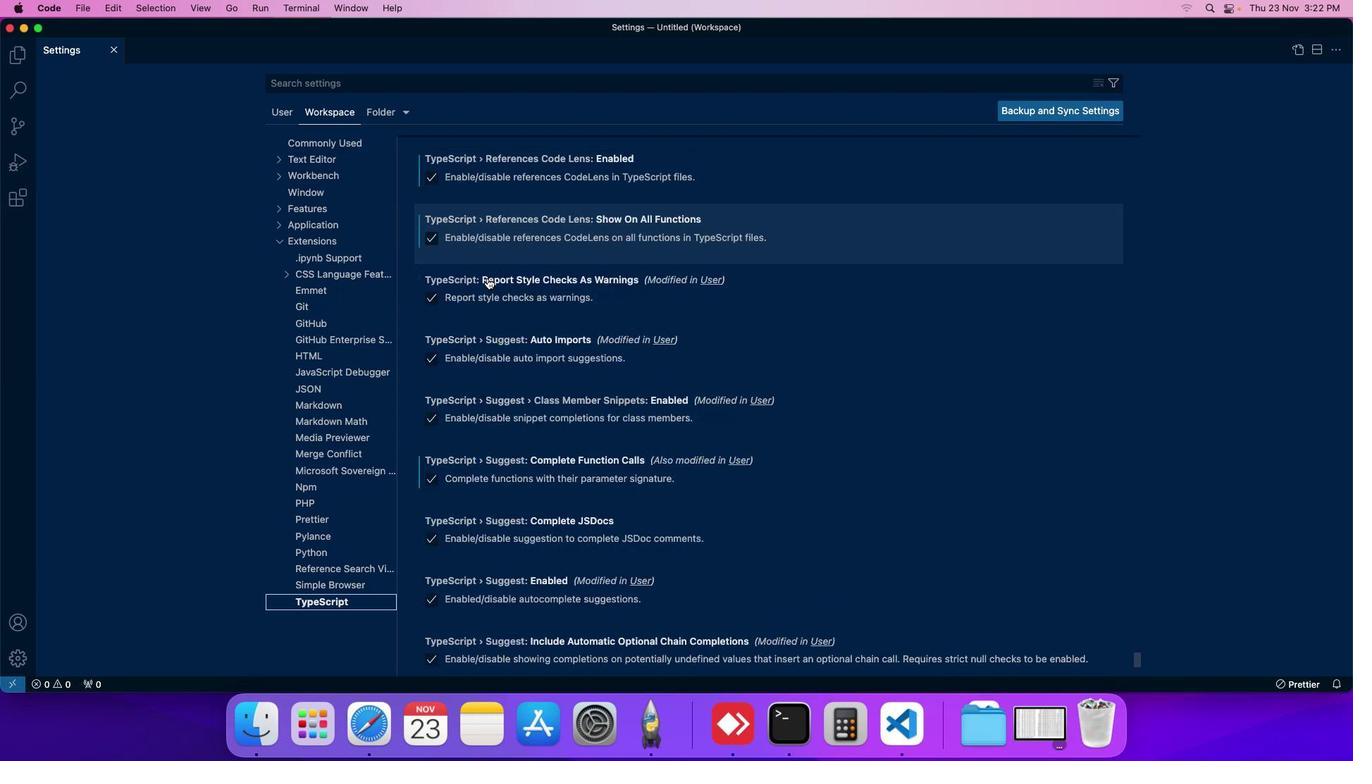 
Action: Mouse scrolled (477, 289) with delta (40, 97)
Screenshot: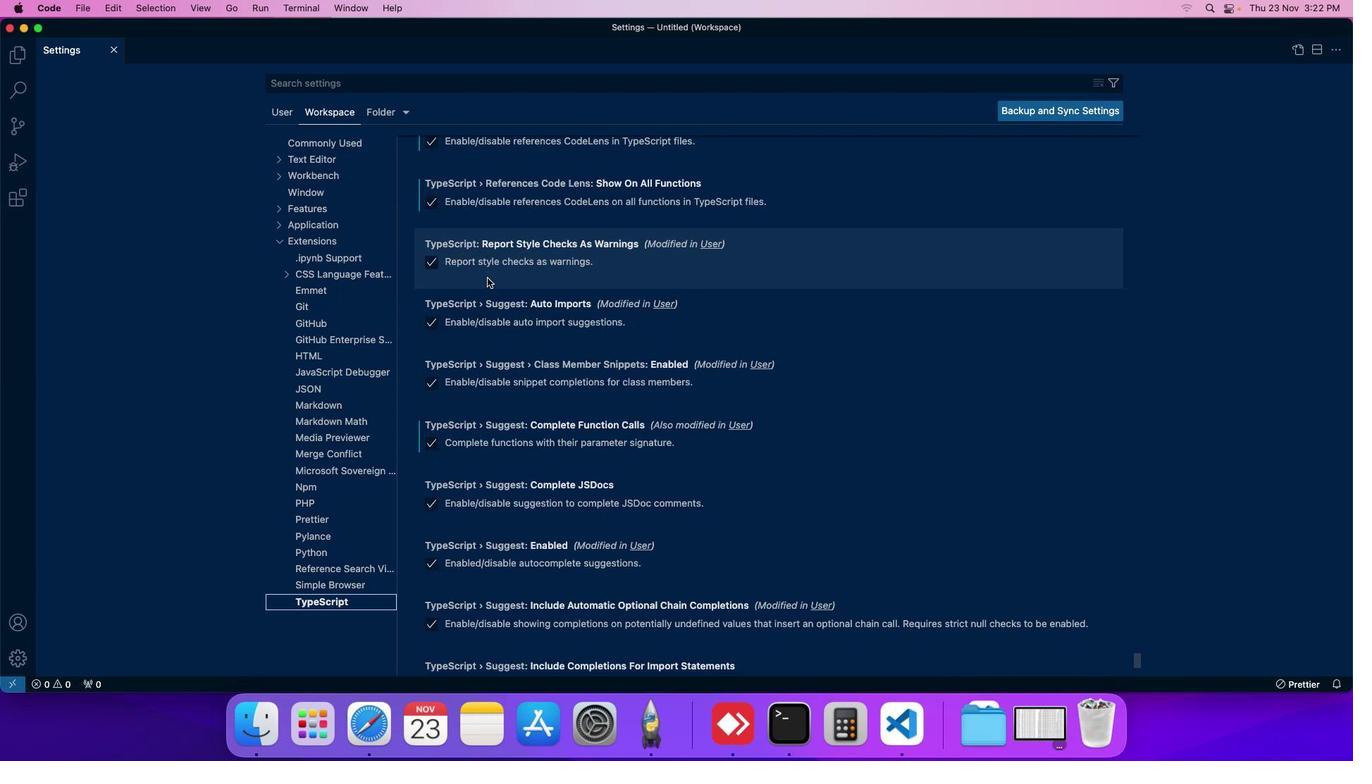 
Action: Mouse scrolled (477, 289) with delta (40, 97)
Screenshot: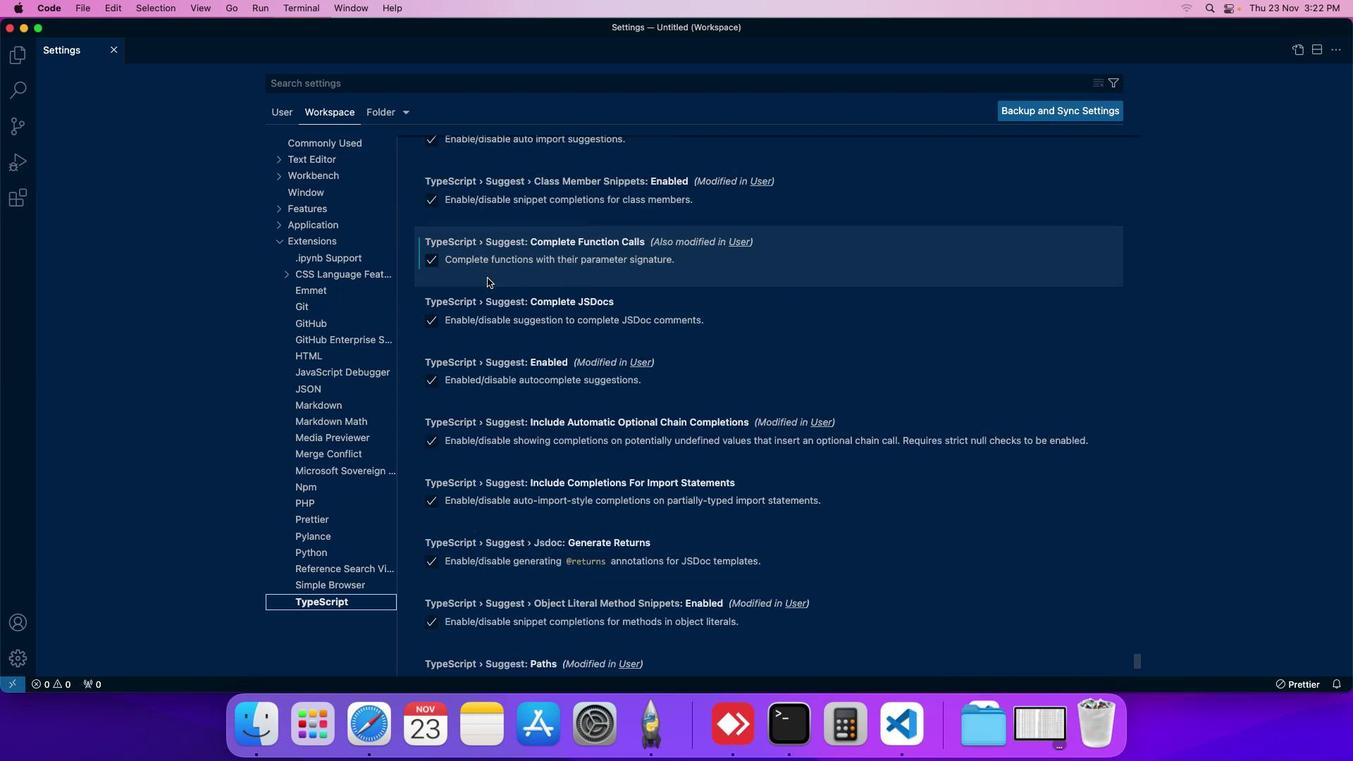 
Action: Mouse scrolled (477, 289) with delta (40, 97)
Screenshot: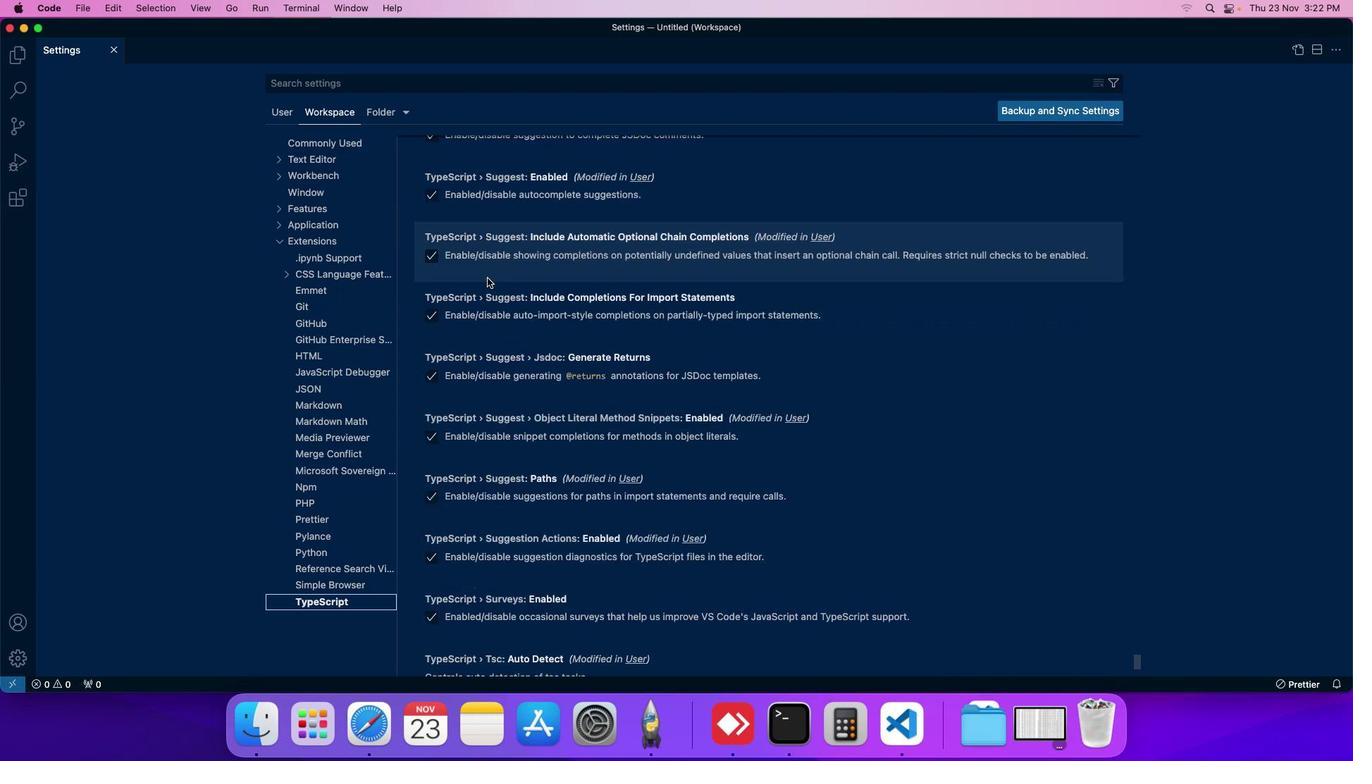 
Action: Mouse scrolled (477, 289) with delta (40, 97)
Screenshot: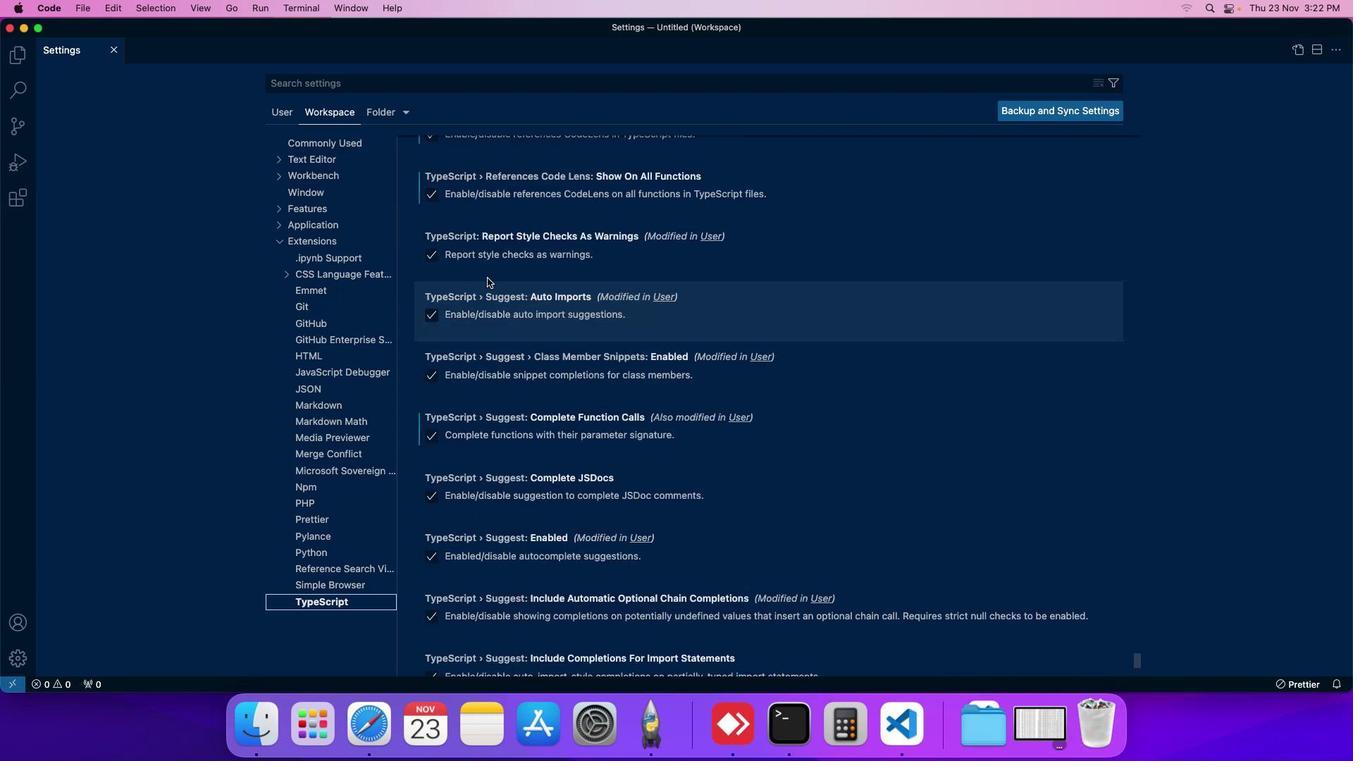 
Action: Mouse scrolled (477, 289) with delta (40, 97)
Screenshot: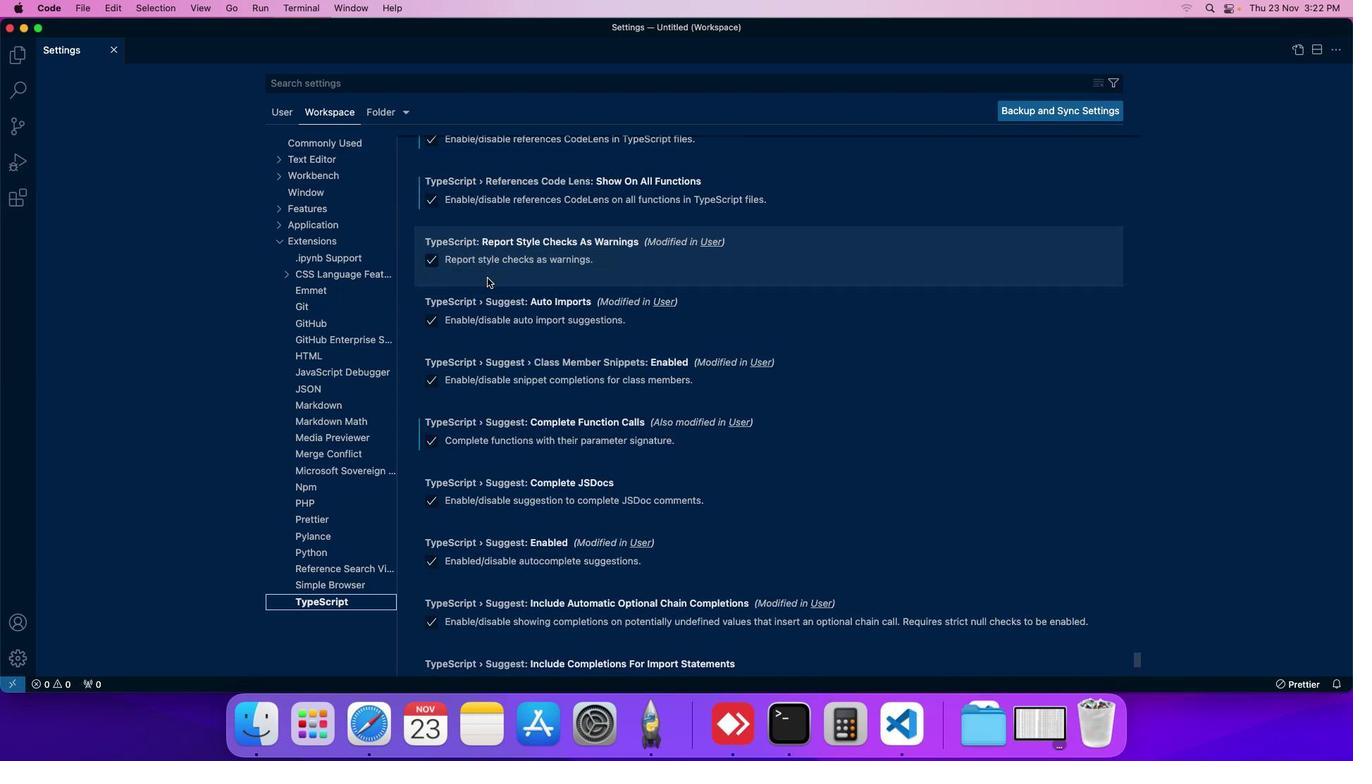 
Action: Mouse scrolled (477, 289) with delta (40, 97)
Screenshot: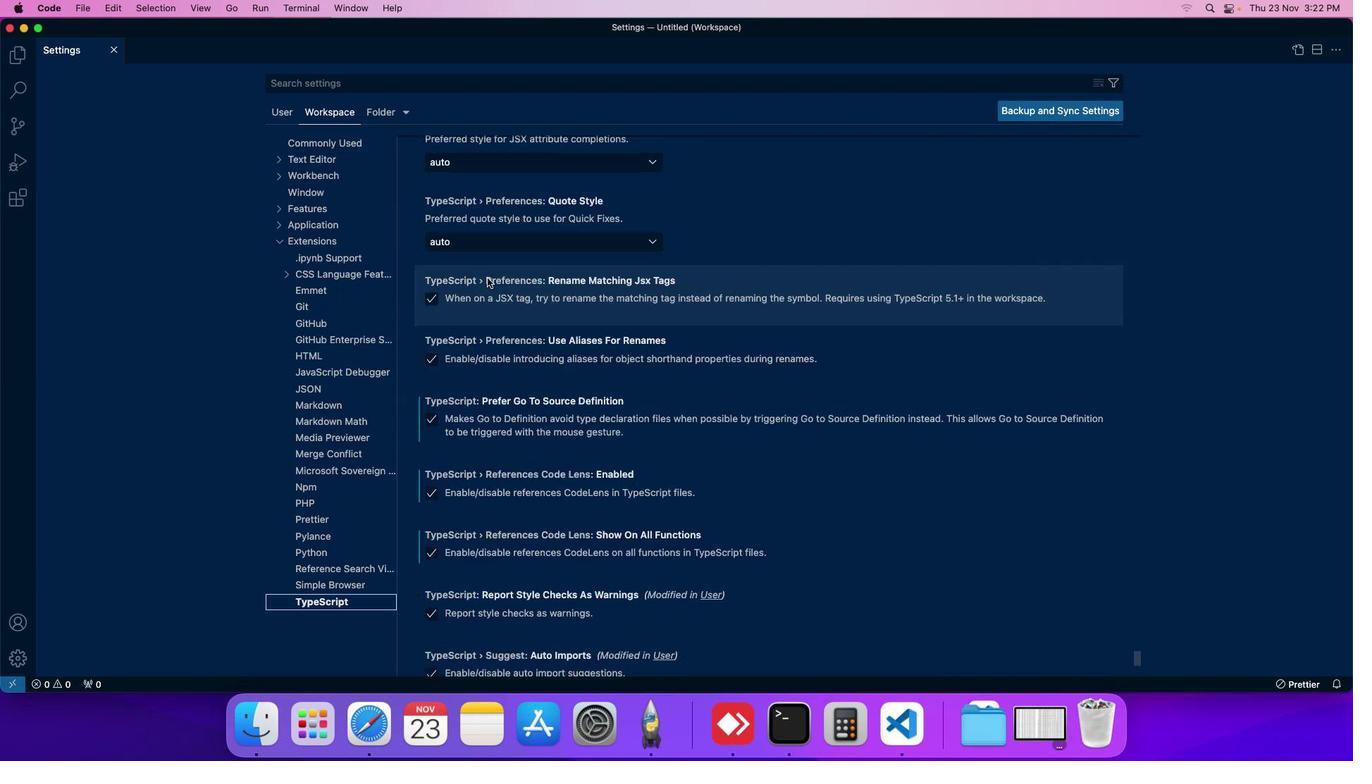 
Action: Mouse scrolled (477, 289) with delta (40, 97)
Screenshot: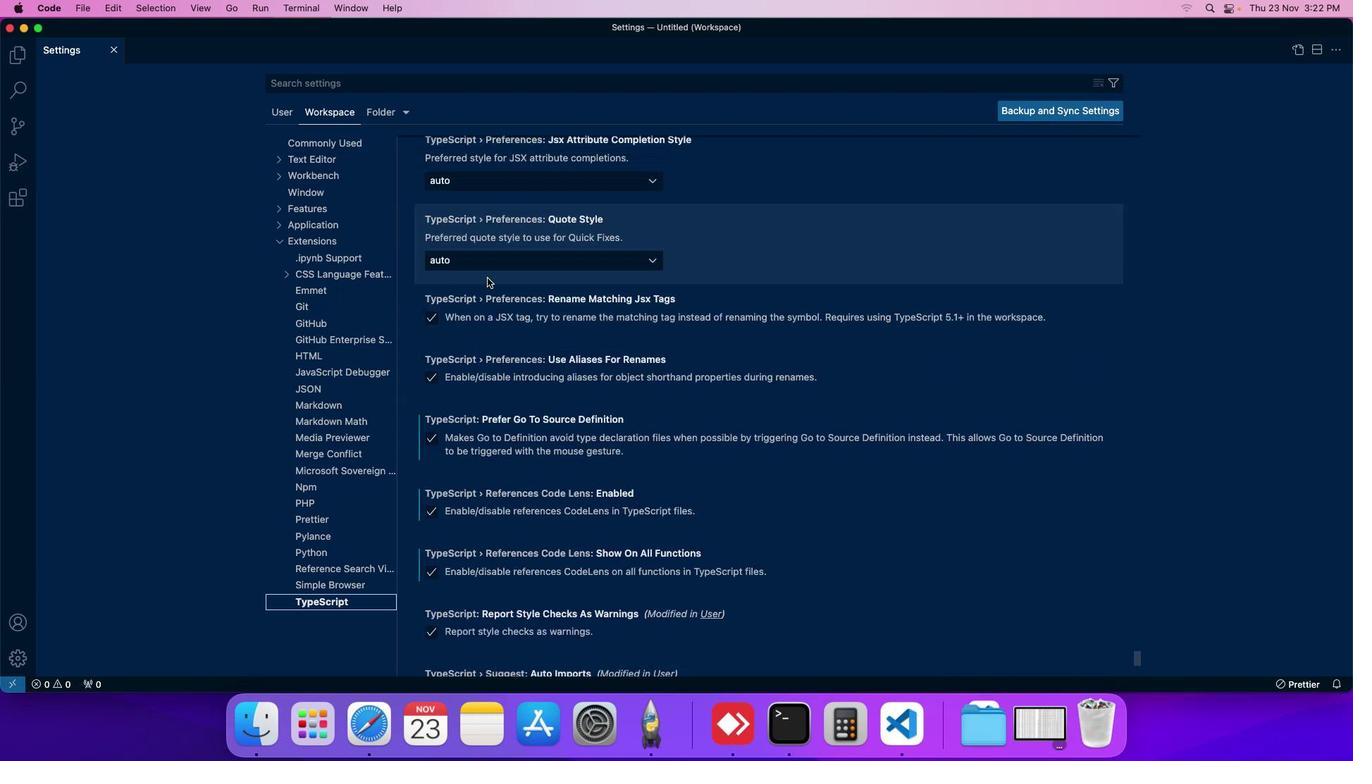 
Action: Mouse scrolled (477, 289) with delta (40, 97)
Screenshot: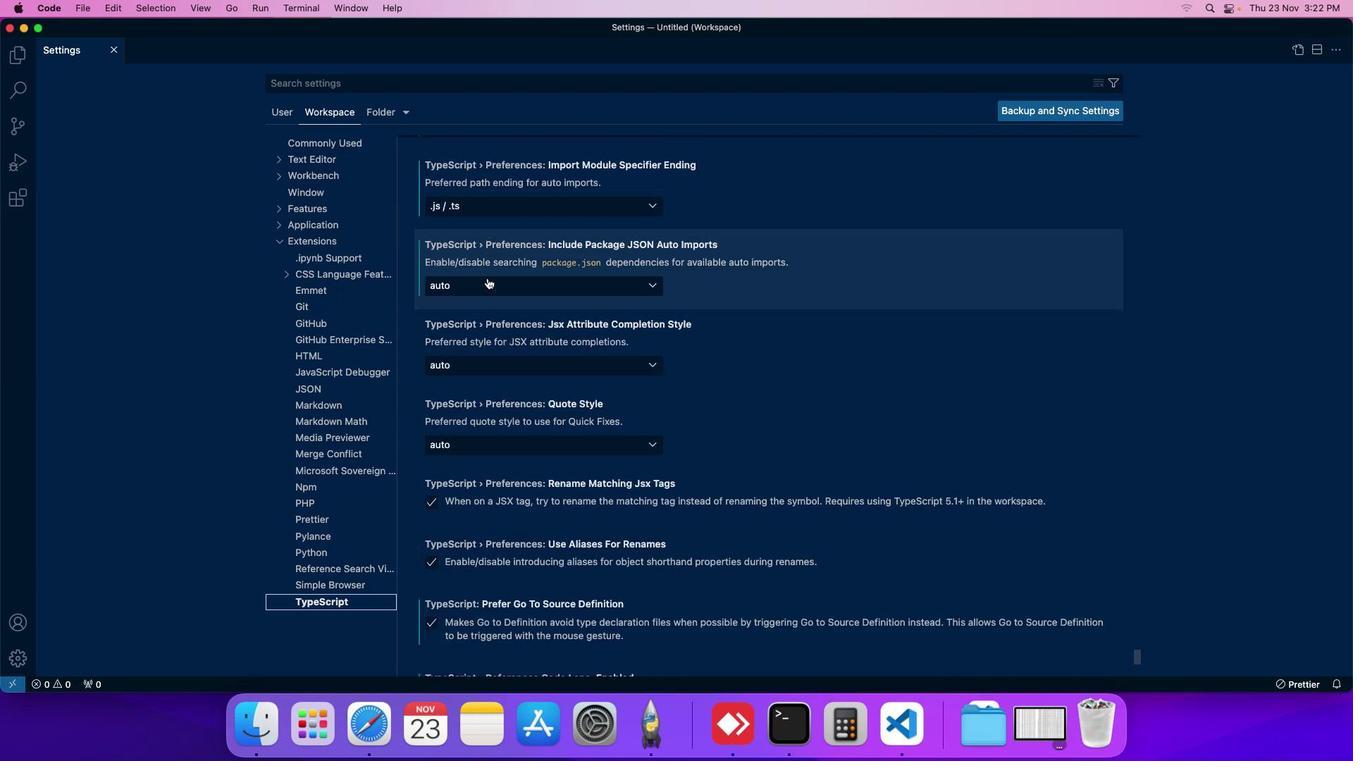 
Action: Mouse moved to (454, 299)
Screenshot: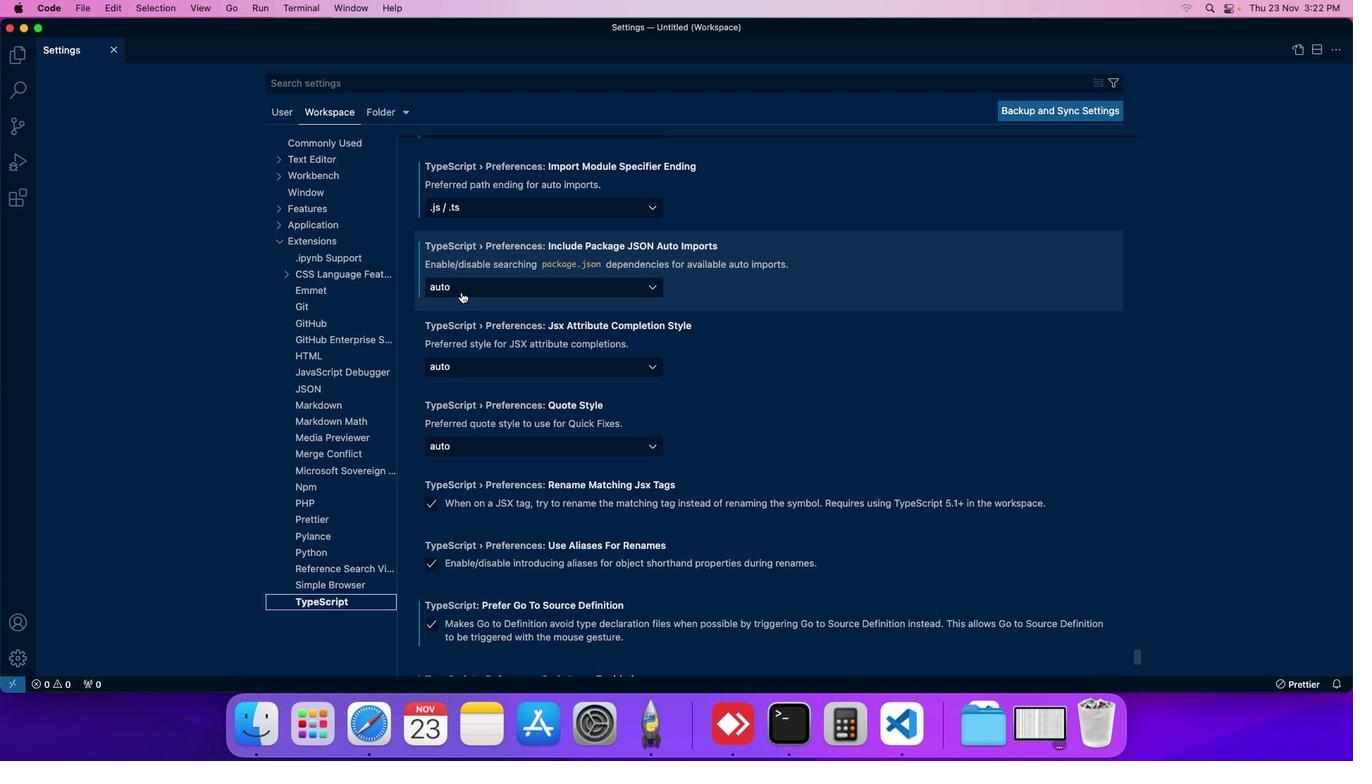 
Action: Mouse pressed left at (454, 299)
Screenshot: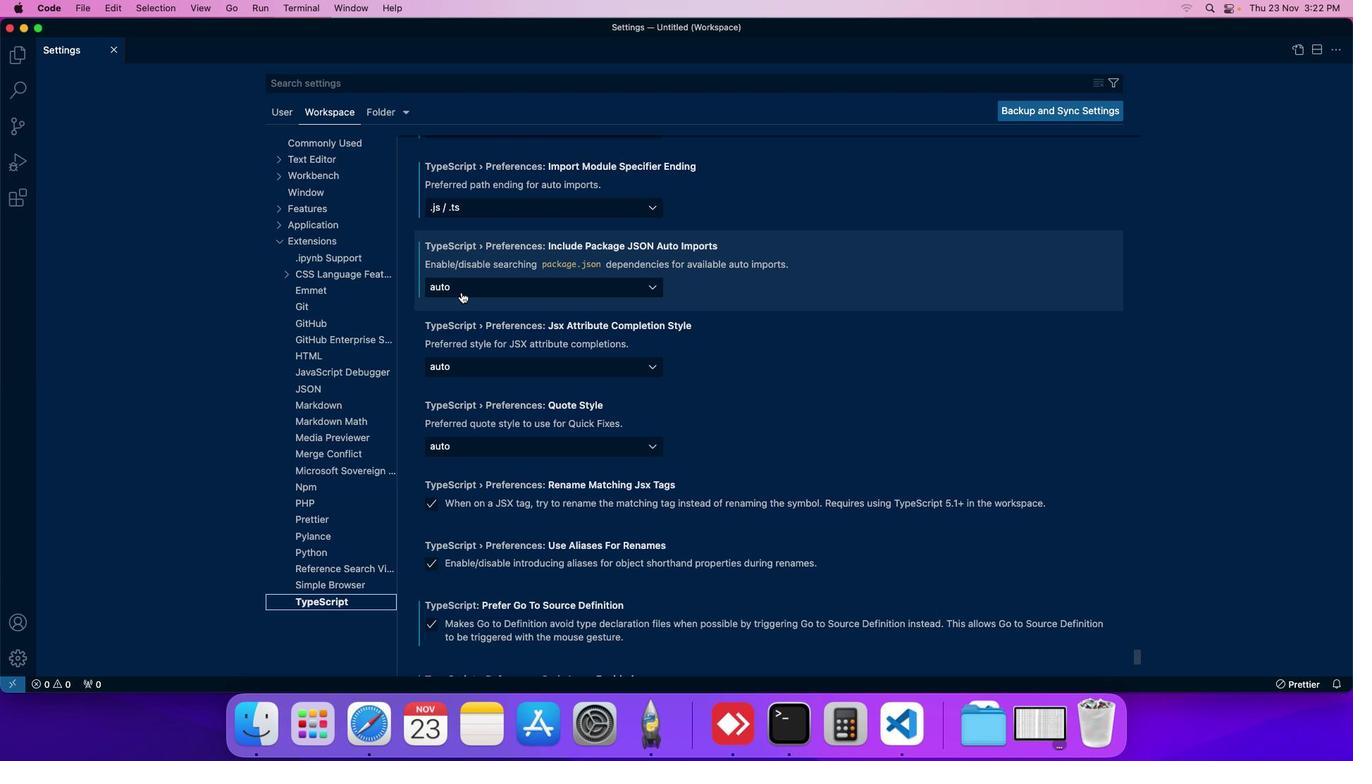 
Action: Mouse moved to (441, 317)
Screenshot: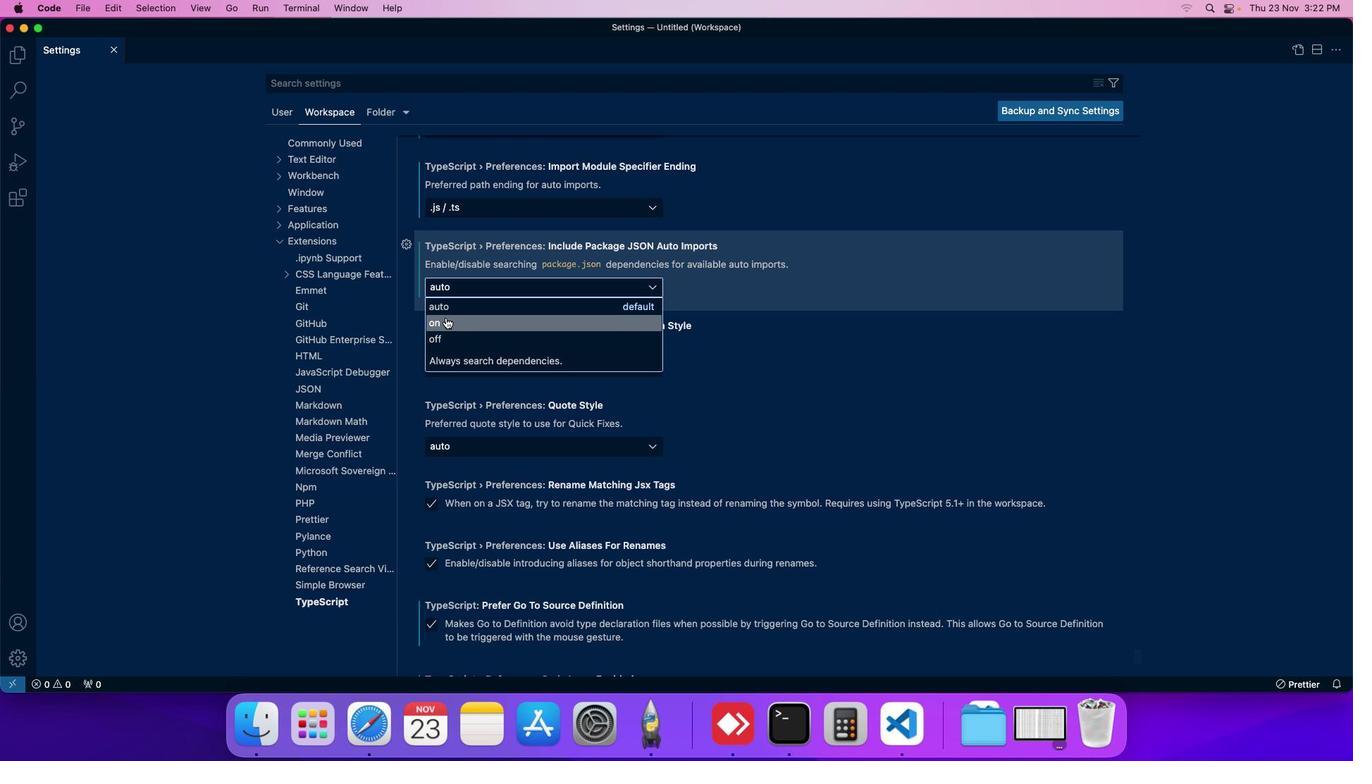 
Action: Mouse pressed left at (441, 317)
Screenshot: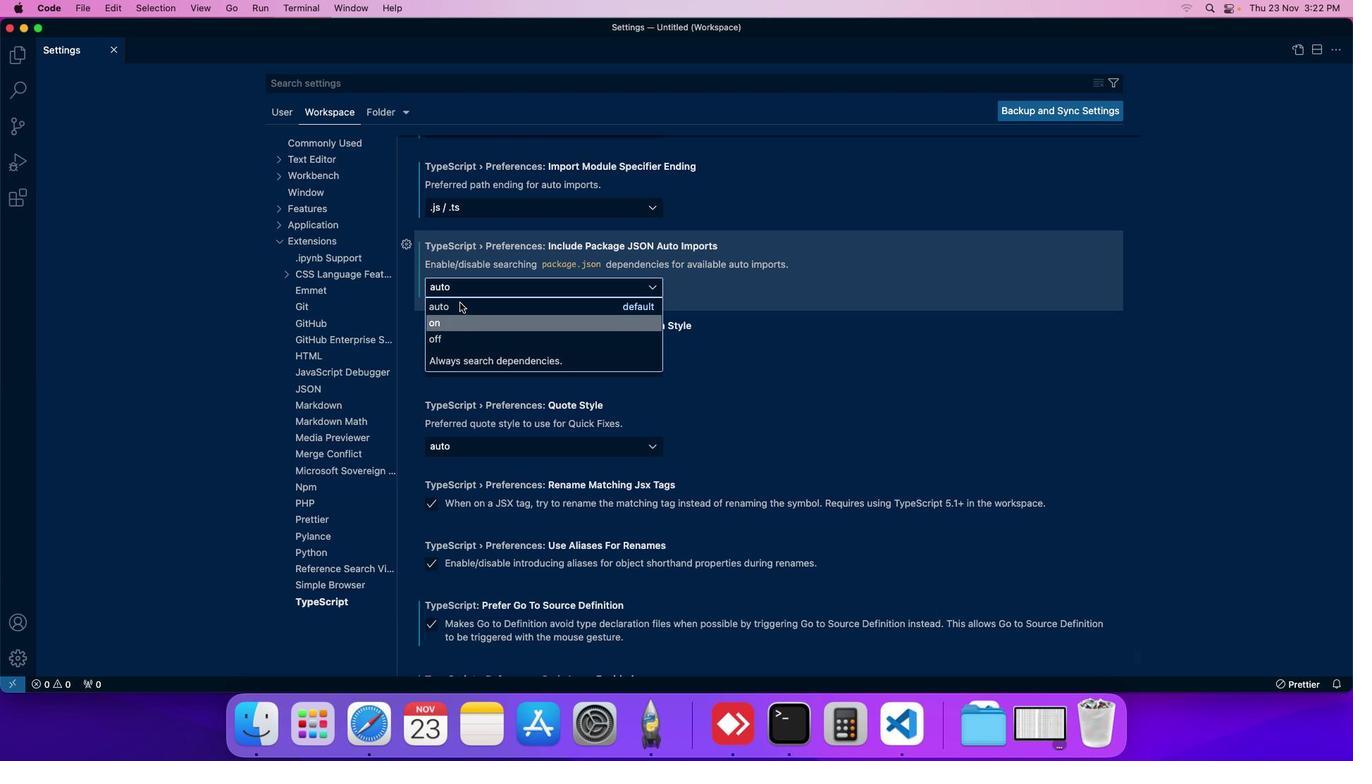 
Action: Mouse moved to (458, 300)
Screenshot: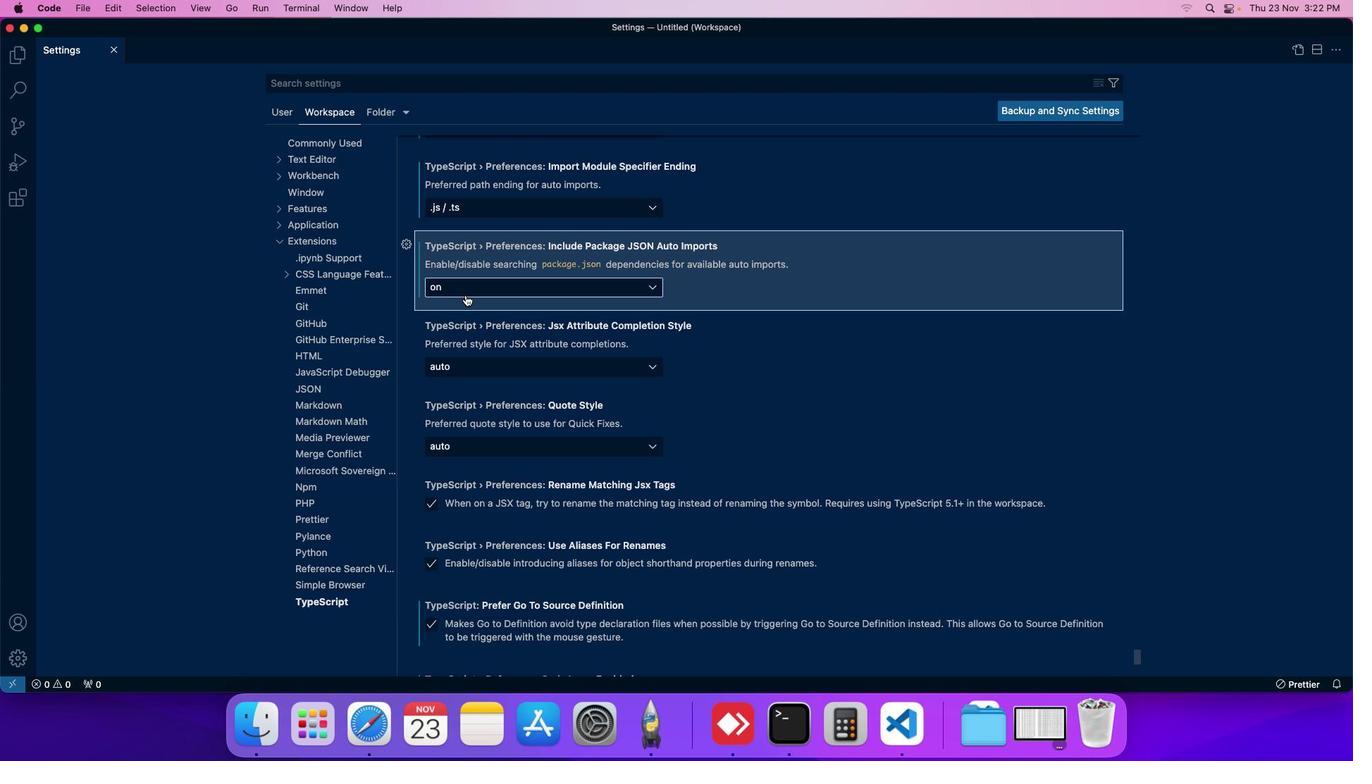 
